 Task: Find connections with filter location Maych'ew with filter topic #house with filter profile language Potuguese with filter current company Hill+Knowlton Strategies with filter school Punjab Agricultural University, Ludhiana with filter industry Personal Care Services with filter service category Training with filter keywords title Economist
Action: Mouse moved to (251, 291)
Screenshot: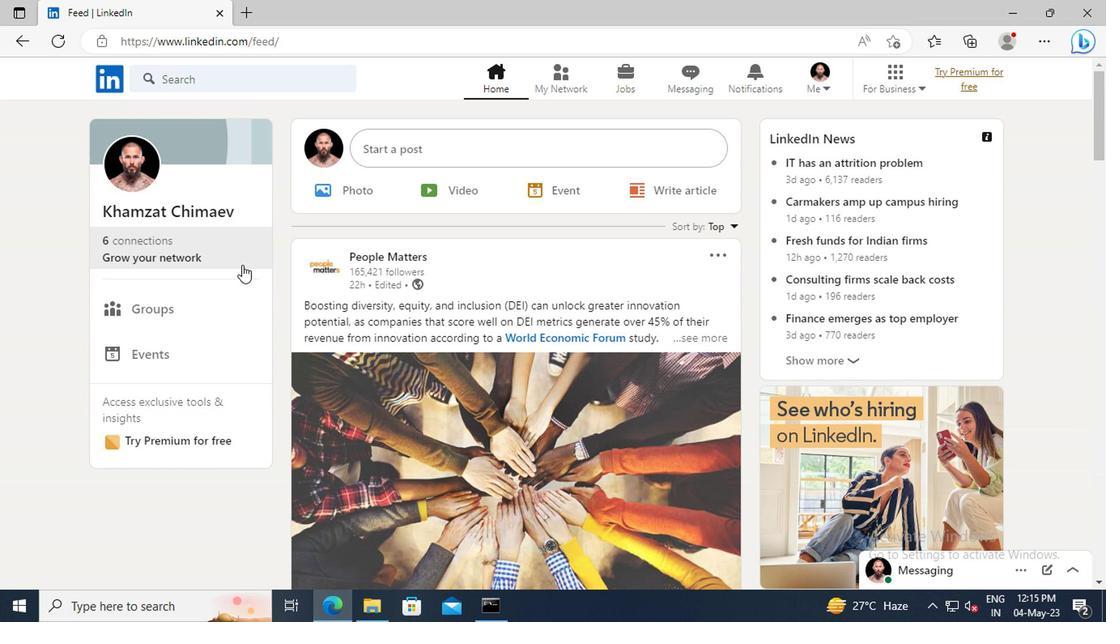 
Action: Mouse pressed left at (251, 291)
Screenshot: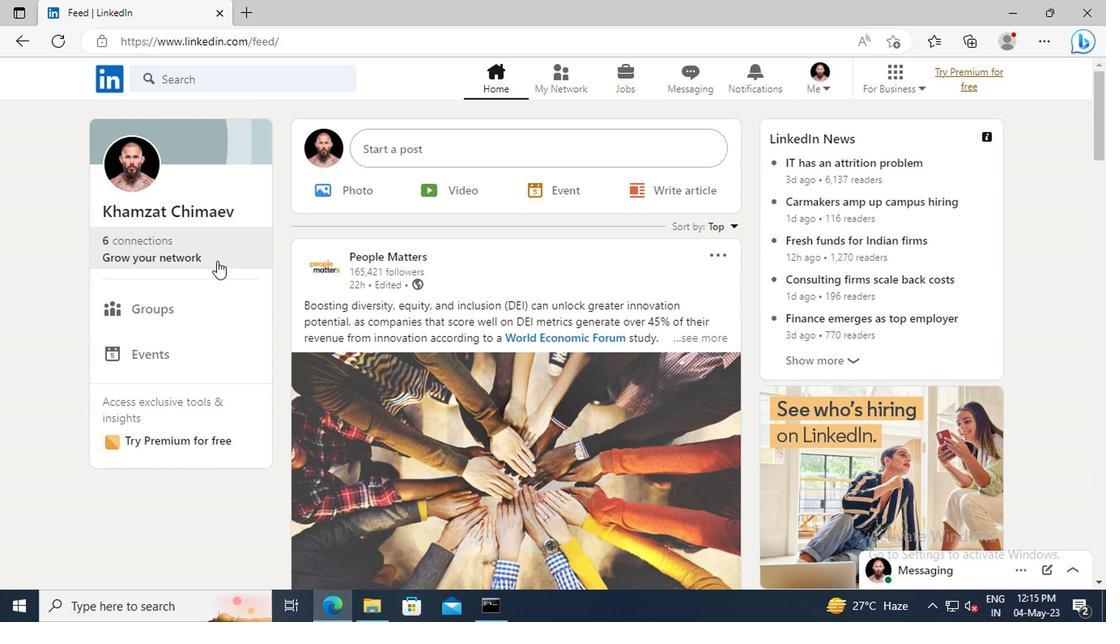 
Action: Mouse moved to (242, 232)
Screenshot: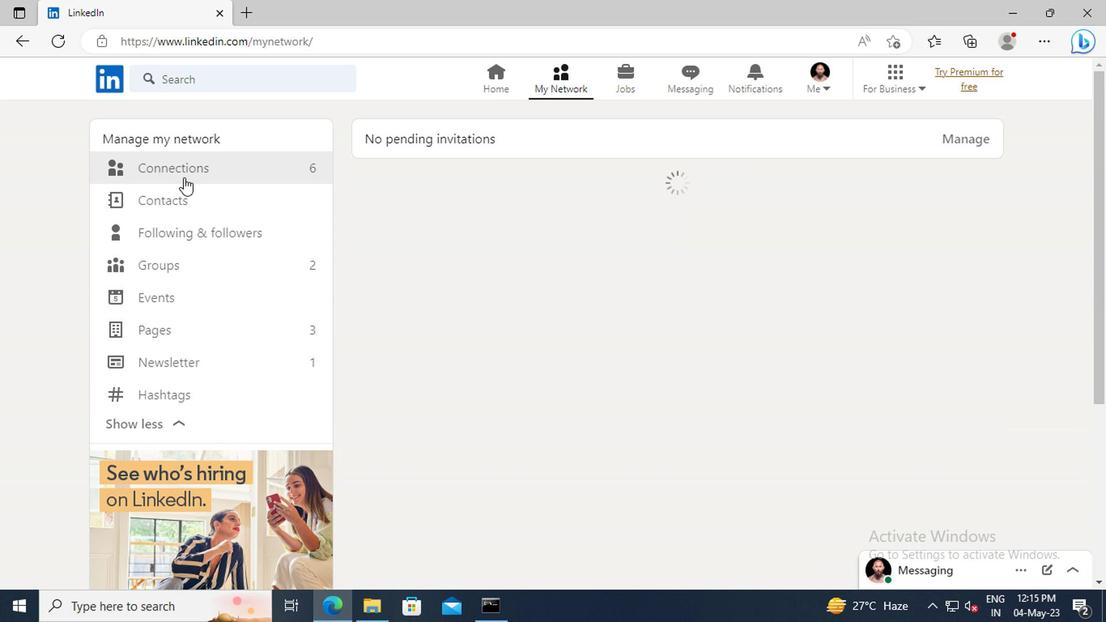 
Action: Mouse pressed left at (242, 232)
Screenshot: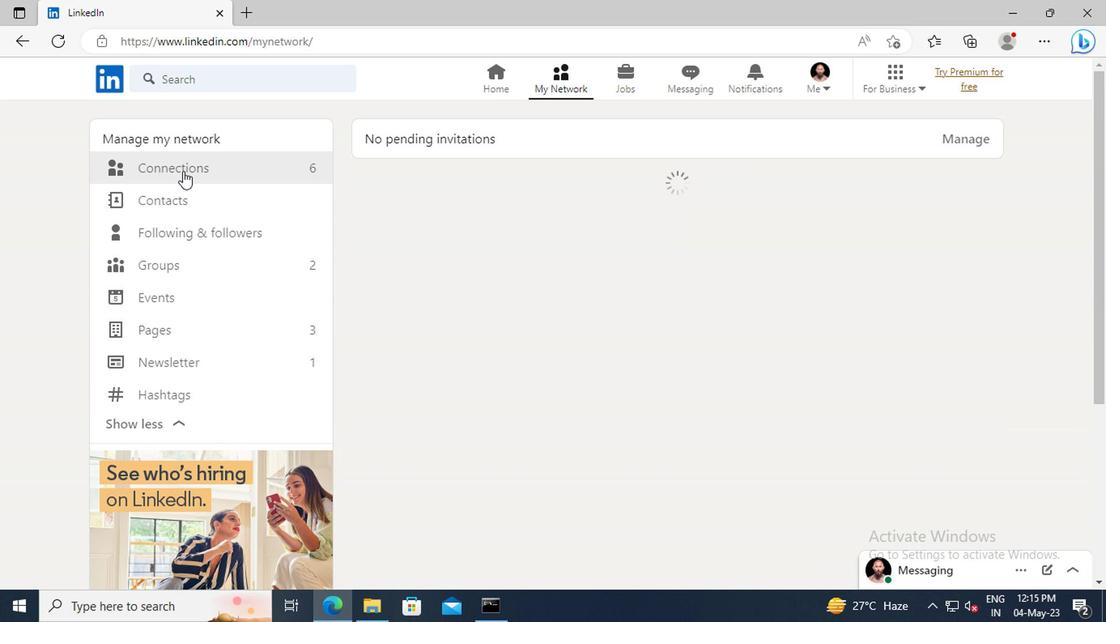 
Action: Mouse moved to (576, 233)
Screenshot: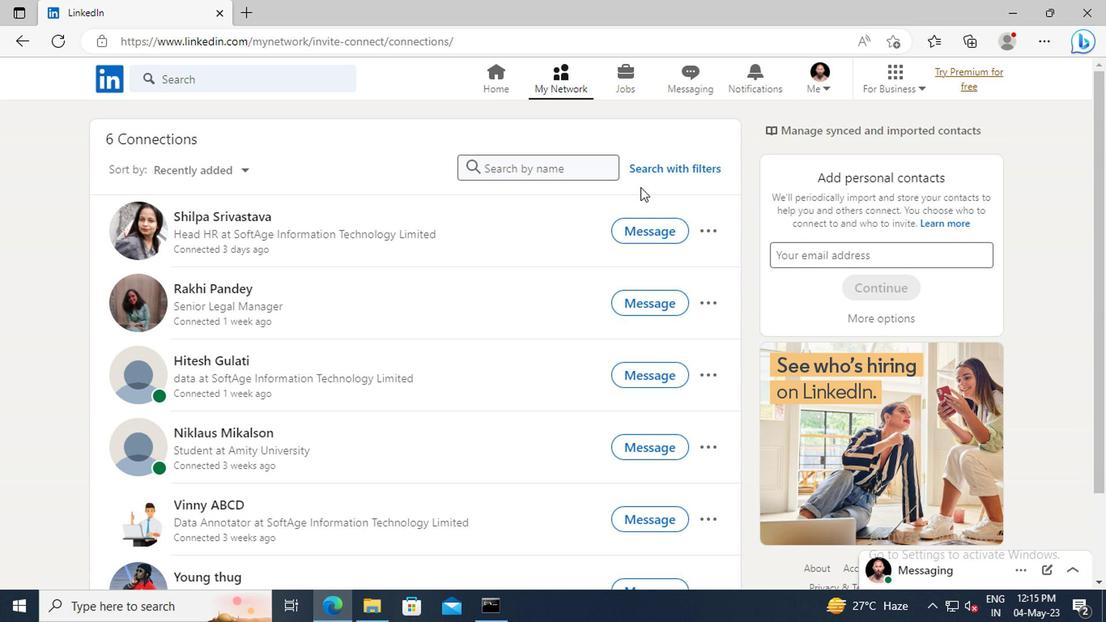 
Action: Mouse pressed left at (576, 233)
Screenshot: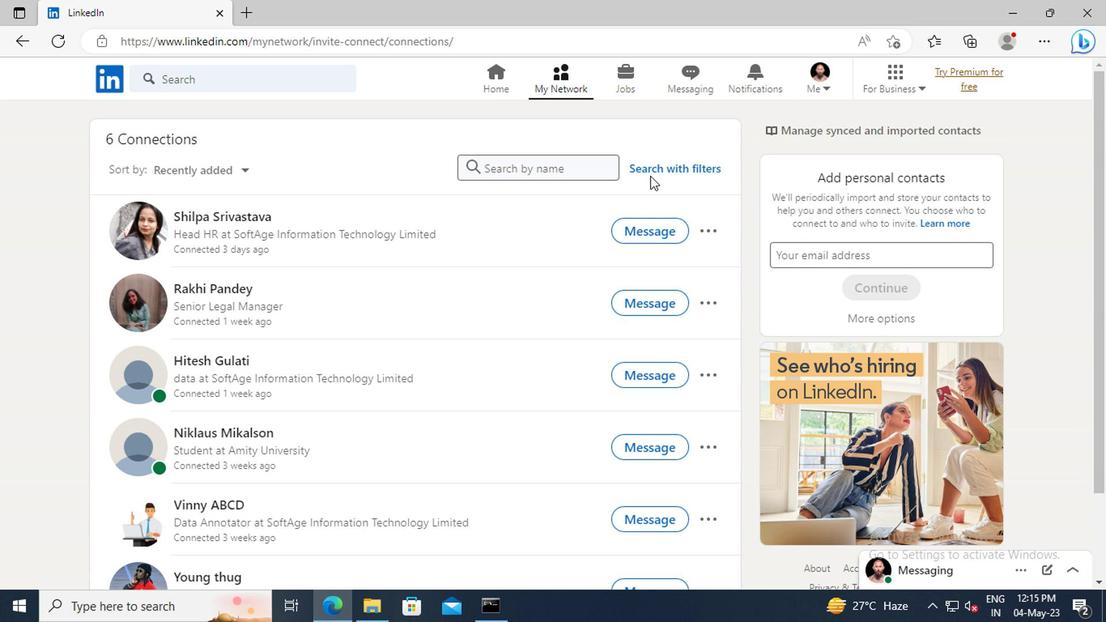 
Action: Mouse moved to (549, 202)
Screenshot: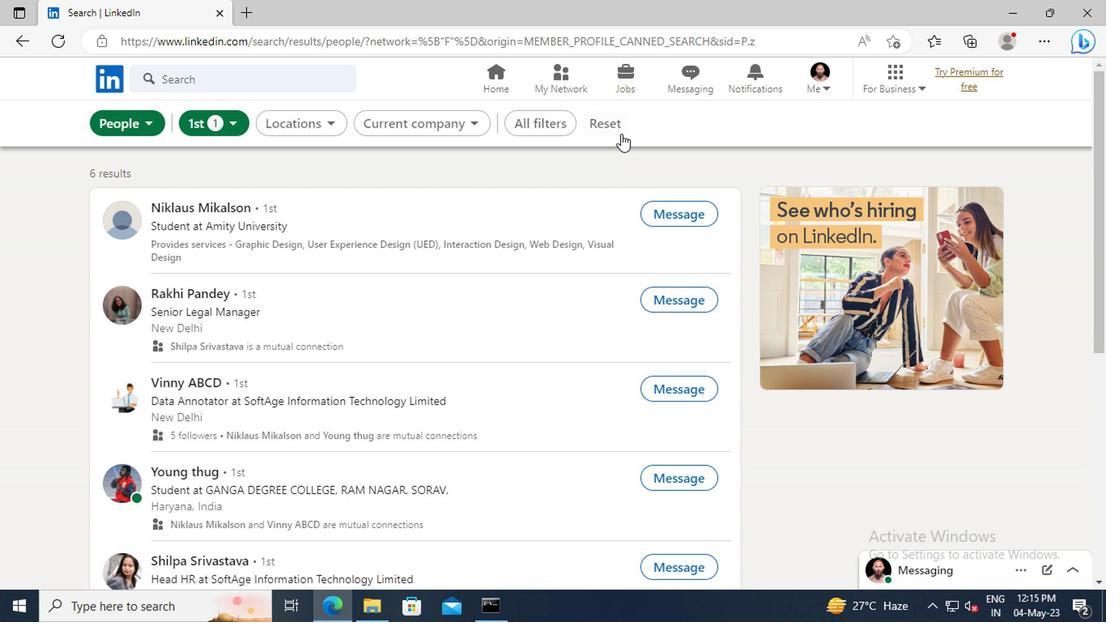 
Action: Mouse pressed left at (549, 202)
Screenshot: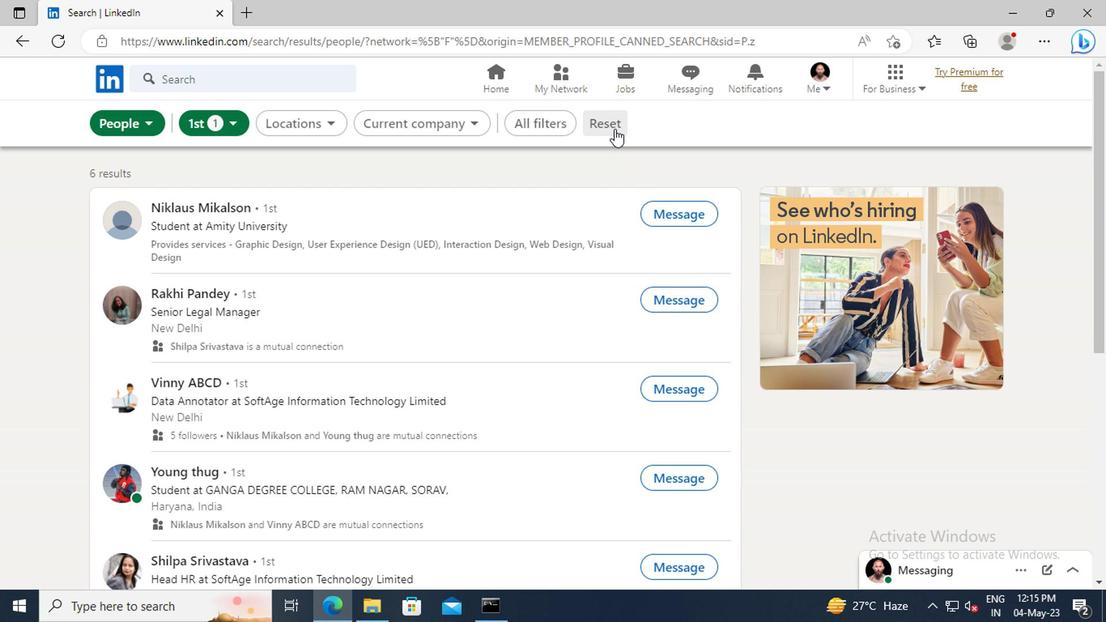 
Action: Mouse moved to (537, 202)
Screenshot: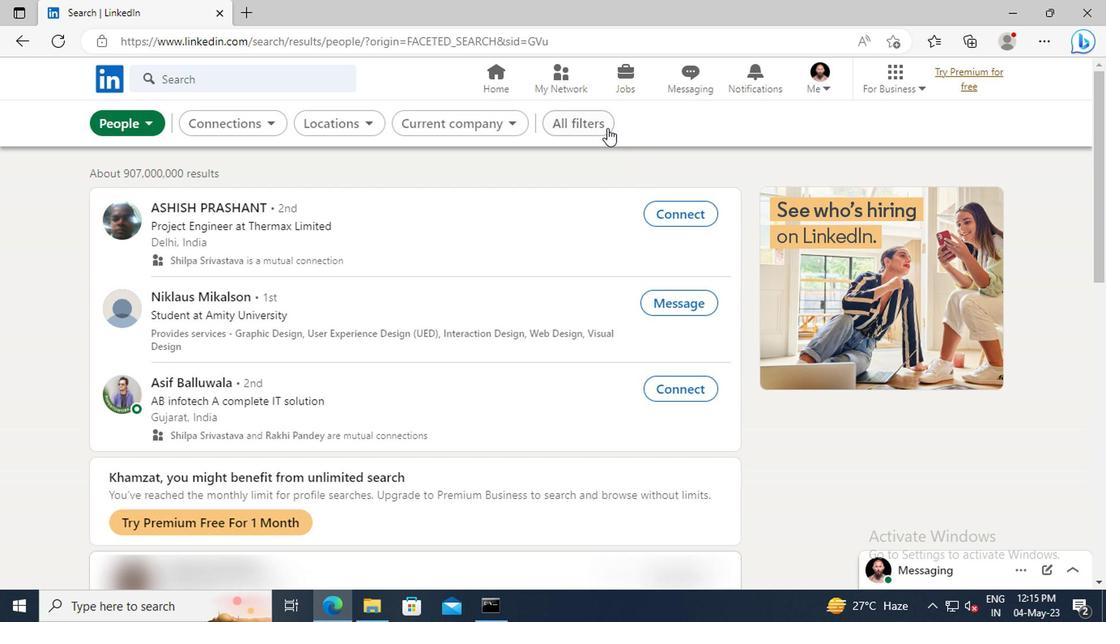 
Action: Mouse pressed left at (537, 202)
Screenshot: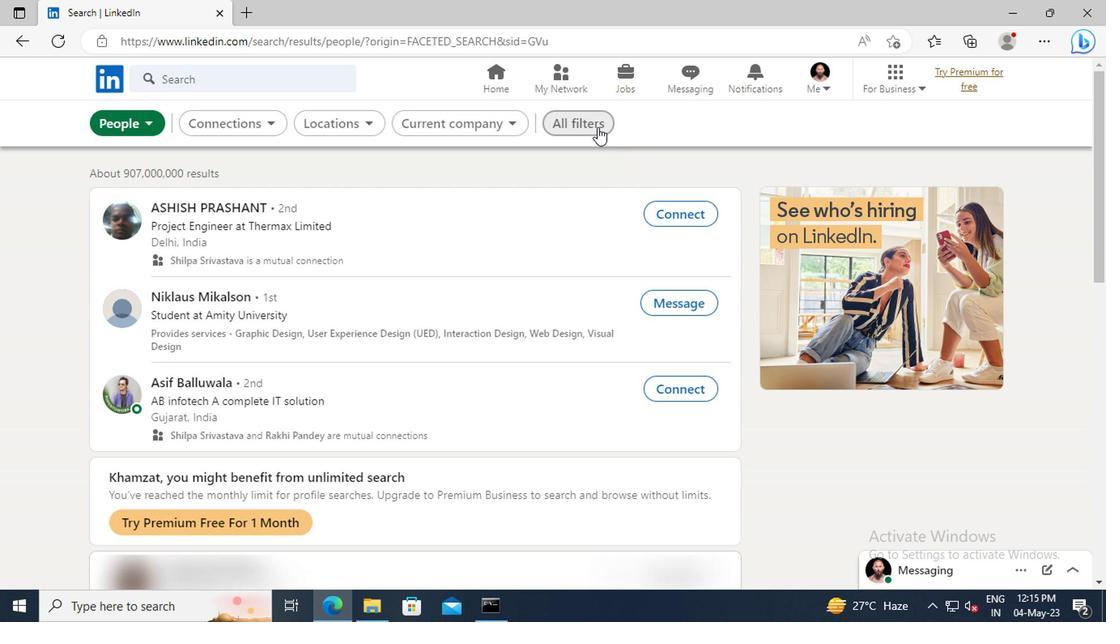 
Action: Mouse moved to (716, 300)
Screenshot: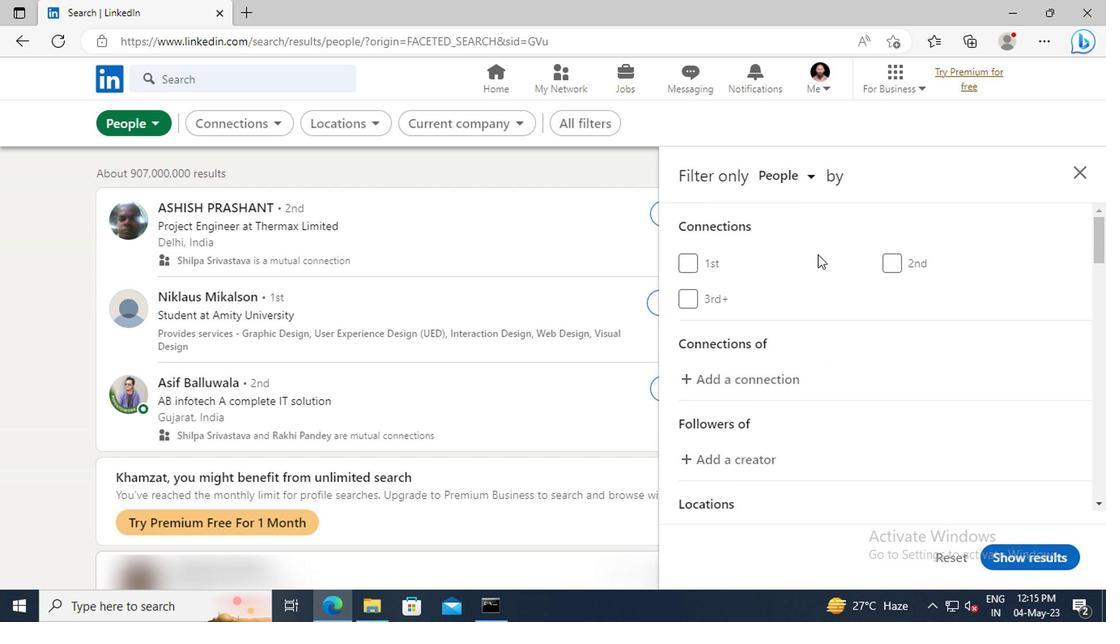 
Action: Mouse scrolled (716, 299) with delta (0, 0)
Screenshot: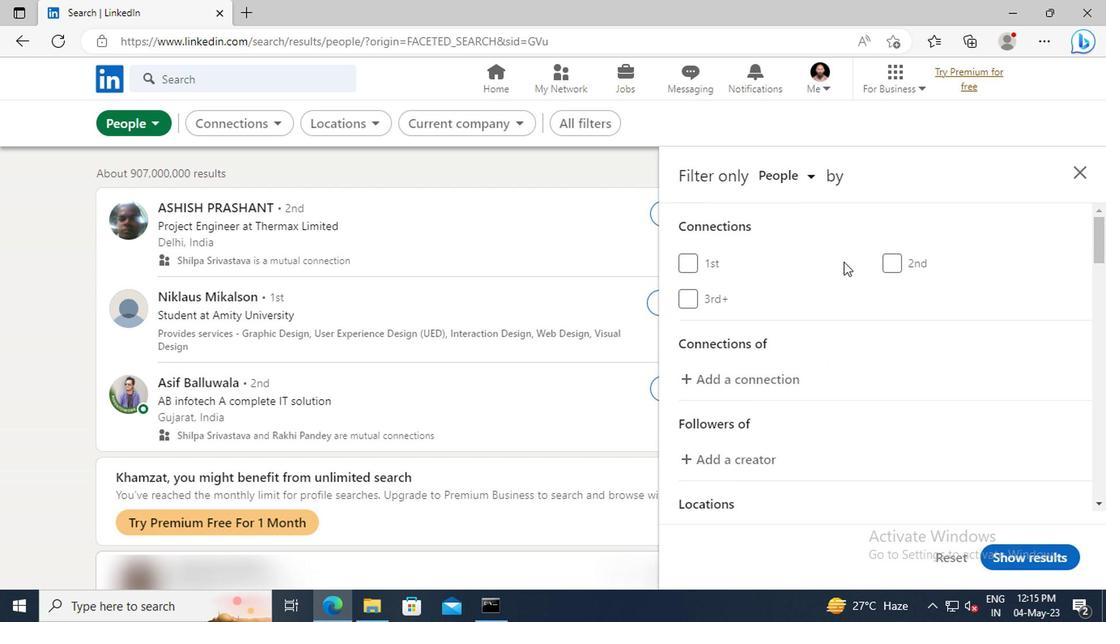 
Action: Mouse scrolled (716, 299) with delta (0, 0)
Screenshot: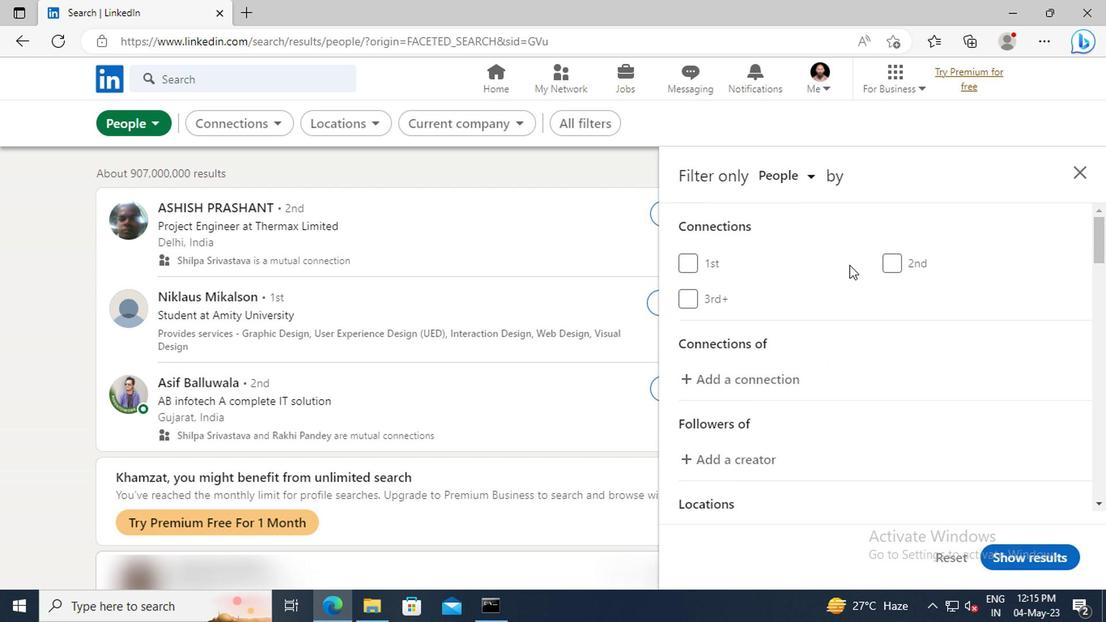 
Action: Mouse scrolled (716, 299) with delta (0, 0)
Screenshot: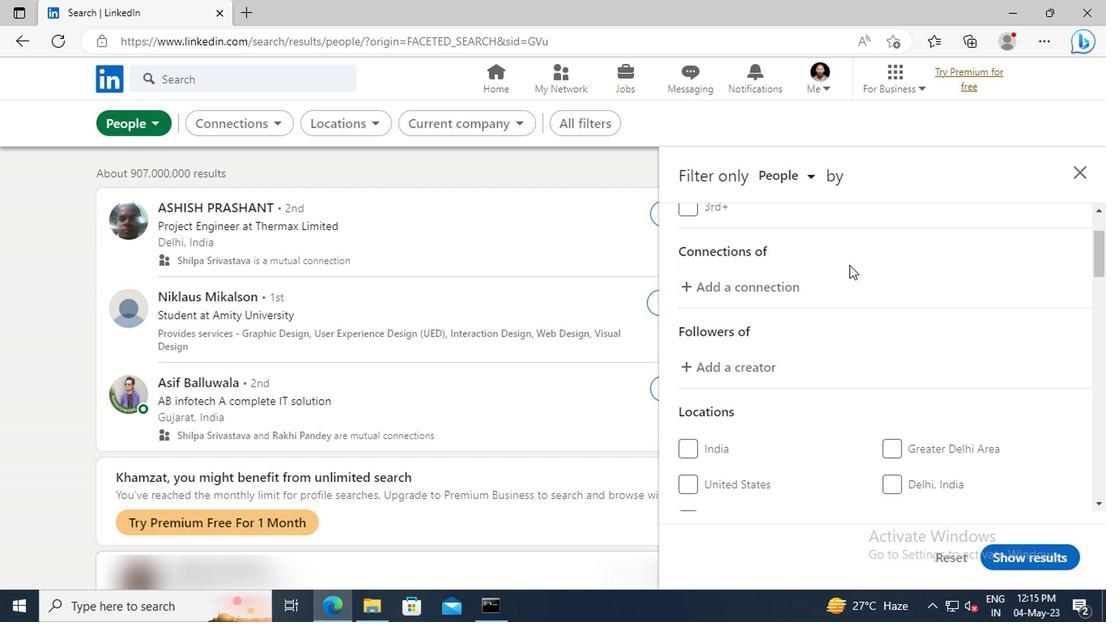 
Action: Mouse moved to (726, 316)
Screenshot: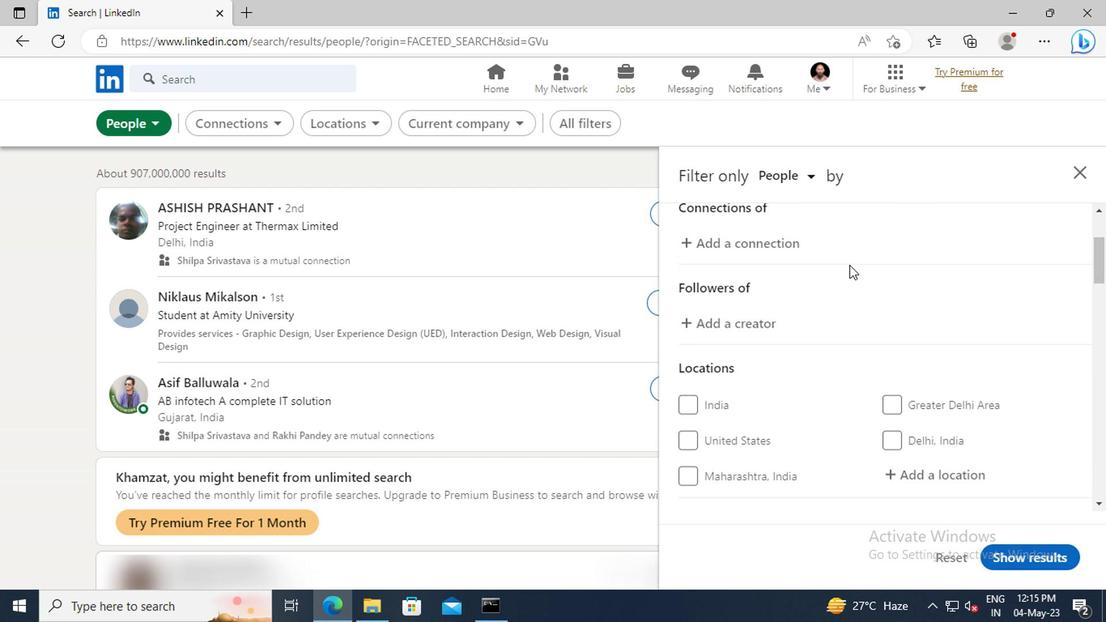 
Action: Mouse scrolled (726, 315) with delta (0, 0)
Screenshot: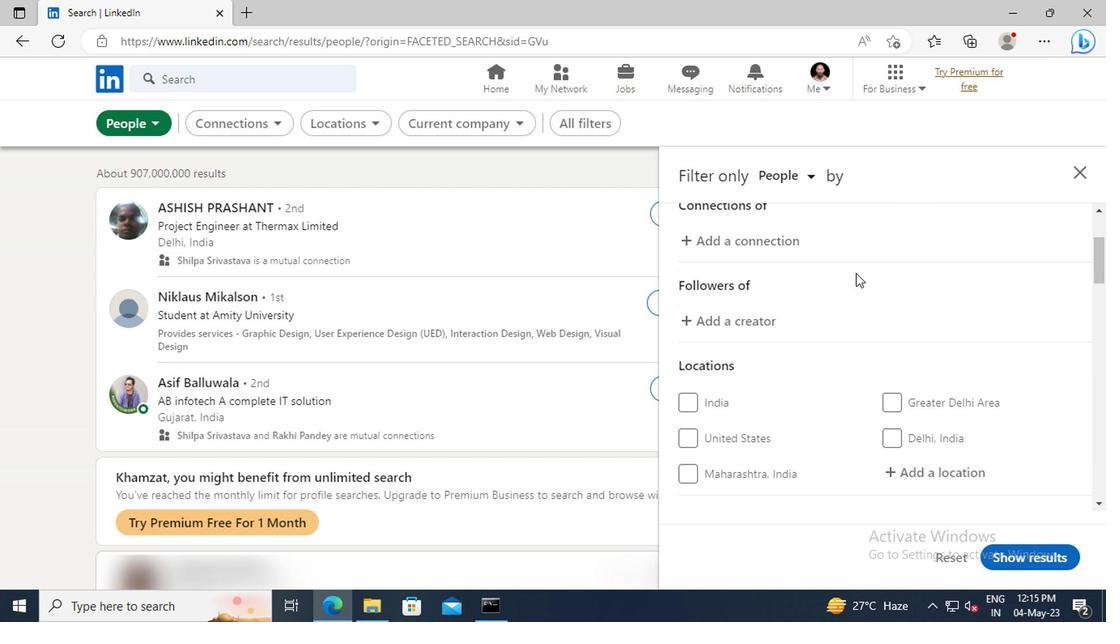 
Action: Mouse scrolled (726, 315) with delta (0, 0)
Screenshot: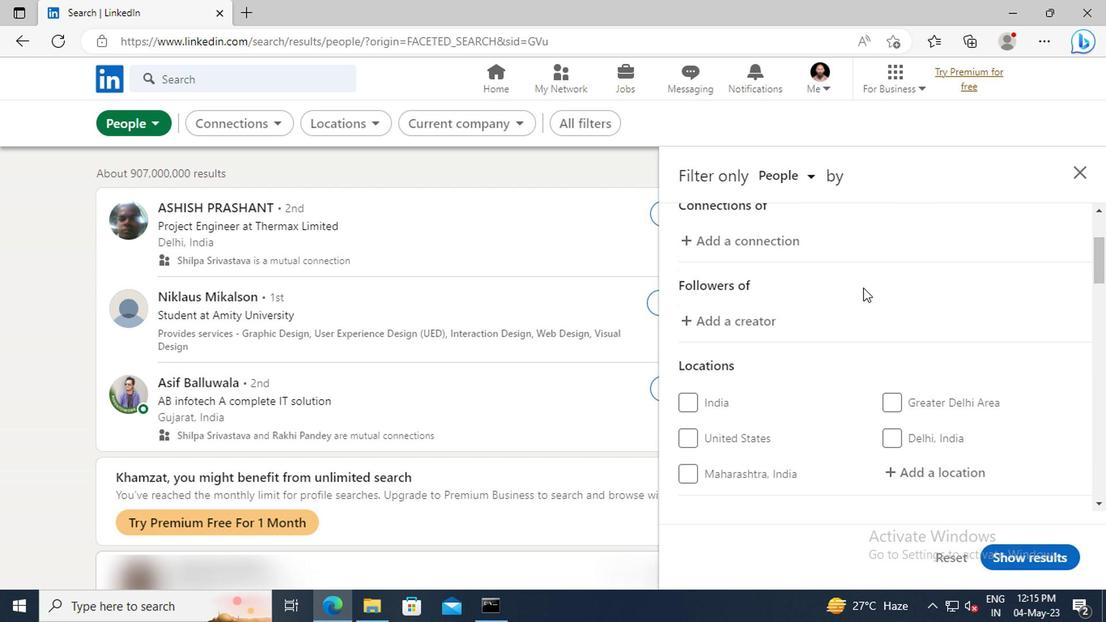 
Action: Mouse scrolled (726, 315) with delta (0, 0)
Screenshot: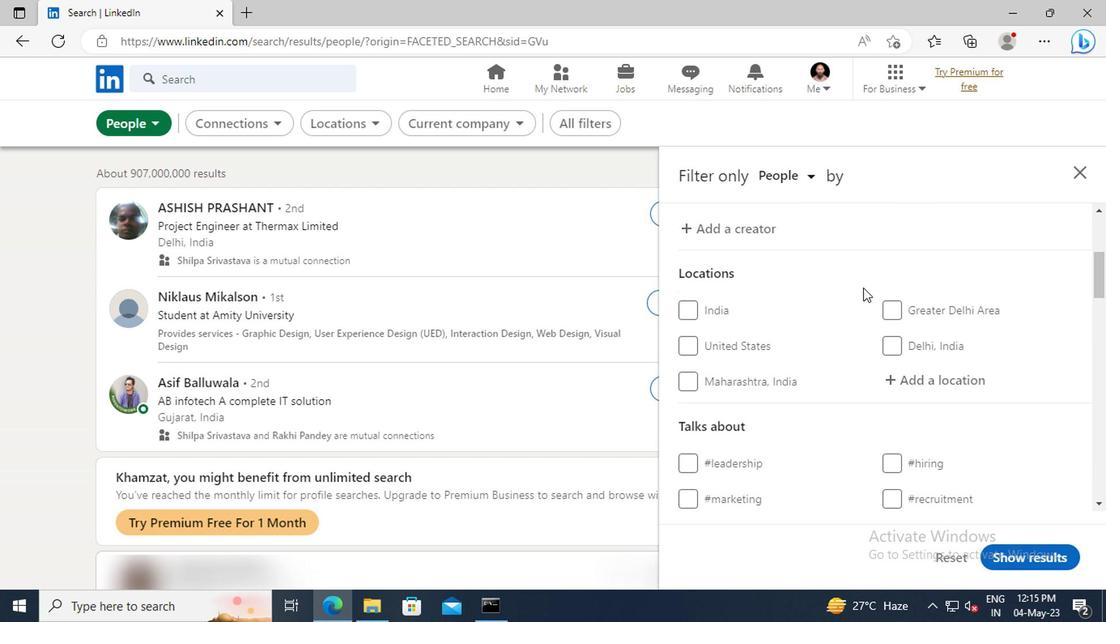 
Action: Mouse moved to (753, 348)
Screenshot: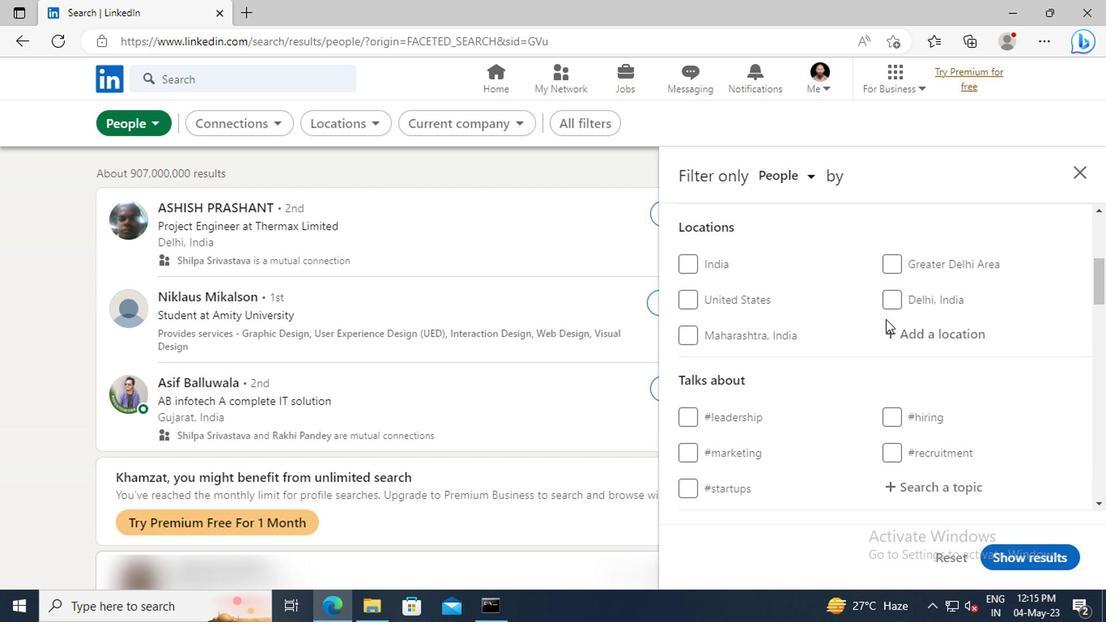 
Action: Mouse pressed left at (753, 348)
Screenshot: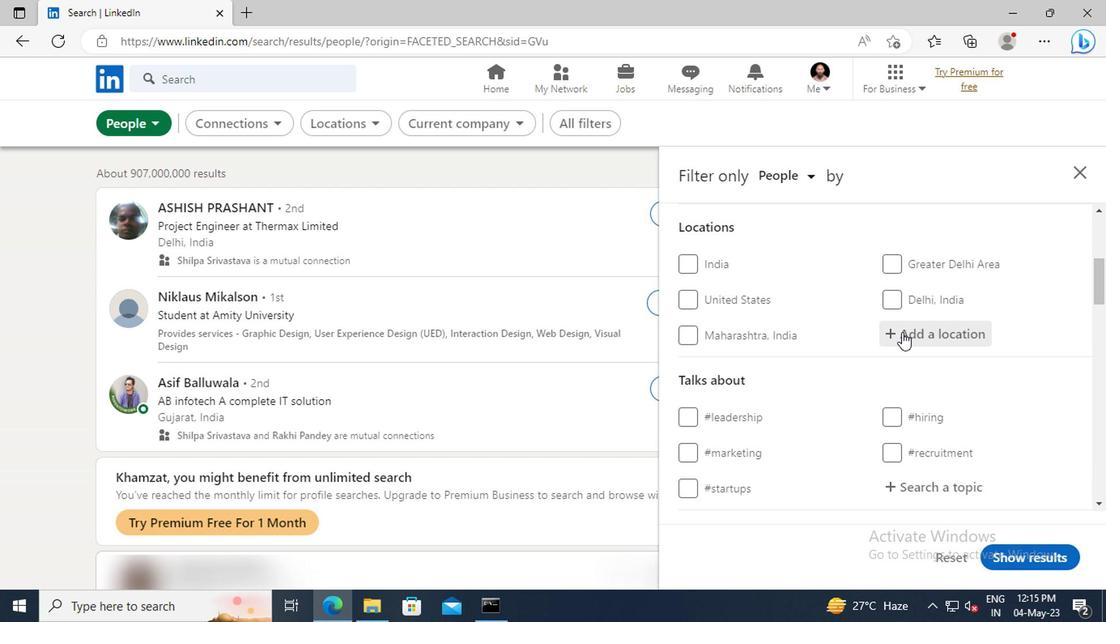 
Action: Key pressed <Key.shift>MAYCH'EW<Key.enter>
Screenshot: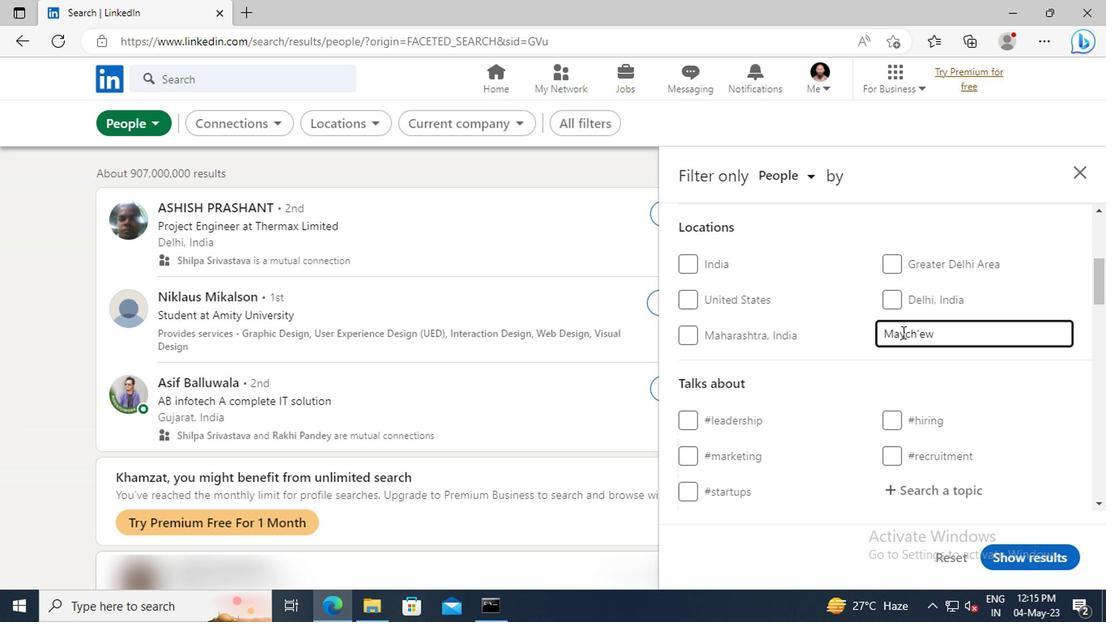 
Action: Mouse scrolled (753, 347) with delta (0, 0)
Screenshot: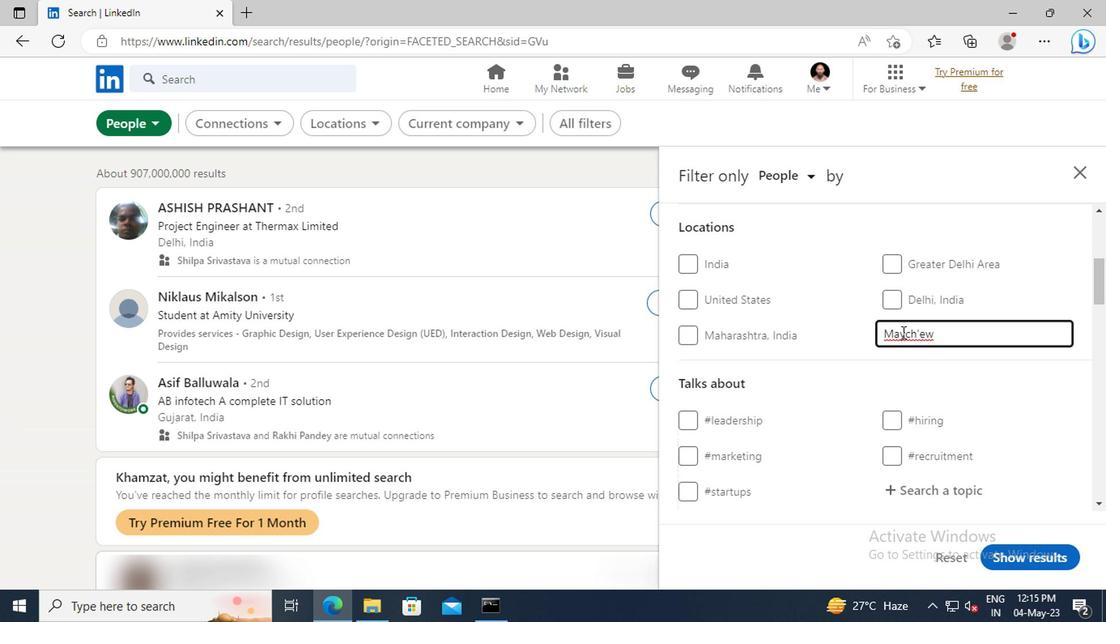 
Action: Mouse scrolled (753, 347) with delta (0, 0)
Screenshot: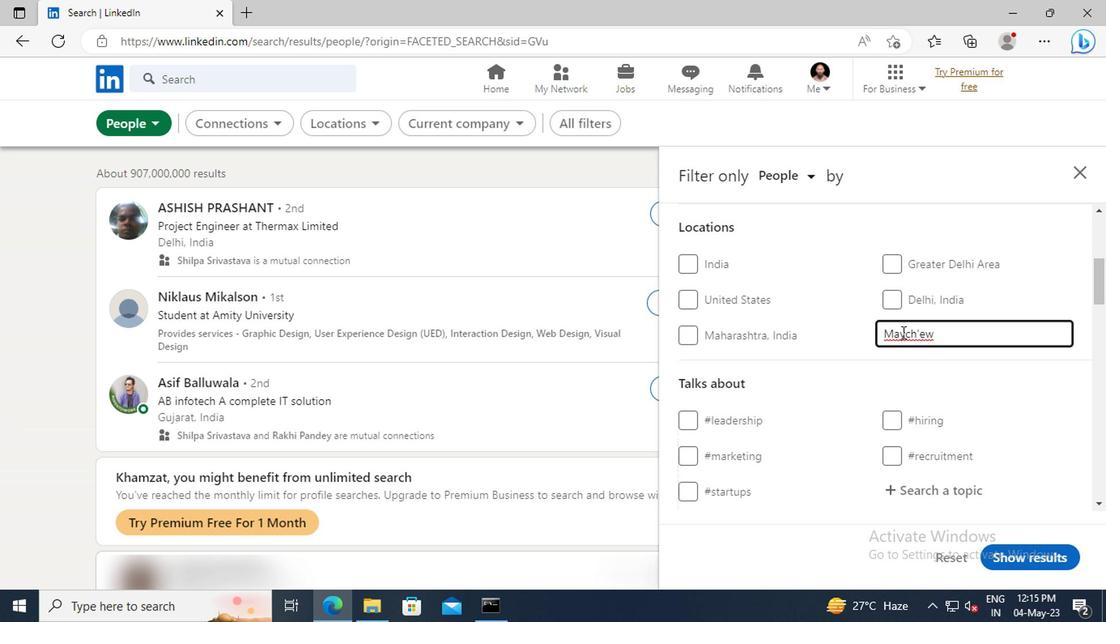 
Action: Mouse scrolled (753, 347) with delta (0, 0)
Screenshot: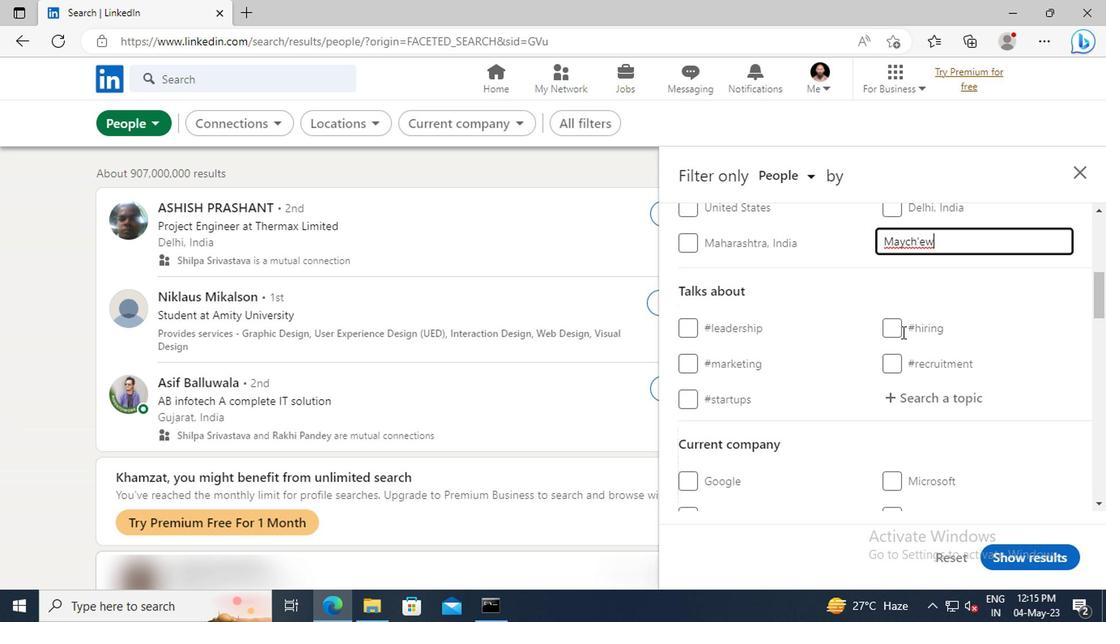 
Action: Mouse moved to (757, 361)
Screenshot: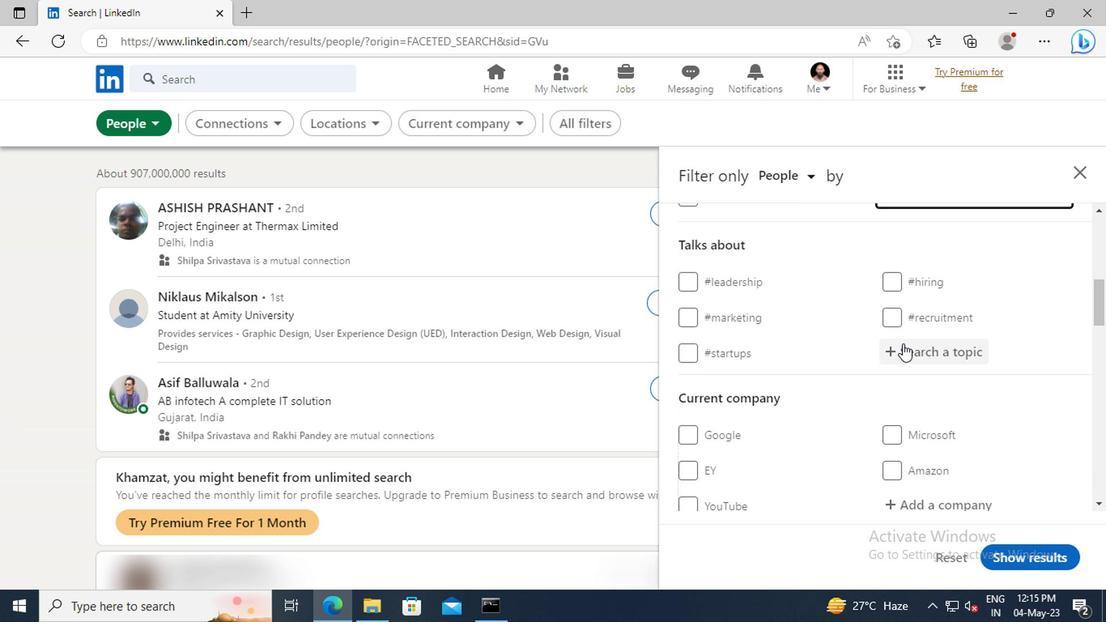 
Action: Mouse pressed left at (757, 361)
Screenshot: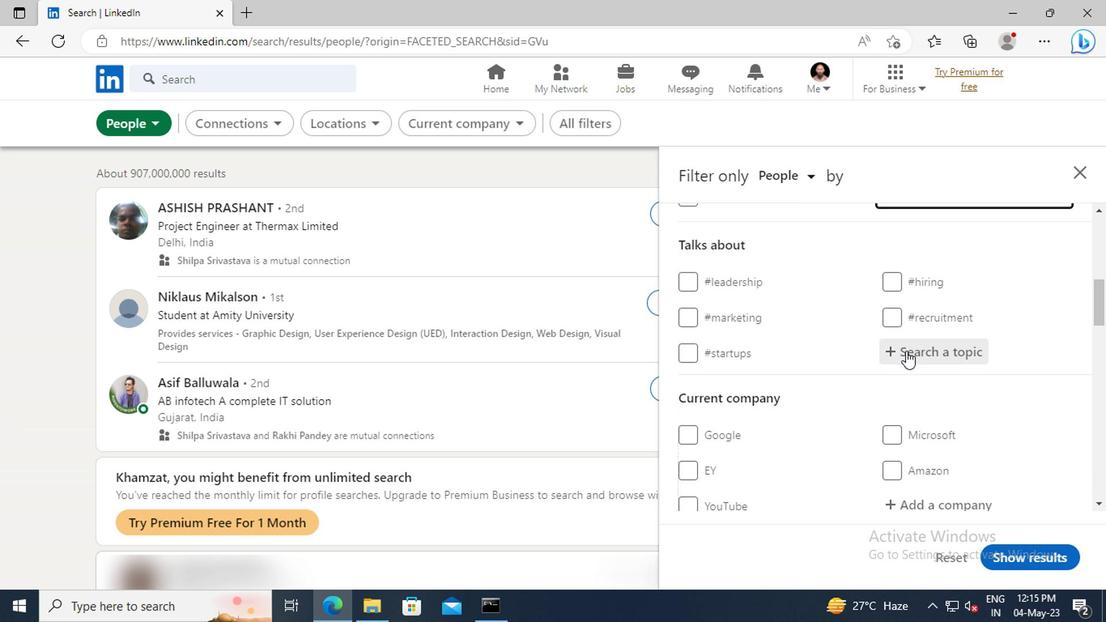 
Action: Key pressed HOUSE
Screenshot: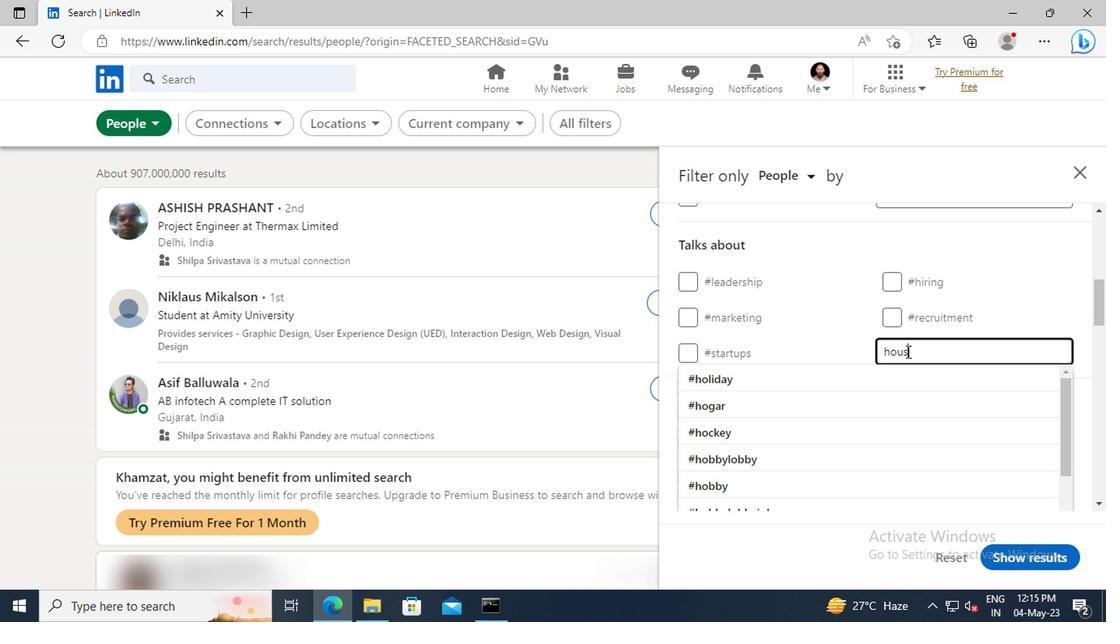 
Action: Mouse moved to (757, 396)
Screenshot: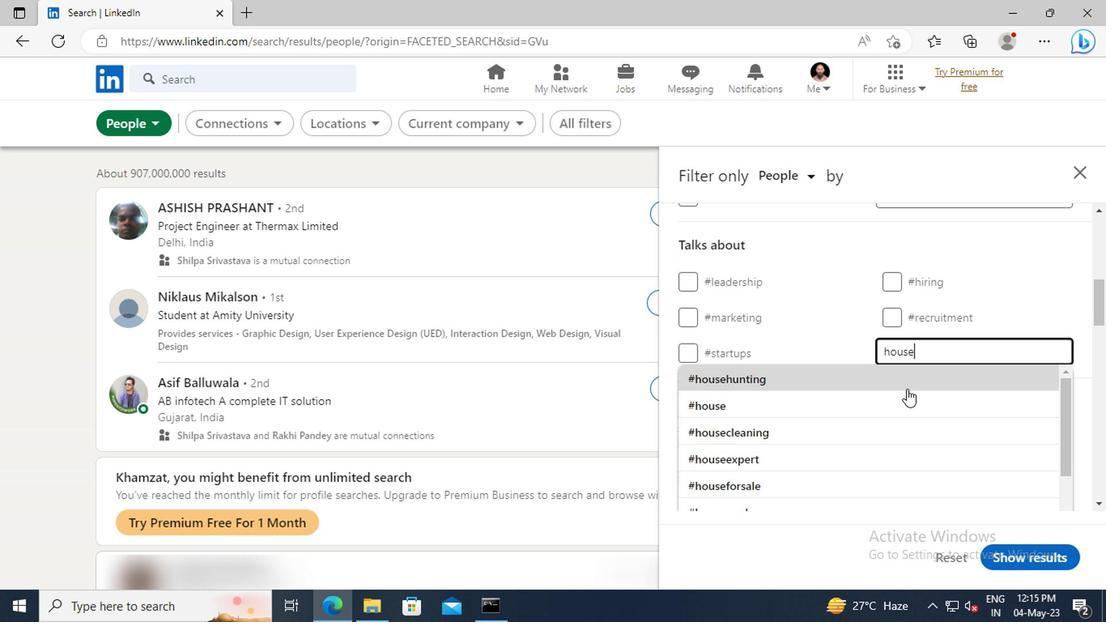 
Action: Mouse pressed left at (757, 396)
Screenshot: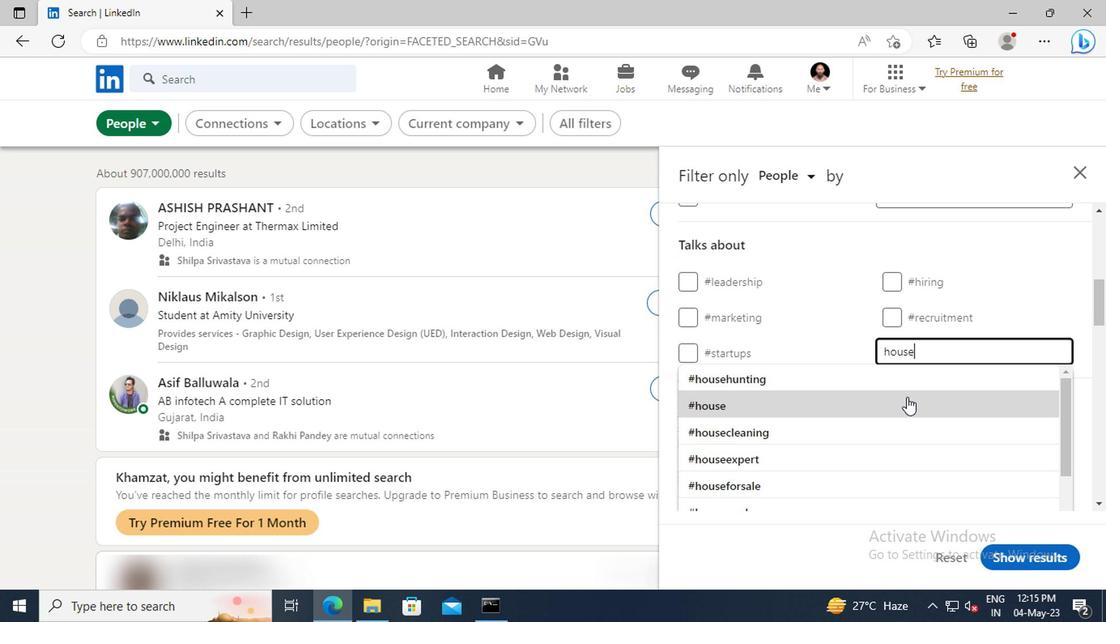 
Action: Mouse scrolled (757, 395) with delta (0, 0)
Screenshot: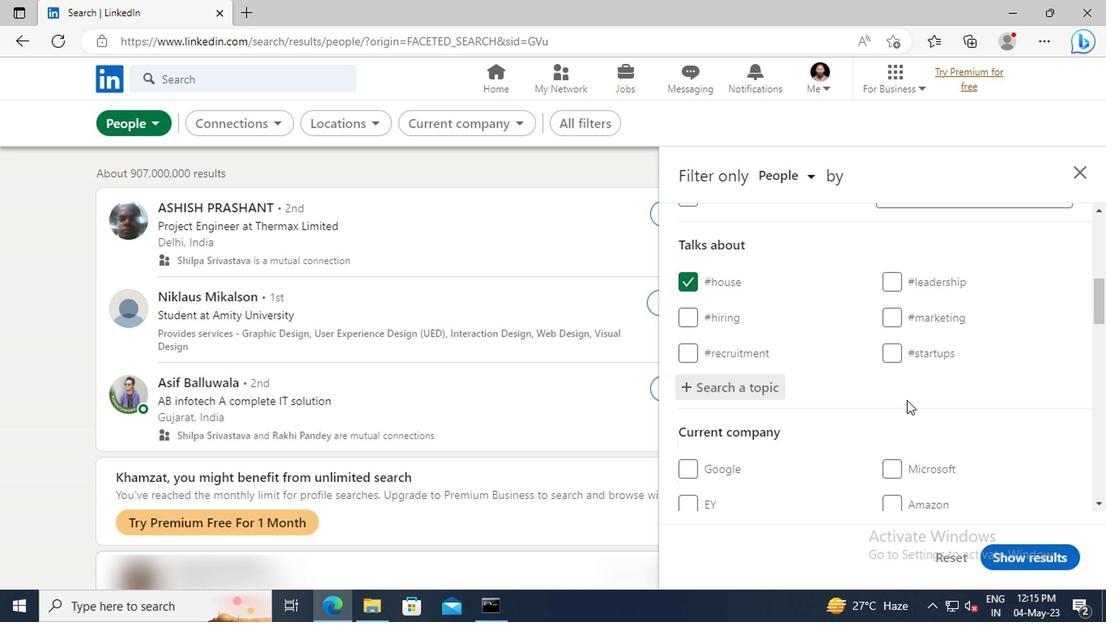 
Action: Mouse scrolled (757, 395) with delta (0, 0)
Screenshot: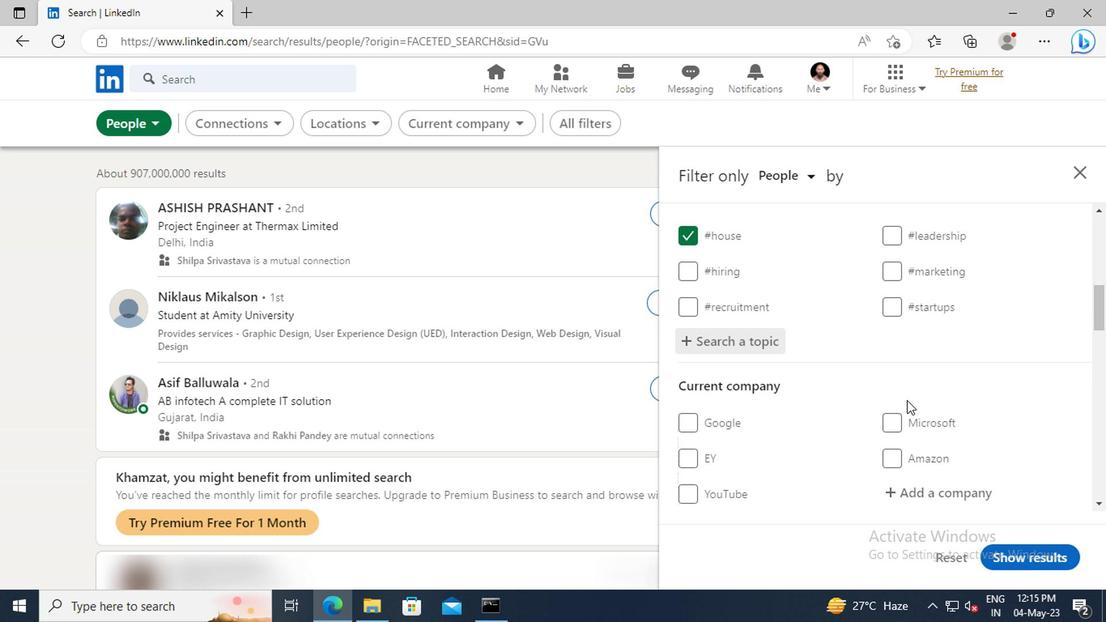 
Action: Mouse scrolled (757, 395) with delta (0, 0)
Screenshot: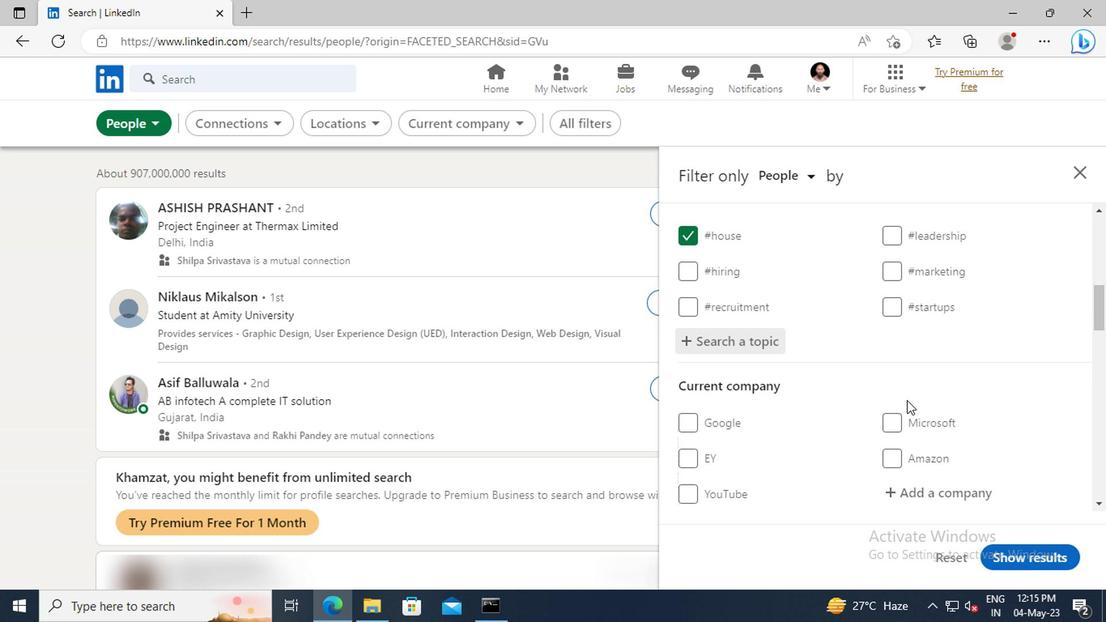 
Action: Mouse scrolled (757, 395) with delta (0, 0)
Screenshot: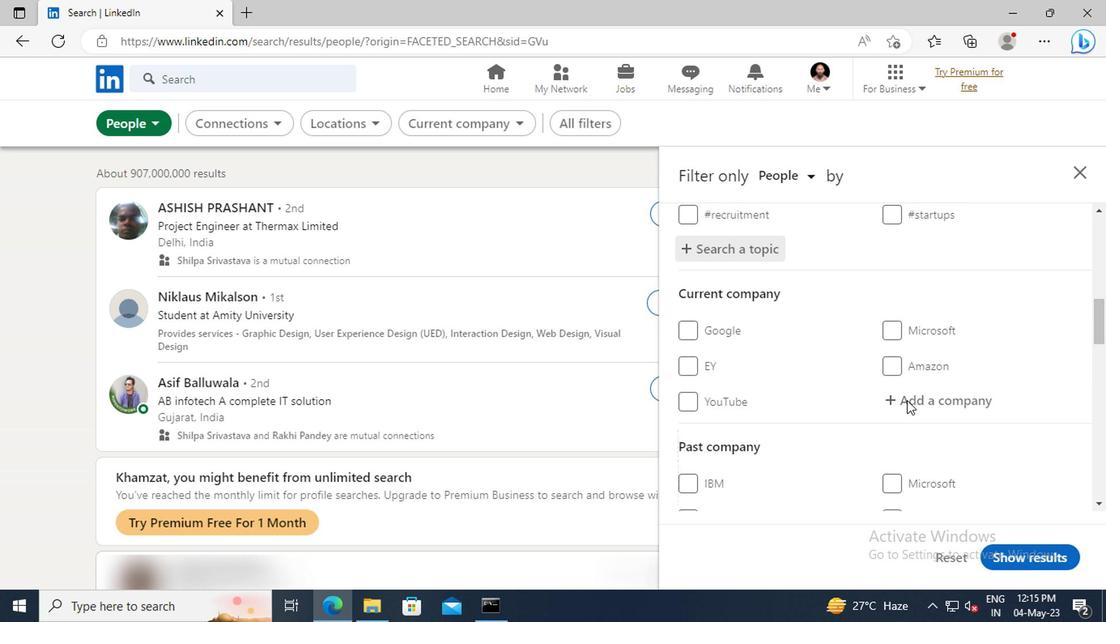 
Action: Mouse scrolled (757, 395) with delta (0, 0)
Screenshot: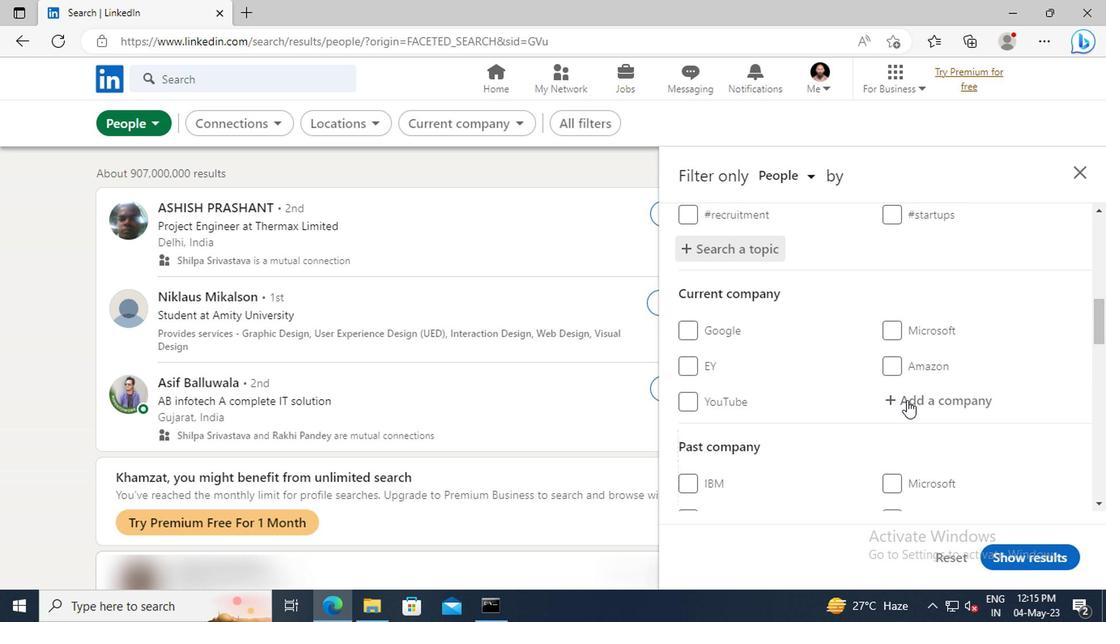 
Action: Mouse scrolled (757, 395) with delta (0, 0)
Screenshot: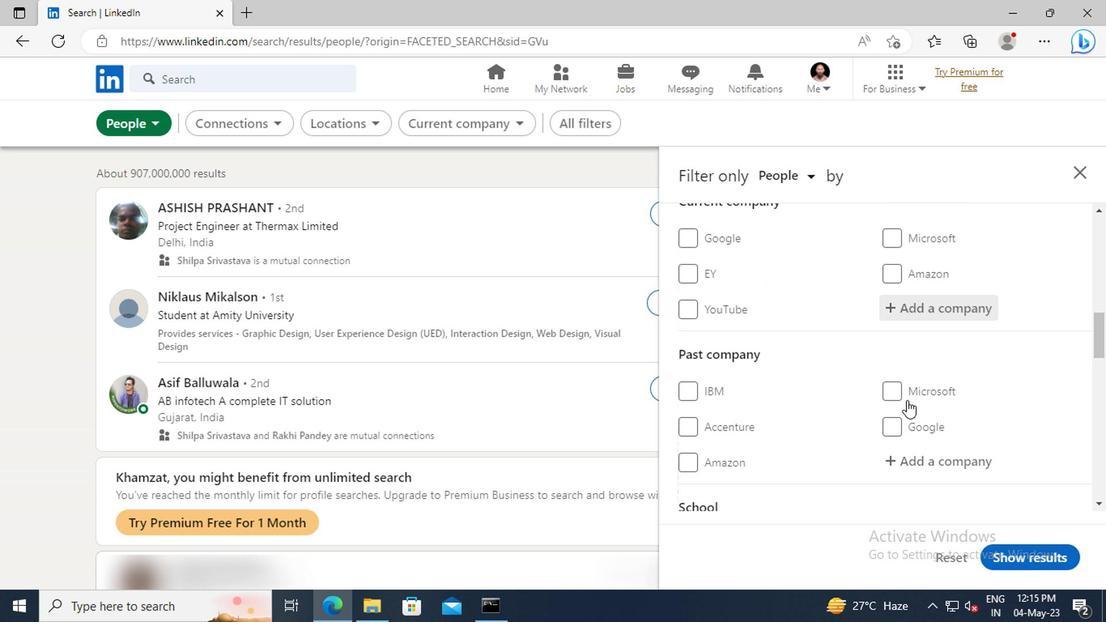 
Action: Mouse scrolled (757, 395) with delta (0, 0)
Screenshot: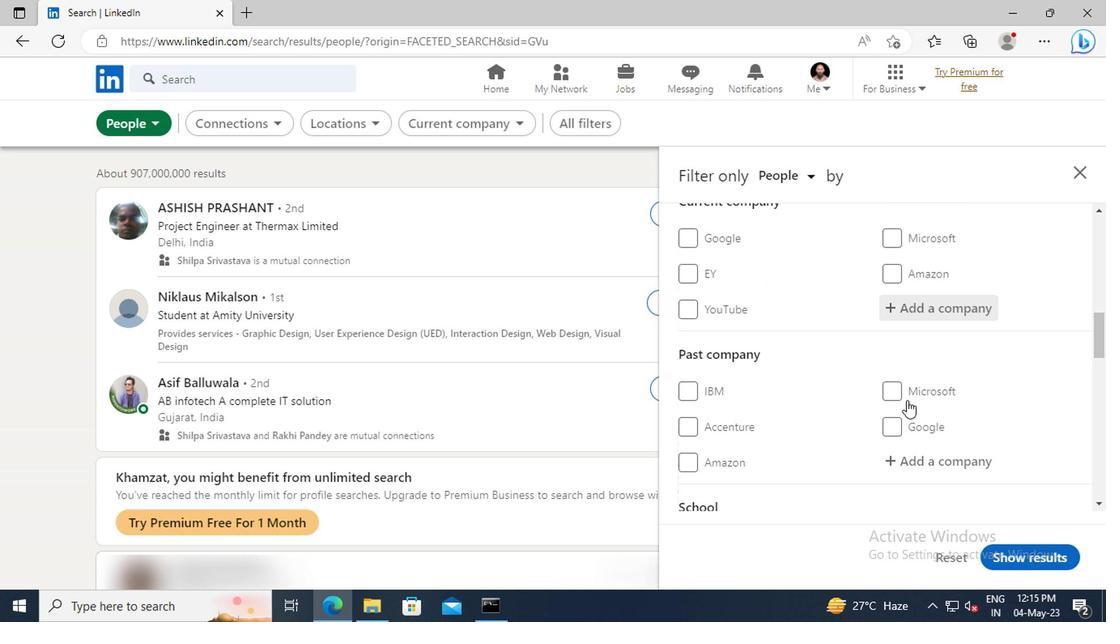 
Action: Mouse scrolled (757, 395) with delta (0, 0)
Screenshot: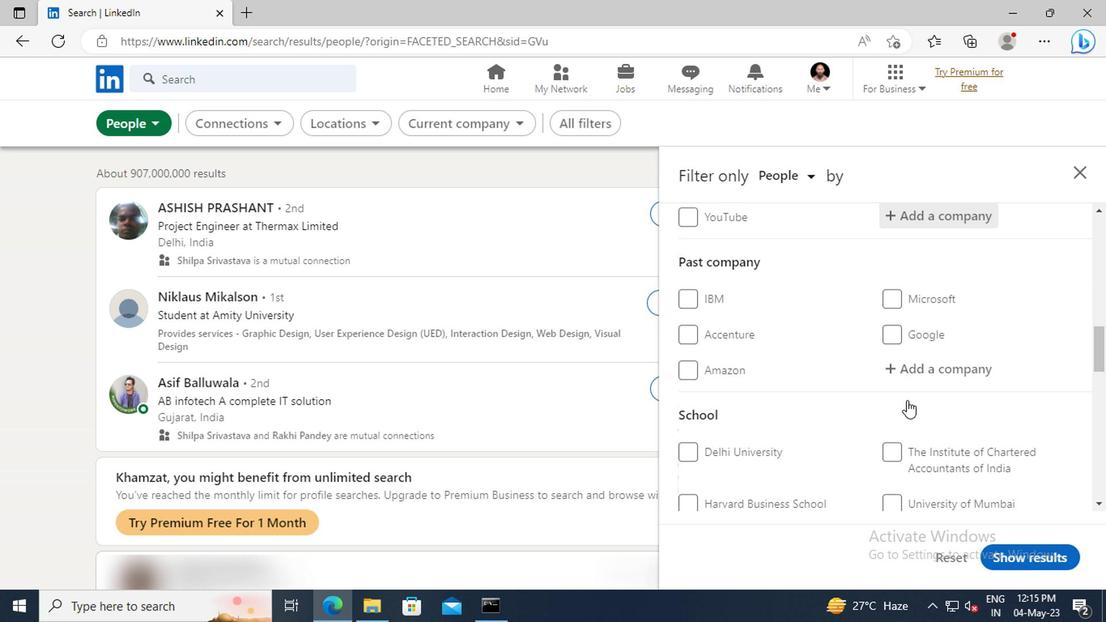 
Action: Mouse scrolled (757, 395) with delta (0, 0)
Screenshot: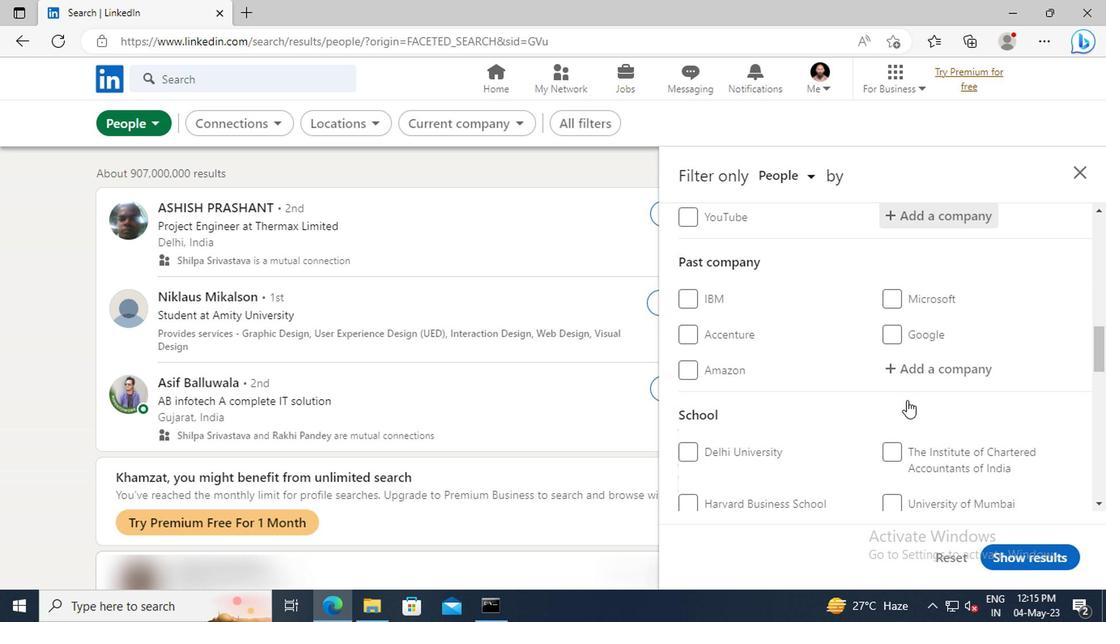 
Action: Mouse scrolled (757, 395) with delta (0, 0)
Screenshot: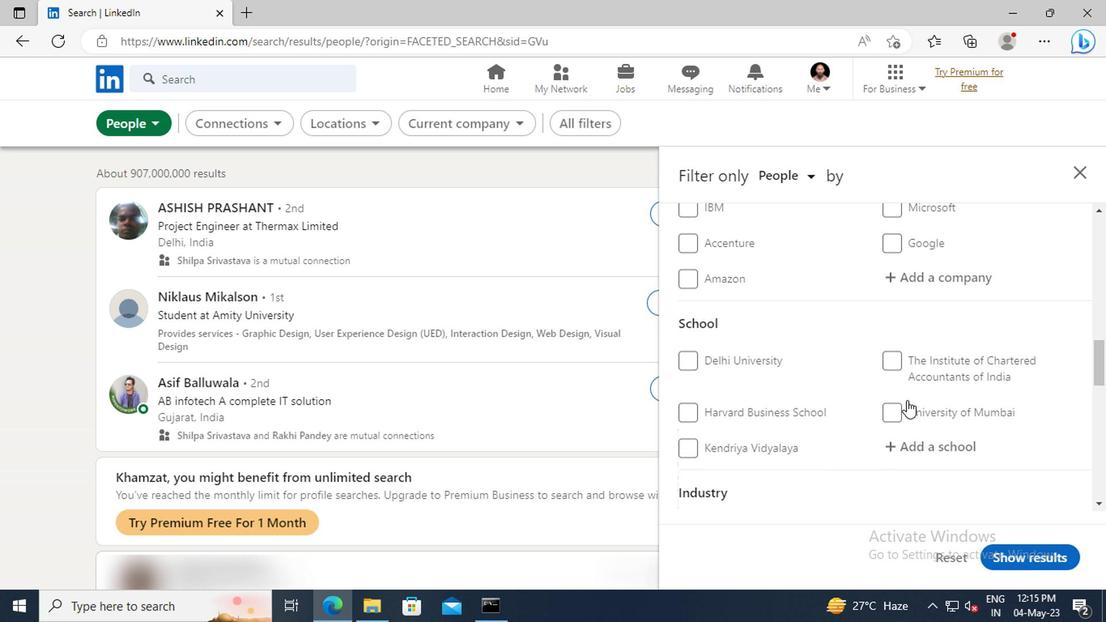 
Action: Mouse scrolled (757, 395) with delta (0, 0)
Screenshot: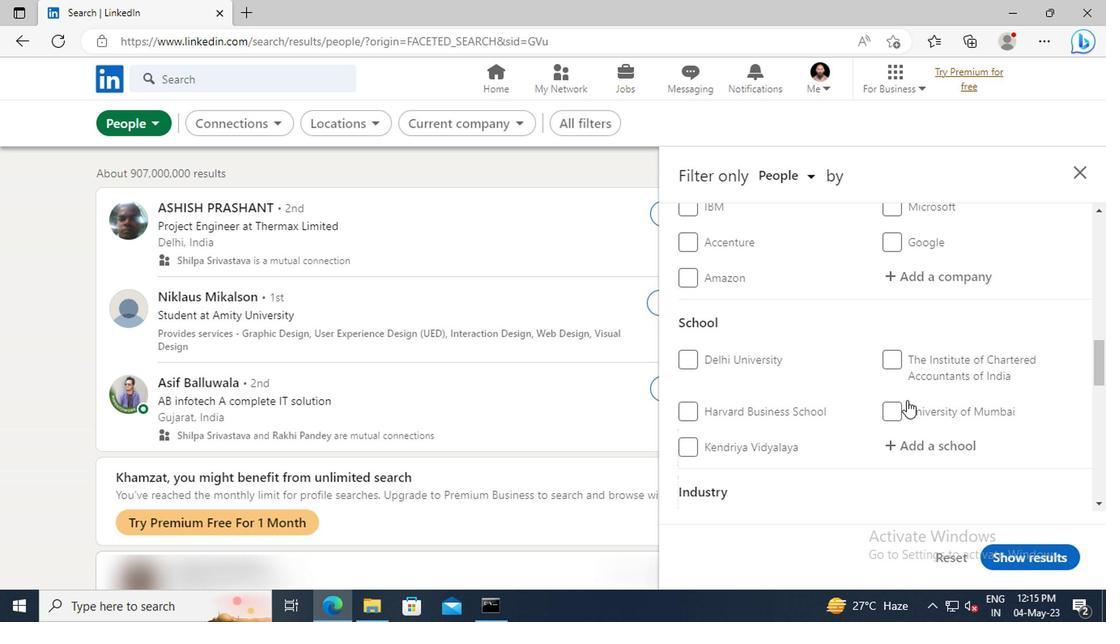 
Action: Mouse scrolled (757, 395) with delta (0, 0)
Screenshot: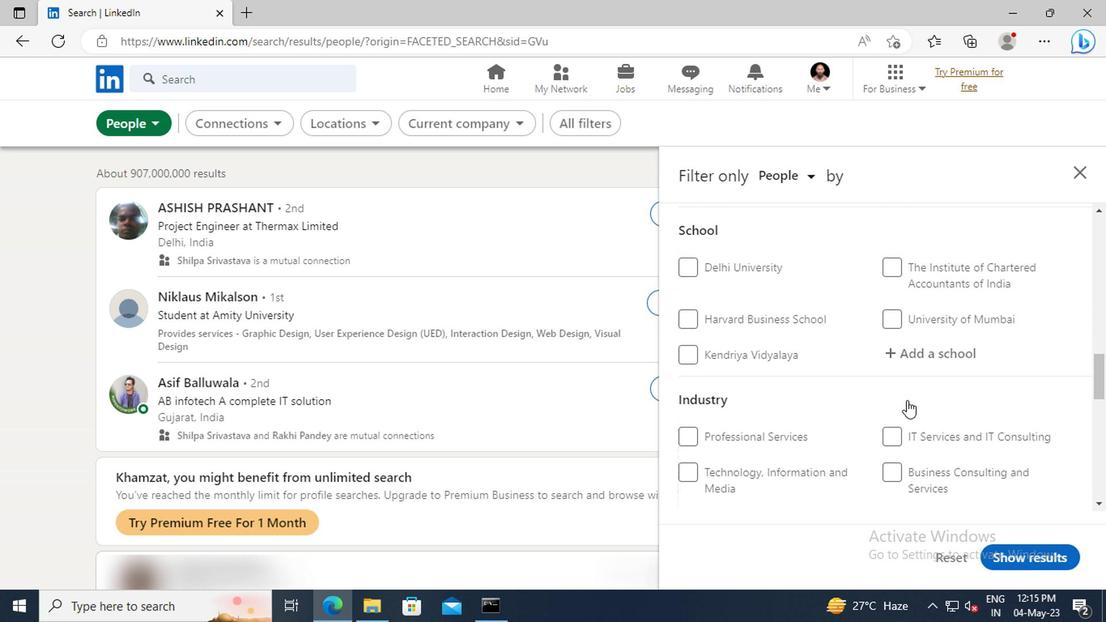 
Action: Mouse scrolled (757, 395) with delta (0, 0)
Screenshot: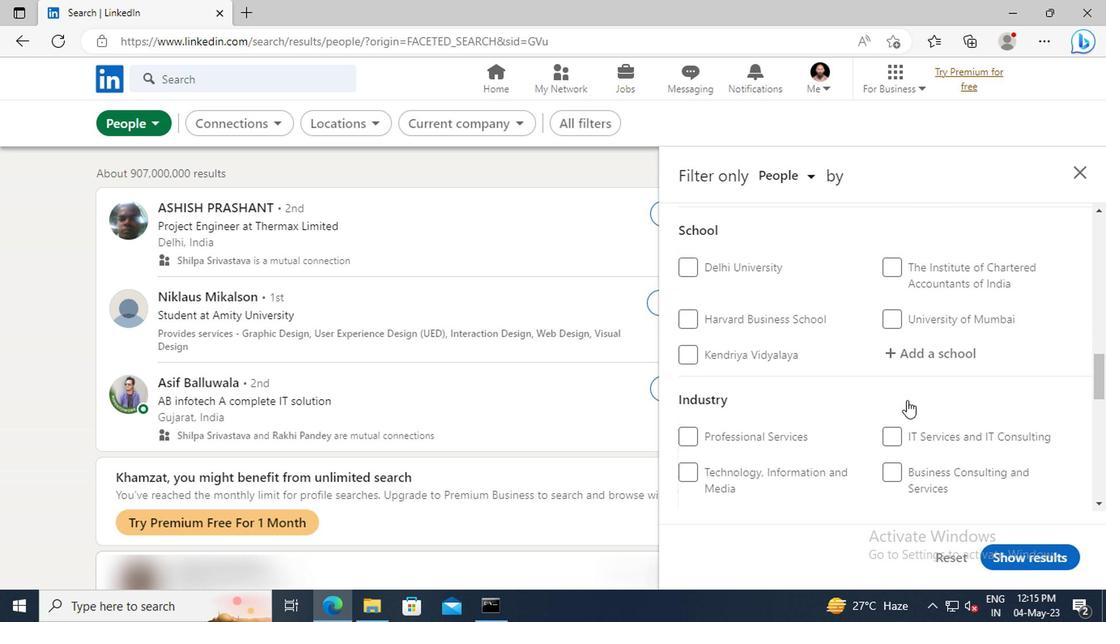 
Action: Mouse scrolled (757, 395) with delta (0, 0)
Screenshot: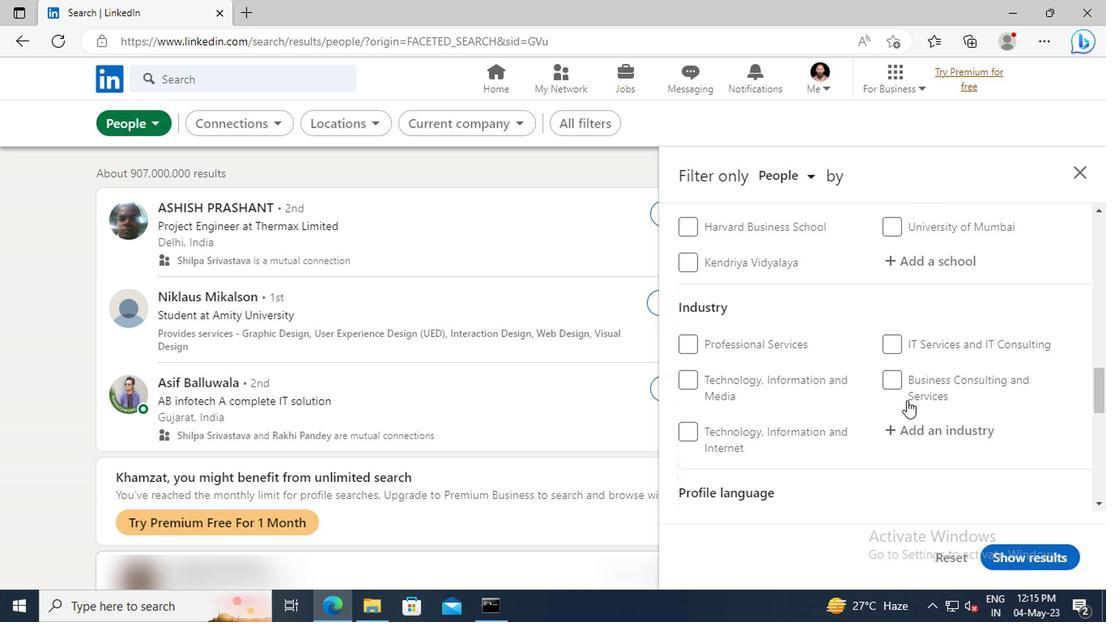 
Action: Mouse scrolled (757, 395) with delta (0, 0)
Screenshot: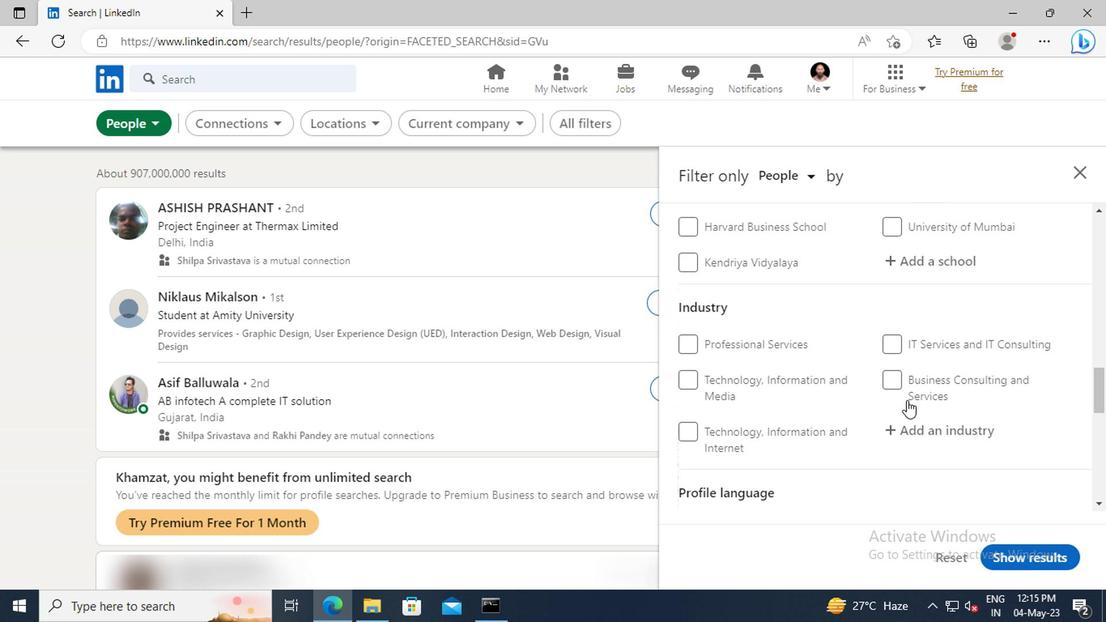 
Action: Mouse scrolled (757, 395) with delta (0, 0)
Screenshot: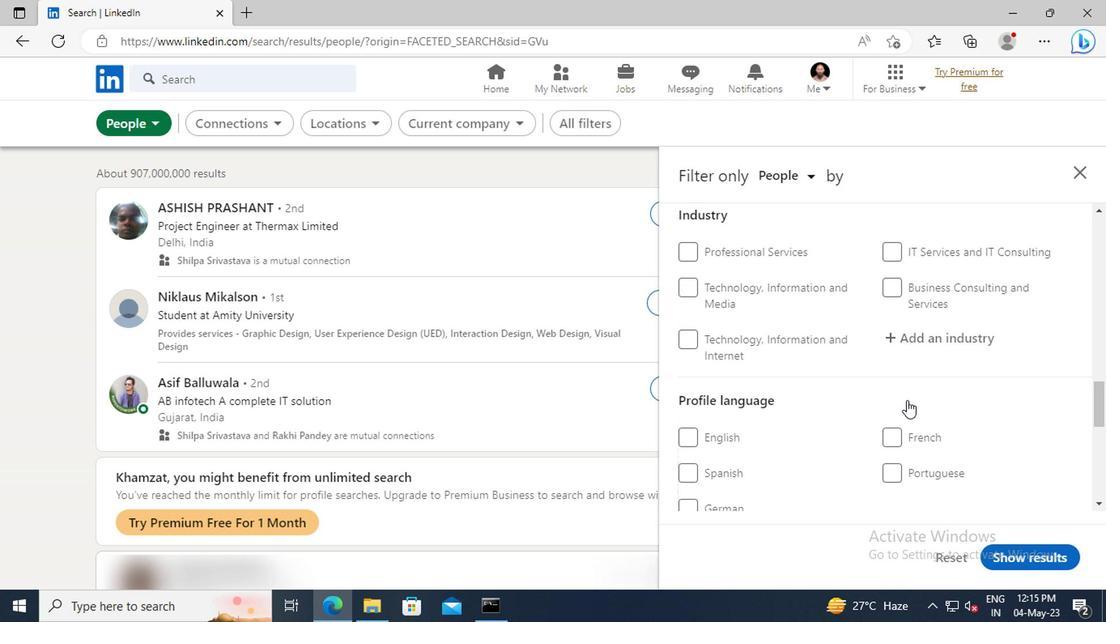 
Action: Mouse moved to (749, 413)
Screenshot: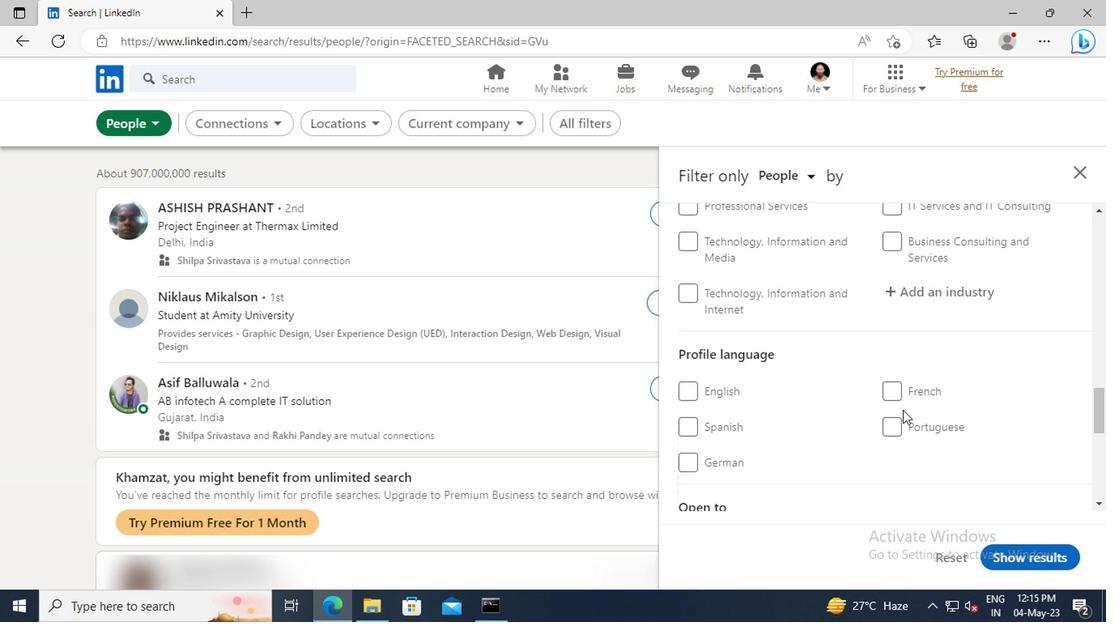 
Action: Mouse pressed left at (749, 413)
Screenshot: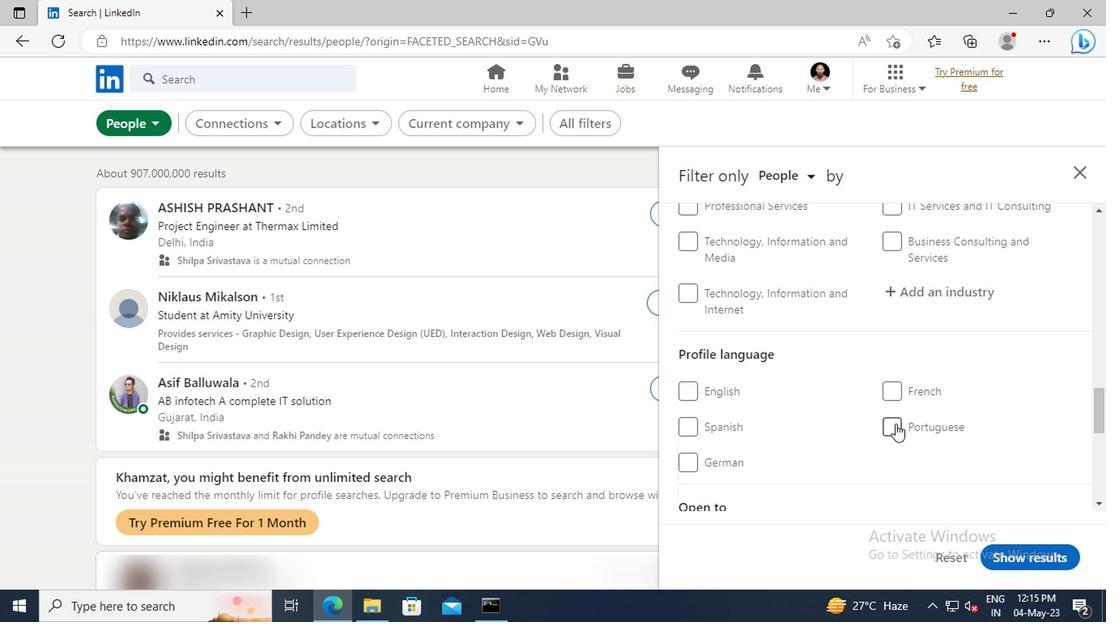 
Action: Mouse moved to (760, 380)
Screenshot: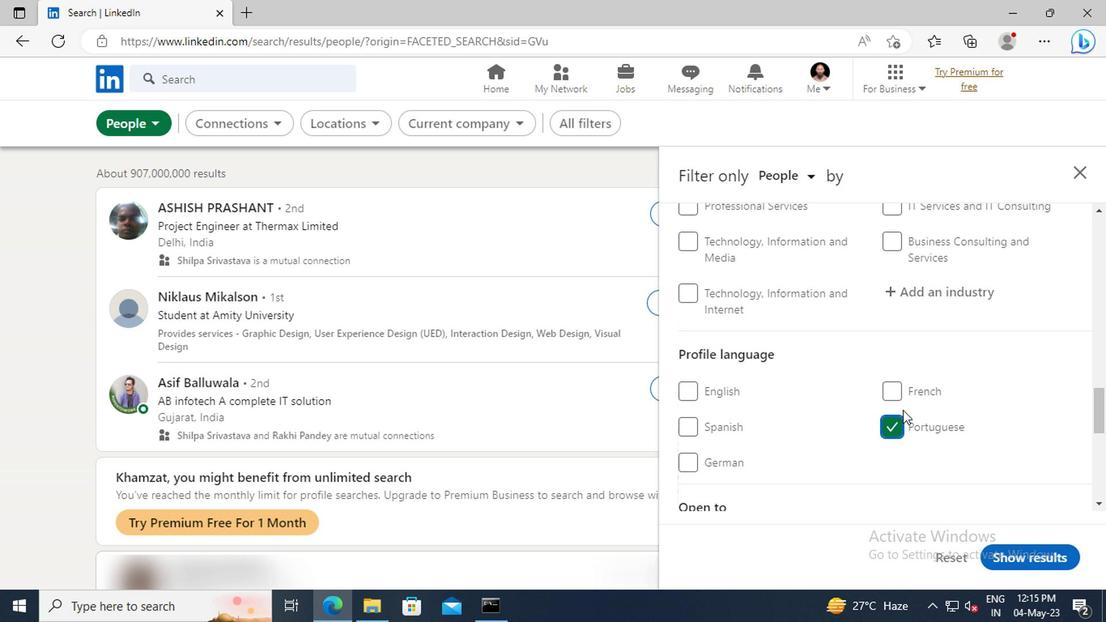 
Action: Mouse scrolled (760, 380) with delta (0, 0)
Screenshot: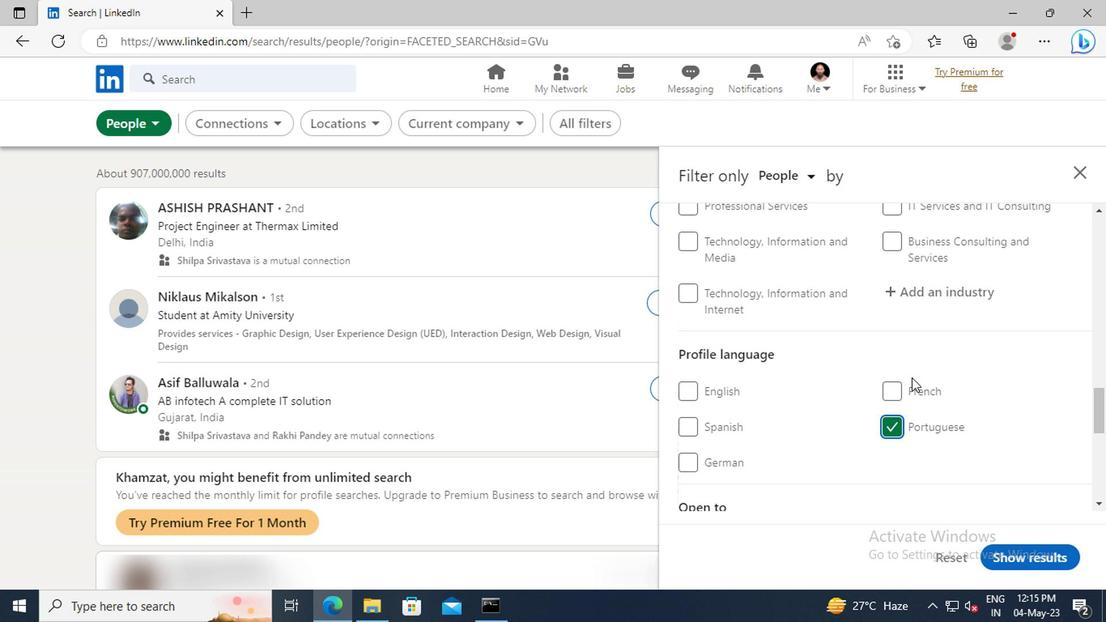 
Action: Mouse scrolled (760, 380) with delta (0, 0)
Screenshot: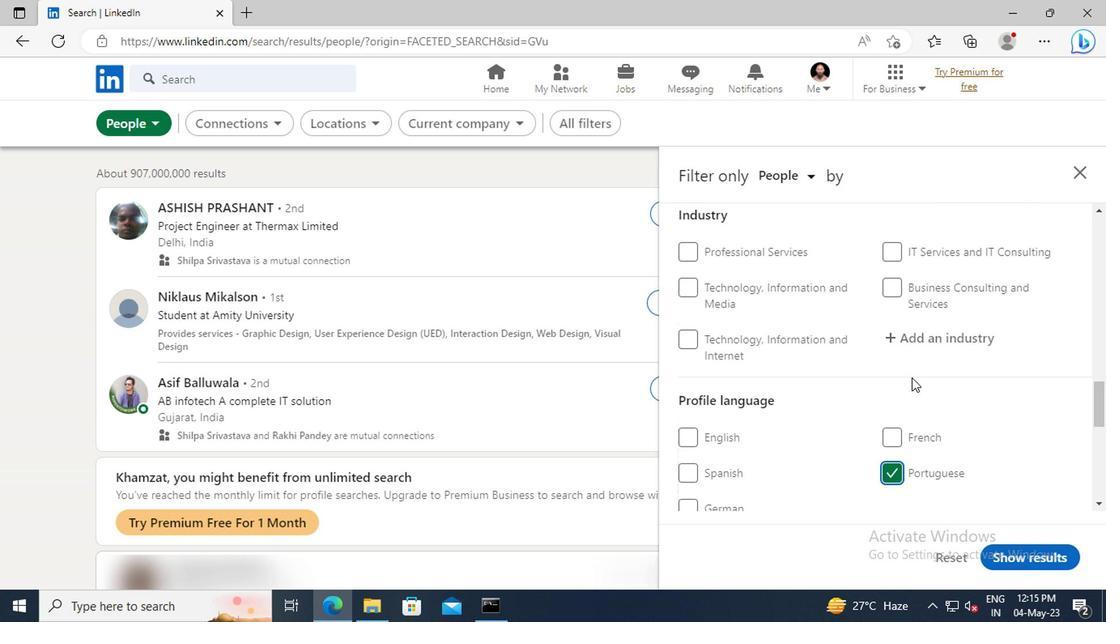 
Action: Mouse scrolled (760, 380) with delta (0, 0)
Screenshot: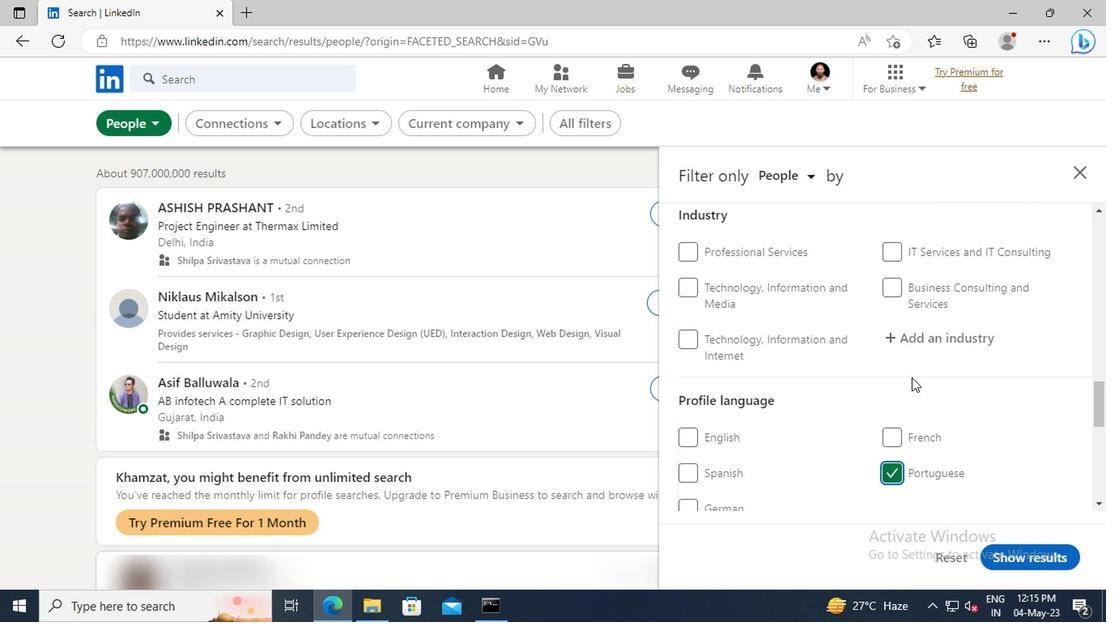 
Action: Mouse scrolled (760, 380) with delta (0, 0)
Screenshot: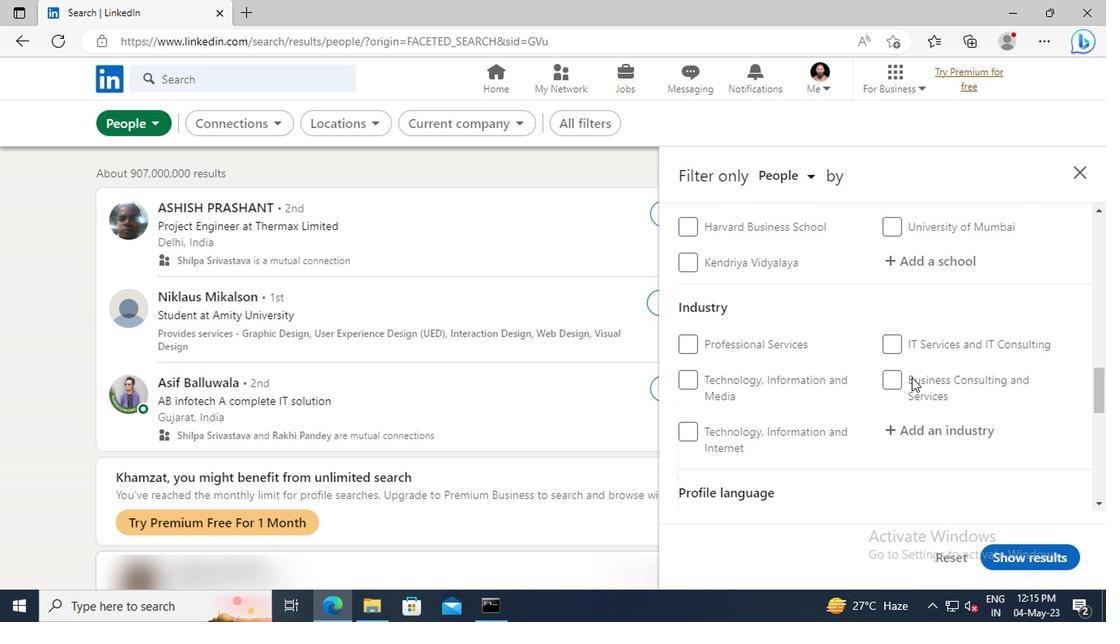 
Action: Mouse scrolled (760, 380) with delta (0, 0)
Screenshot: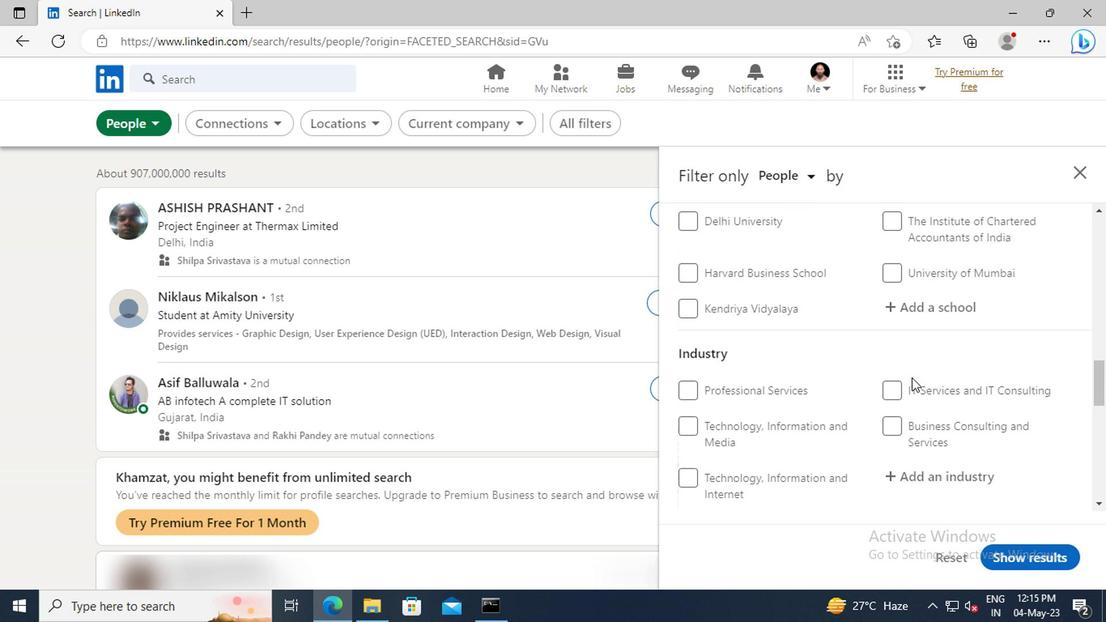 
Action: Mouse scrolled (760, 380) with delta (0, 0)
Screenshot: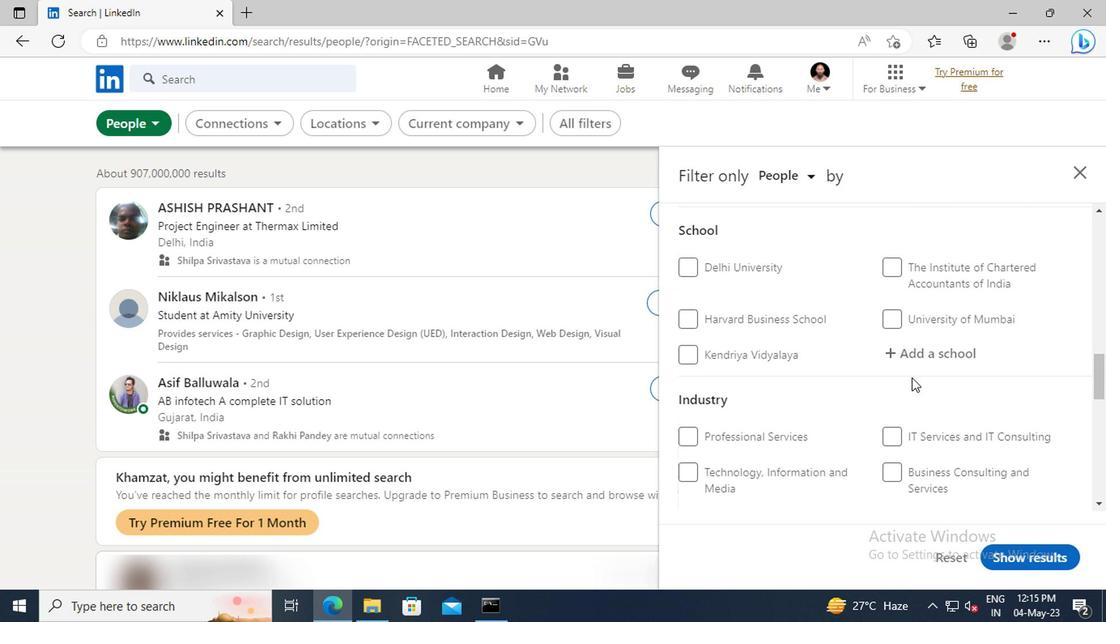 
Action: Mouse scrolled (760, 380) with delta (0, 0)
Screenshot: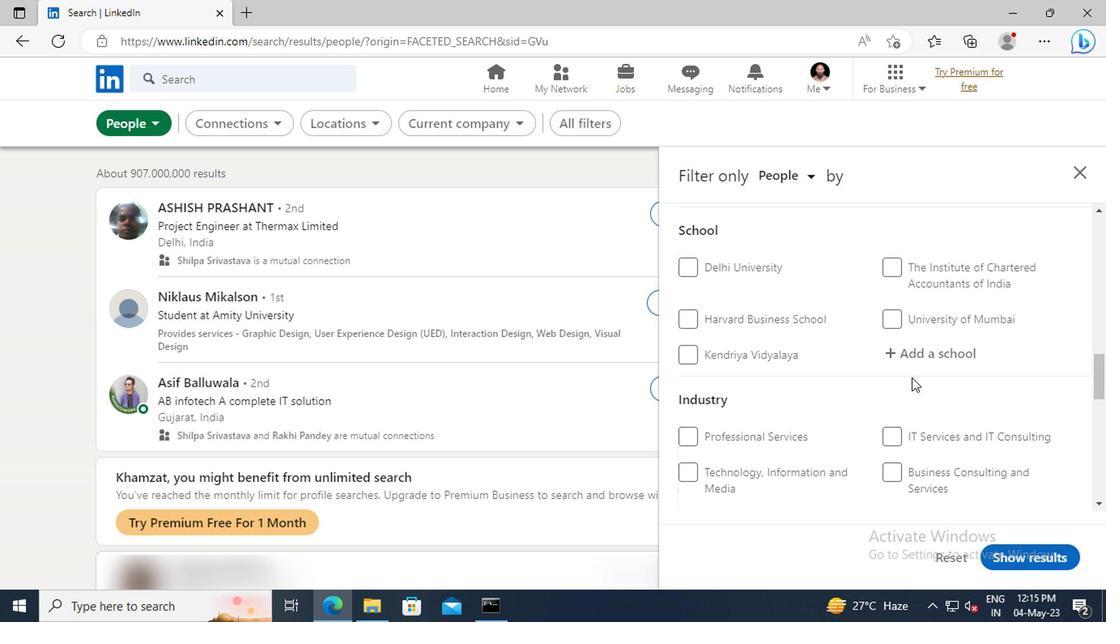 
Action: Mouse scrolled (760, 380) with delta (0, 0)
Screenshot: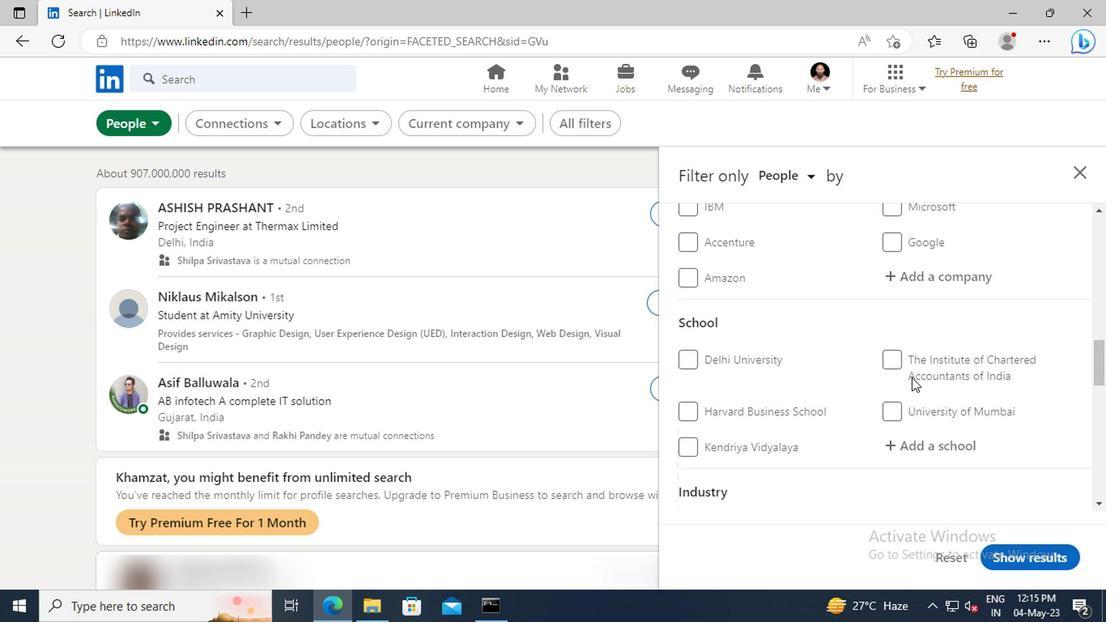 
Action: Mouse scrolled (760, 380) with delta (0, 0)
Screenshot: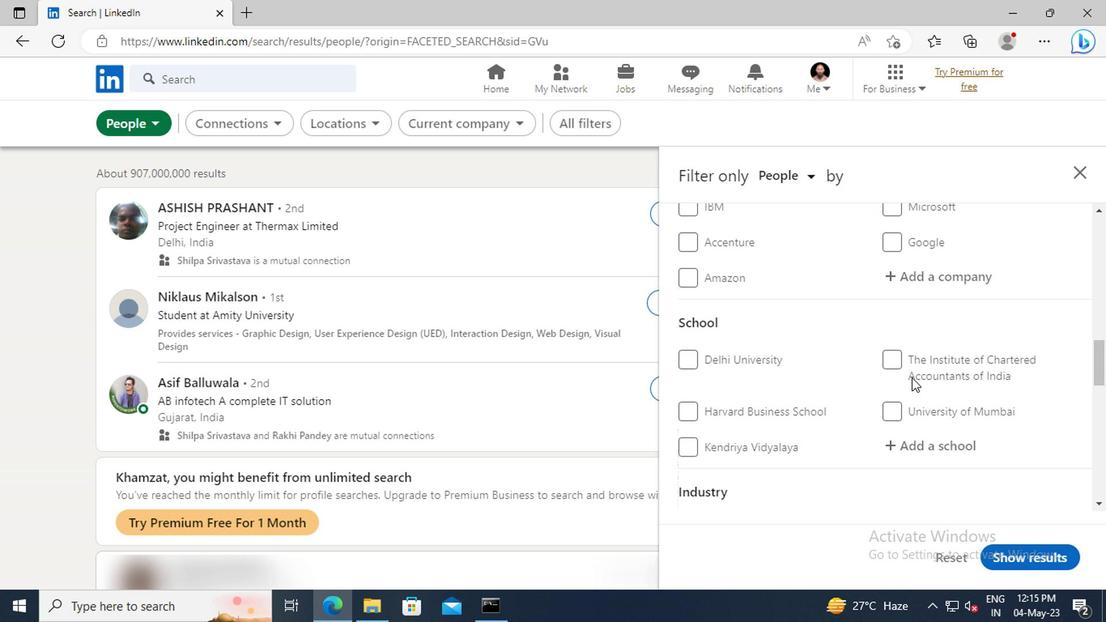 
Action: Mouse scrolled (760, 380) with delta (0, 0)
Screenshot: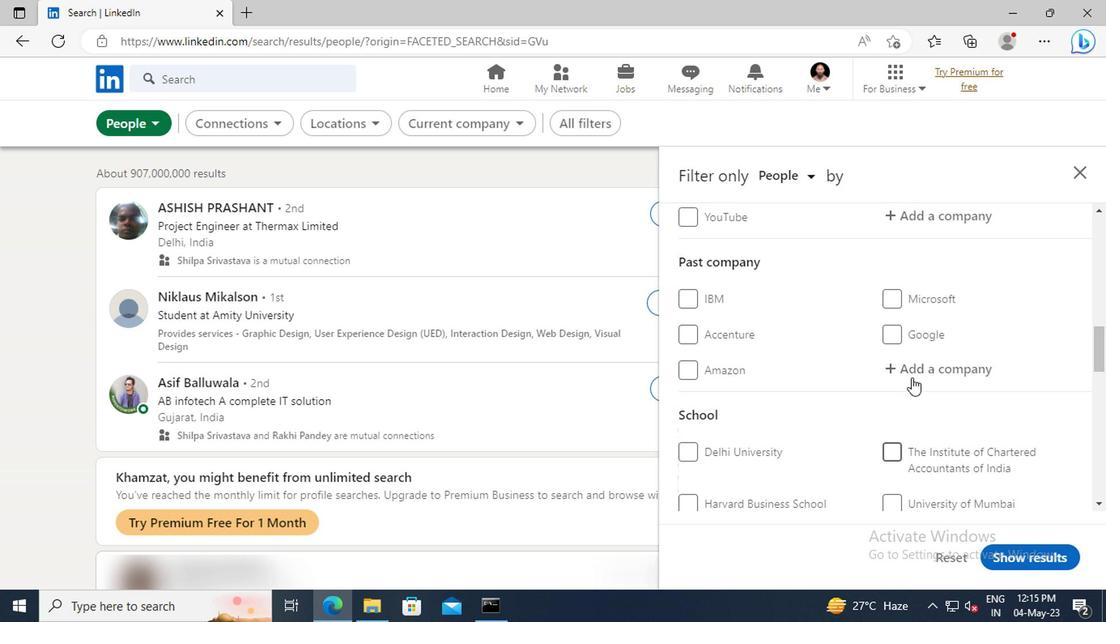 
Action: Mouse scrolled (760, 380) with delta (0, 0)
Screenshot: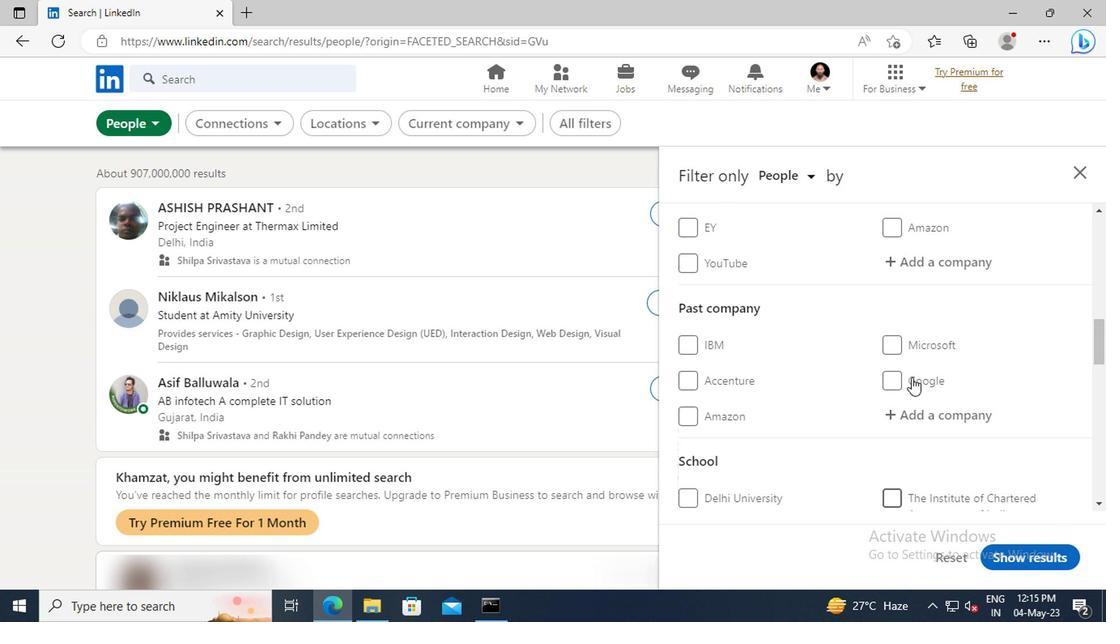 
Action: Mouse scrolled (760, 380) with delta (0, 0)
Screenshot: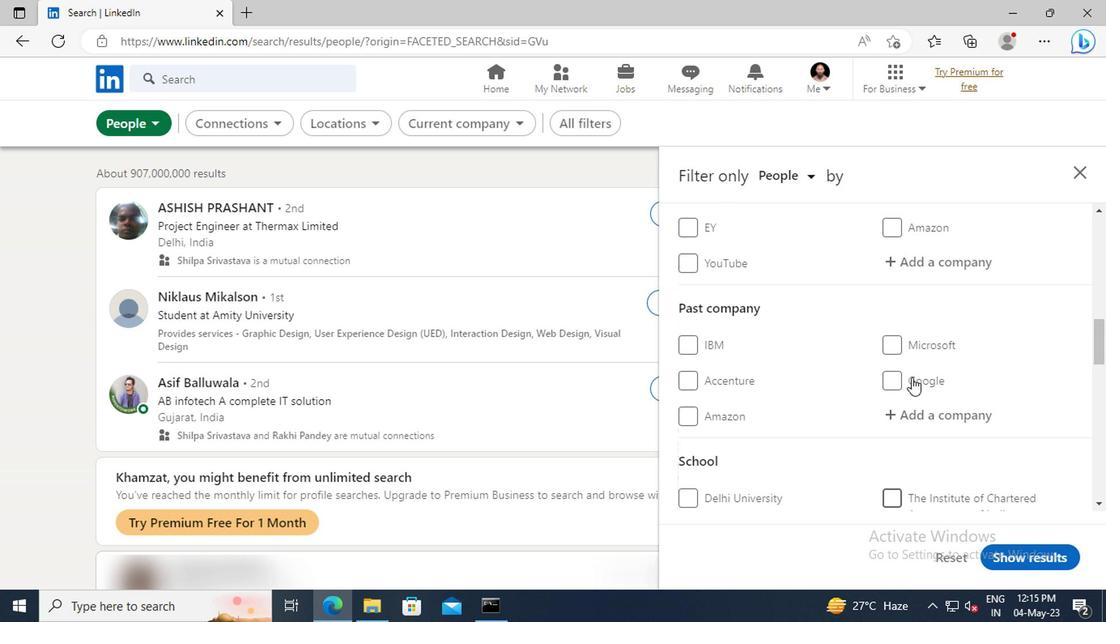 
Action: Mouse moved to (758, 365)
Screenshot: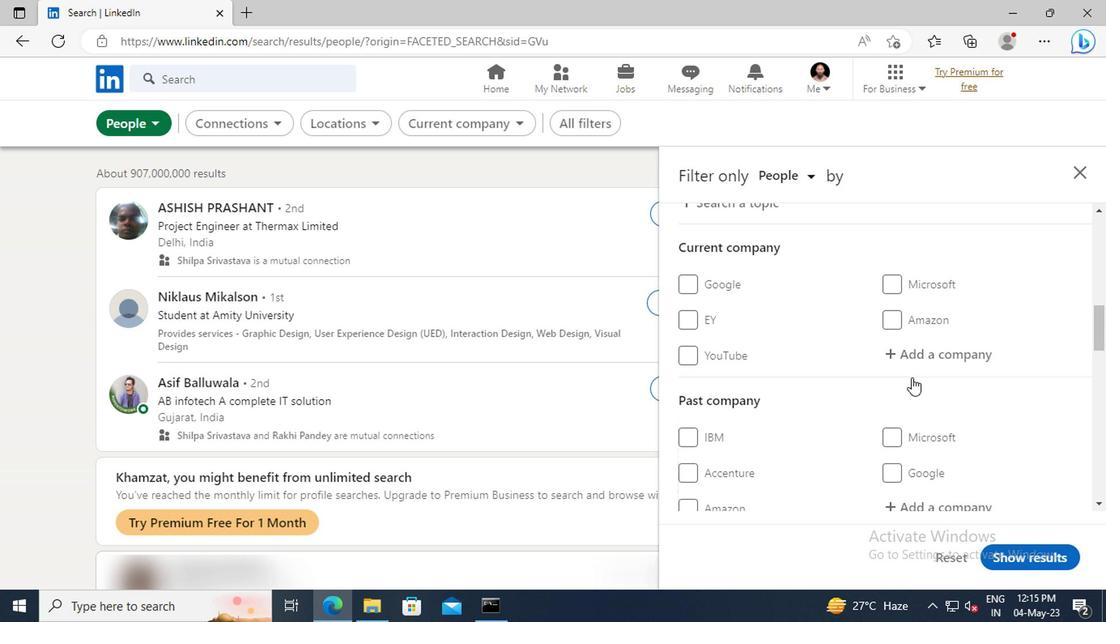 
Action: Mouse pressed left at (758, 365)
Screenshot: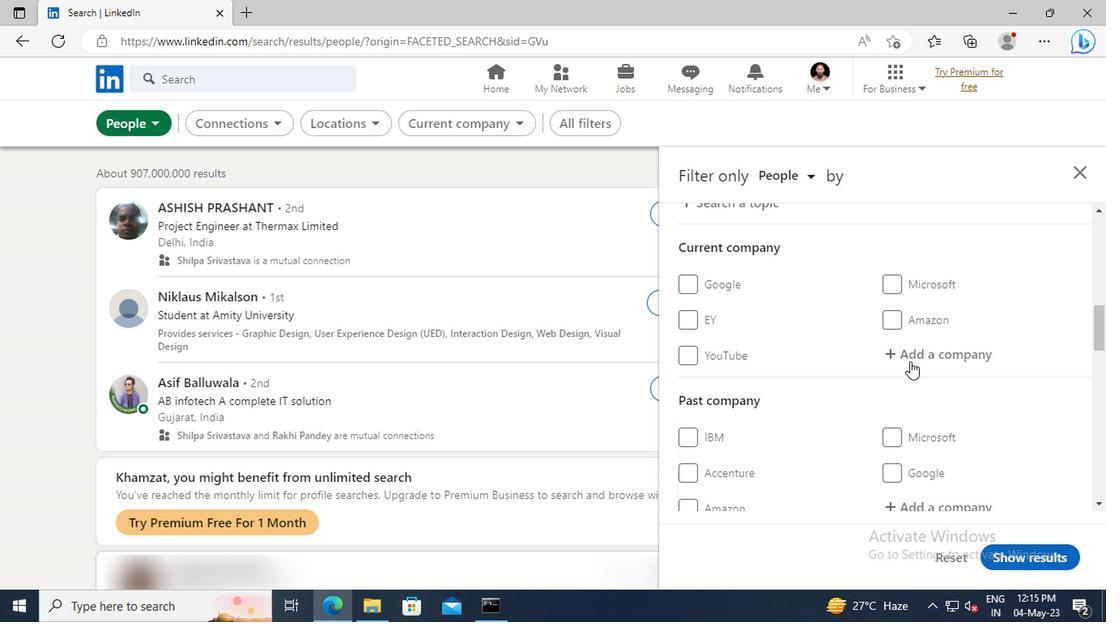 
Action: Key pressed <Key.shift>HILL<Key.shift>+<Key.shift>K
Screenshot: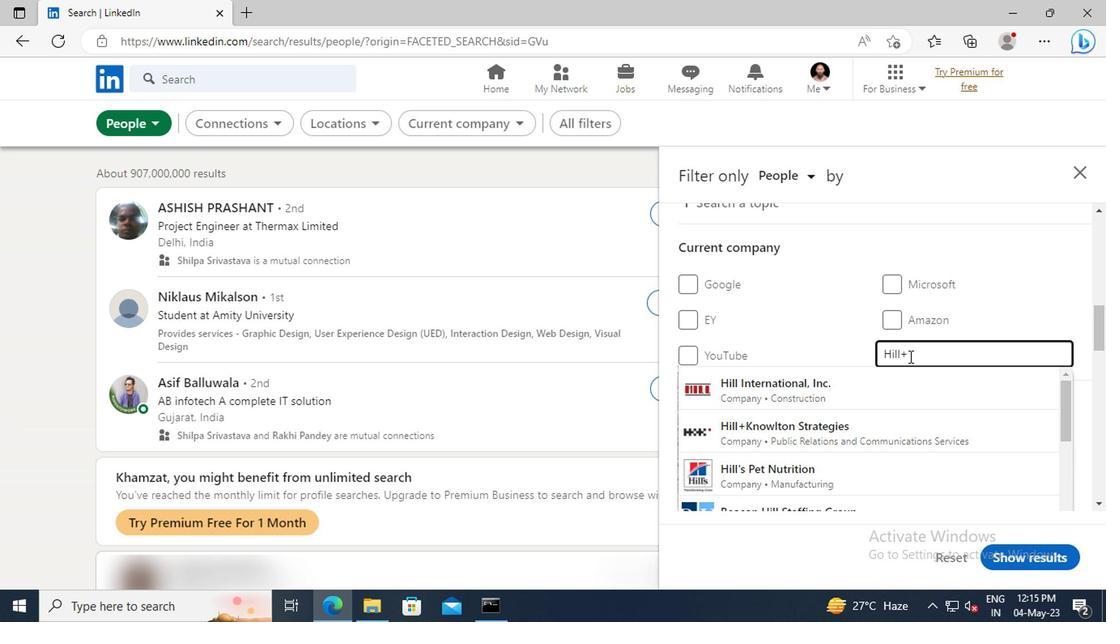 
Action: Mouse moved to (758, 383)
Screenshot: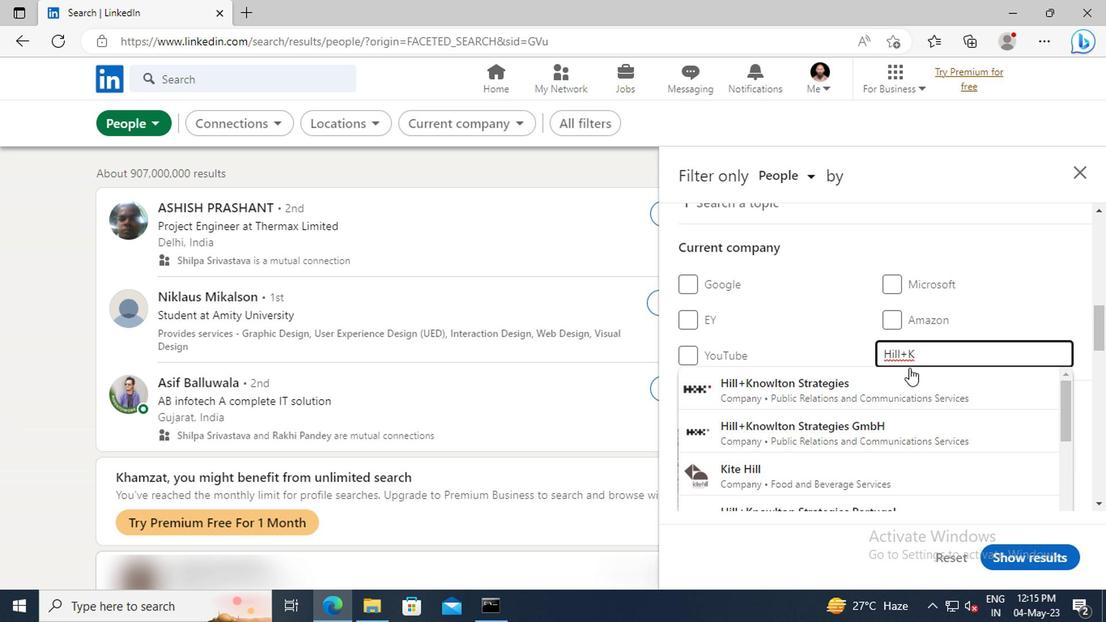 
Action: Mouse pressed left at (758, 383)
Screenshot: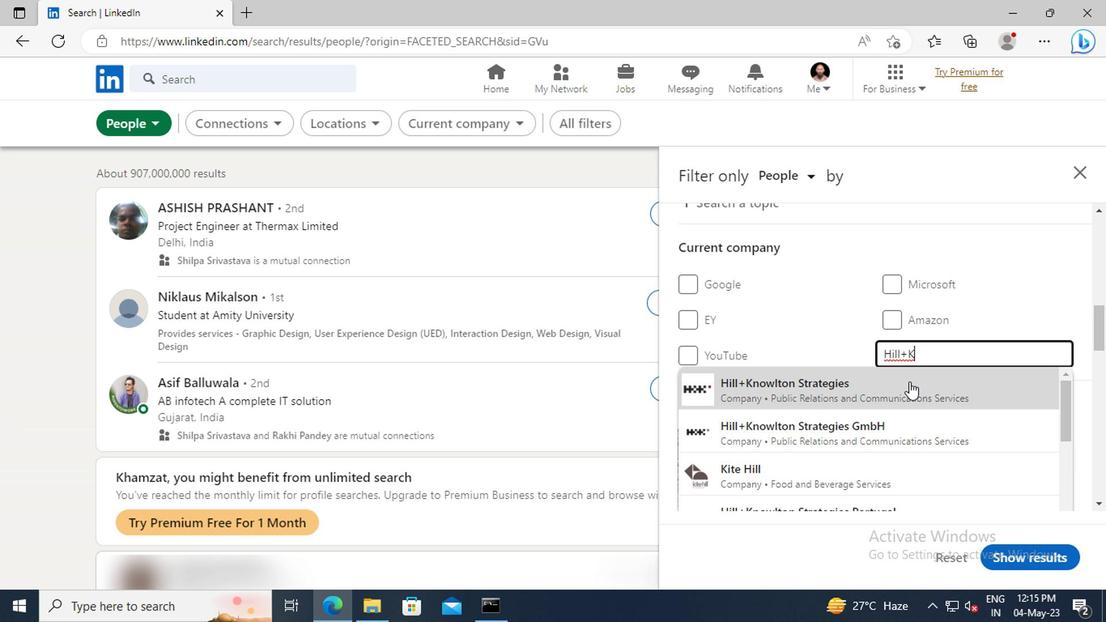 
Action: Mouse scrolled (758, 382) with delta (0, 0)
Screenshot: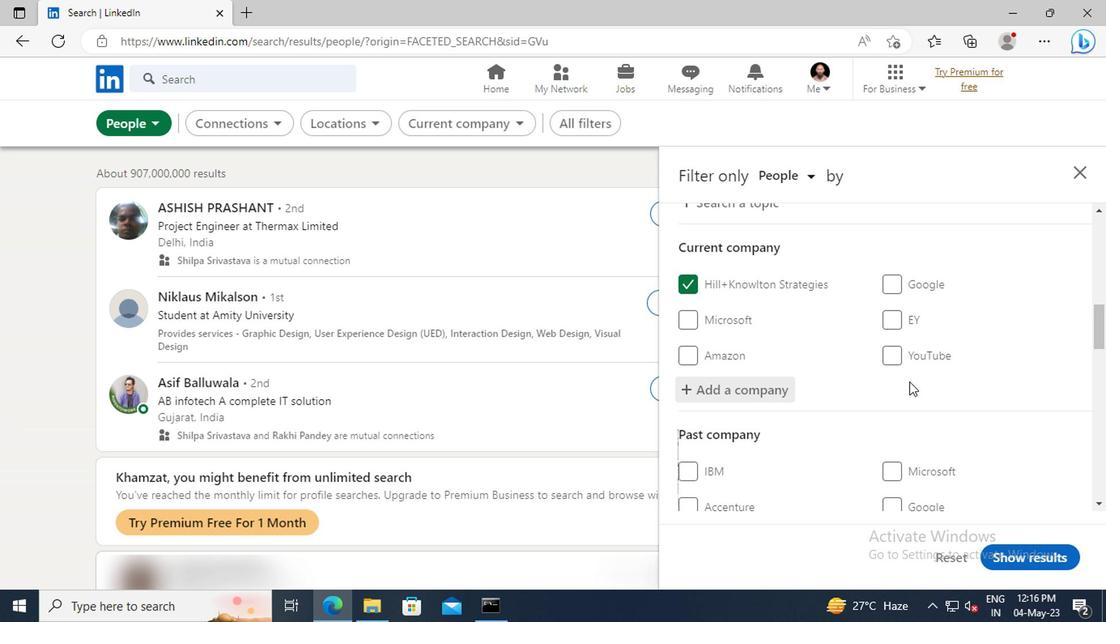 
Action: Mouse scrolled (758, 382) with delta (0, 0)
Screenshot: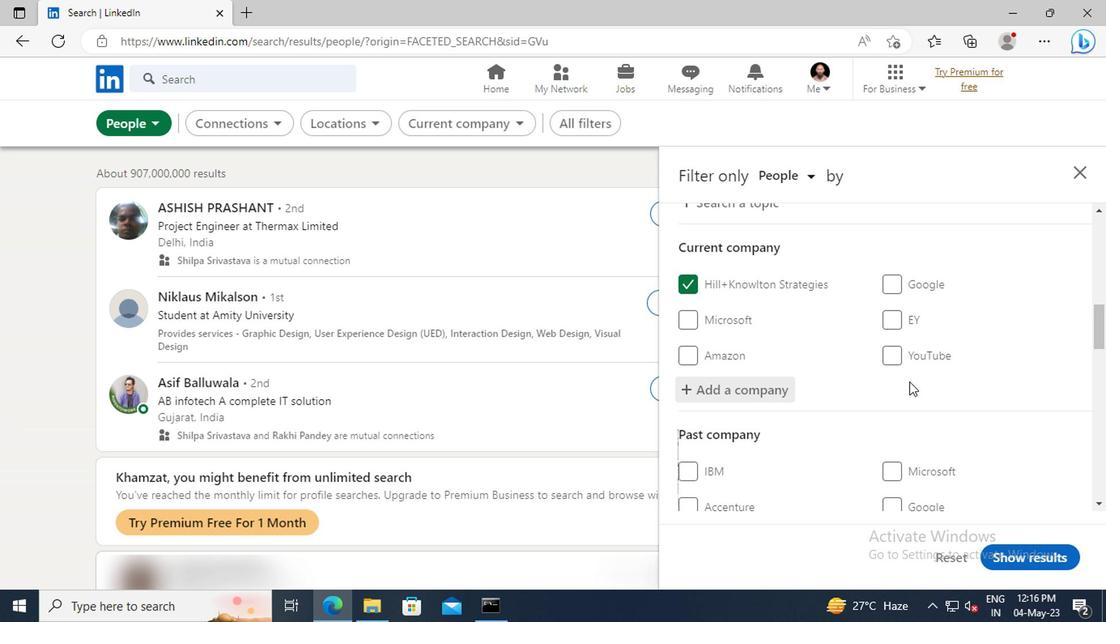 
Action: Mouse scrolled (758, 382) with delta (0, 0)
Screenshot: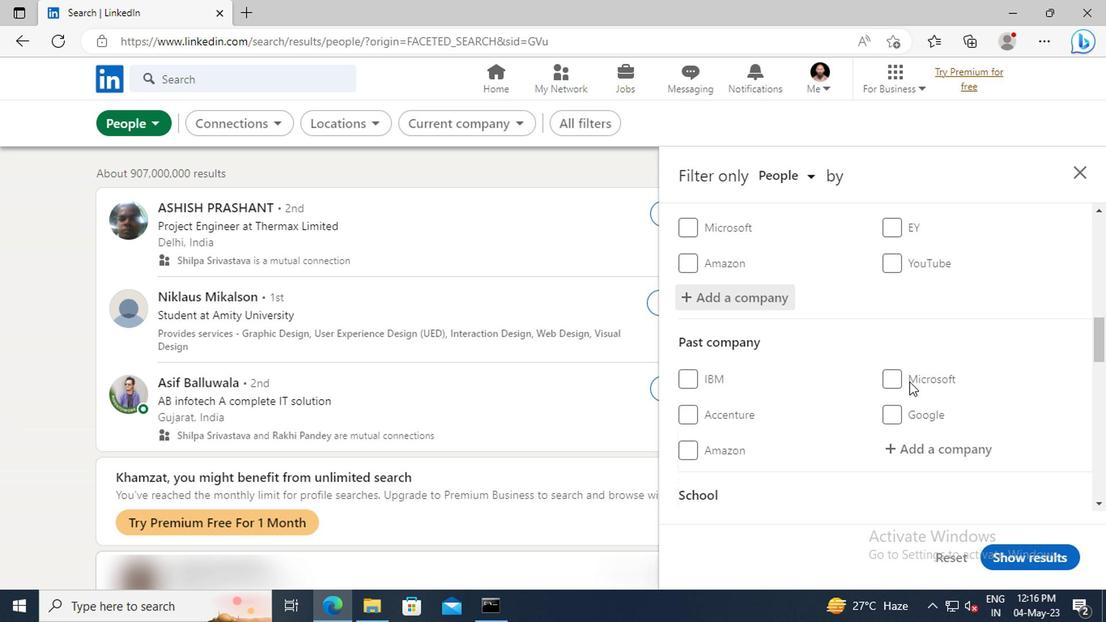 
Action: Mouse scrolled (758, 382) with delta (0, 0)
Screenshot: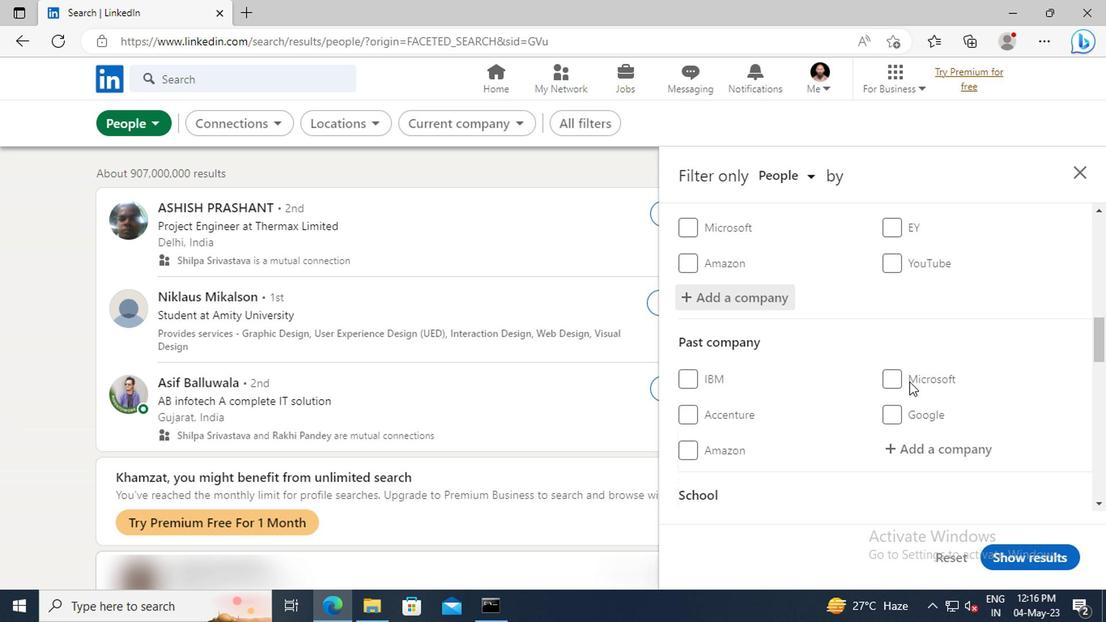 
Action: Mouse moved to (758, 380)
Screenshot: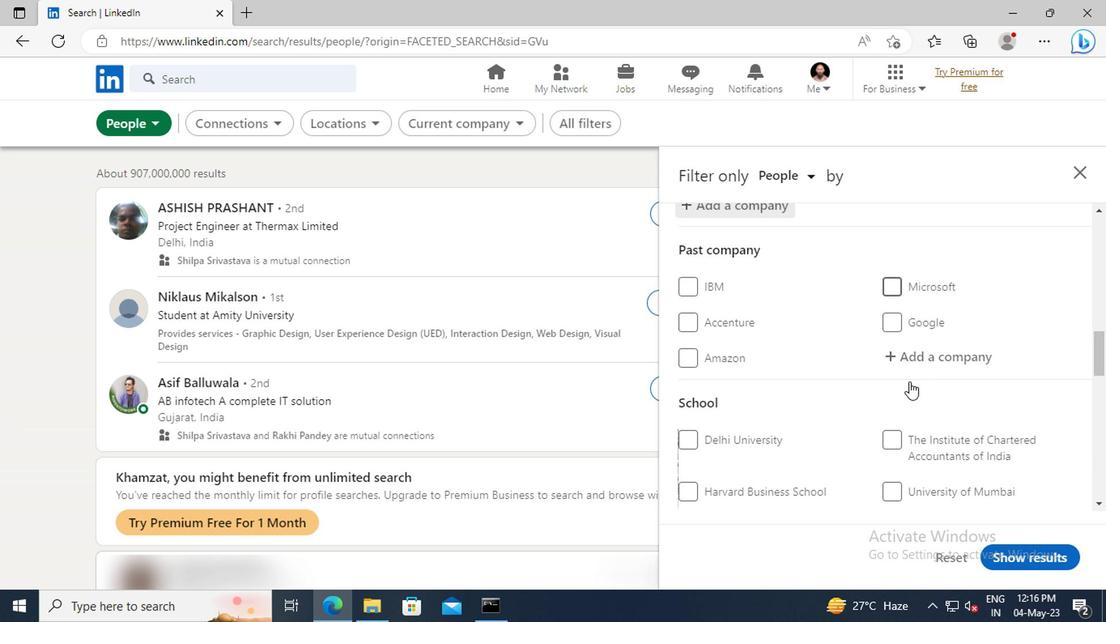 
Action: Mouse scrolled (758, 380) with delta (0, 0)
Screenshot: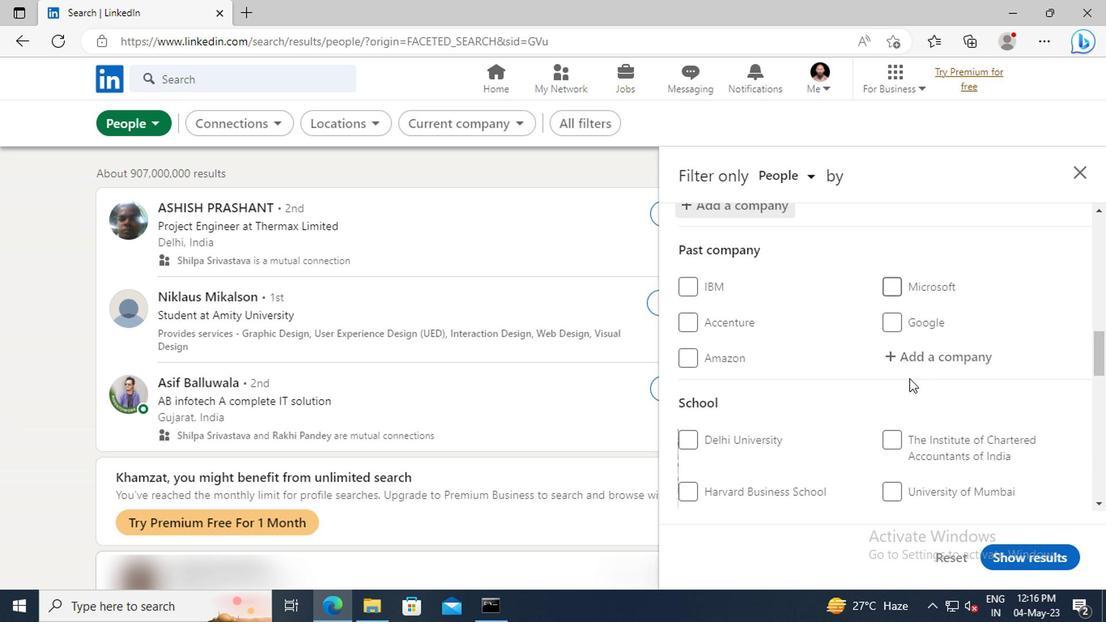 
Action: Mouse scrolled (758, 380) with delta (0, 0)
Screenshot: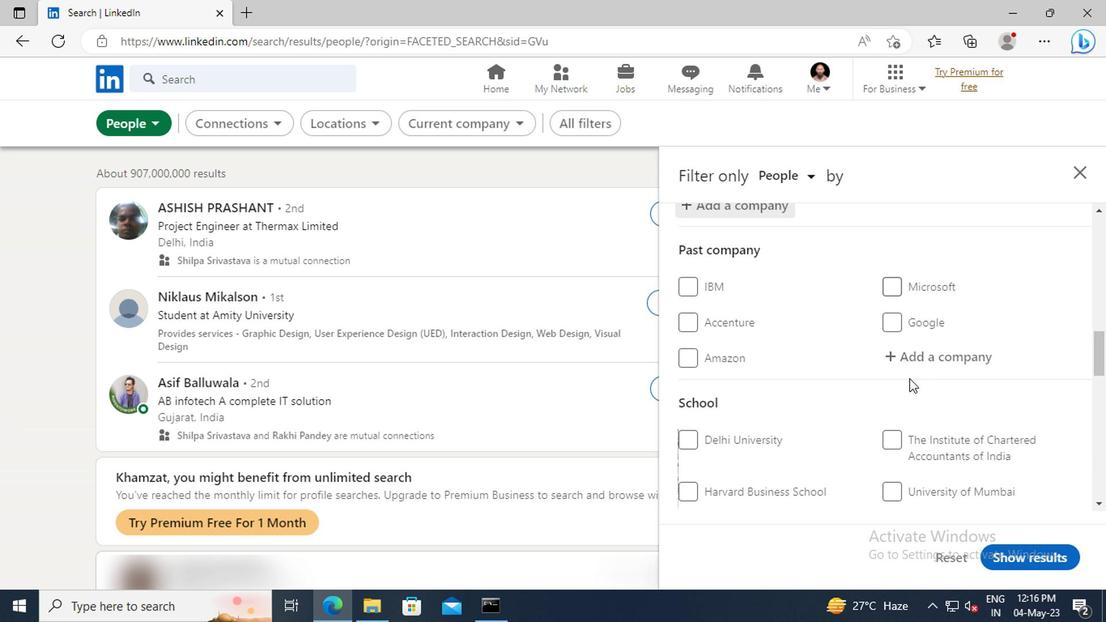 
Action: Mouse moved to (757, 376)
Screenshot: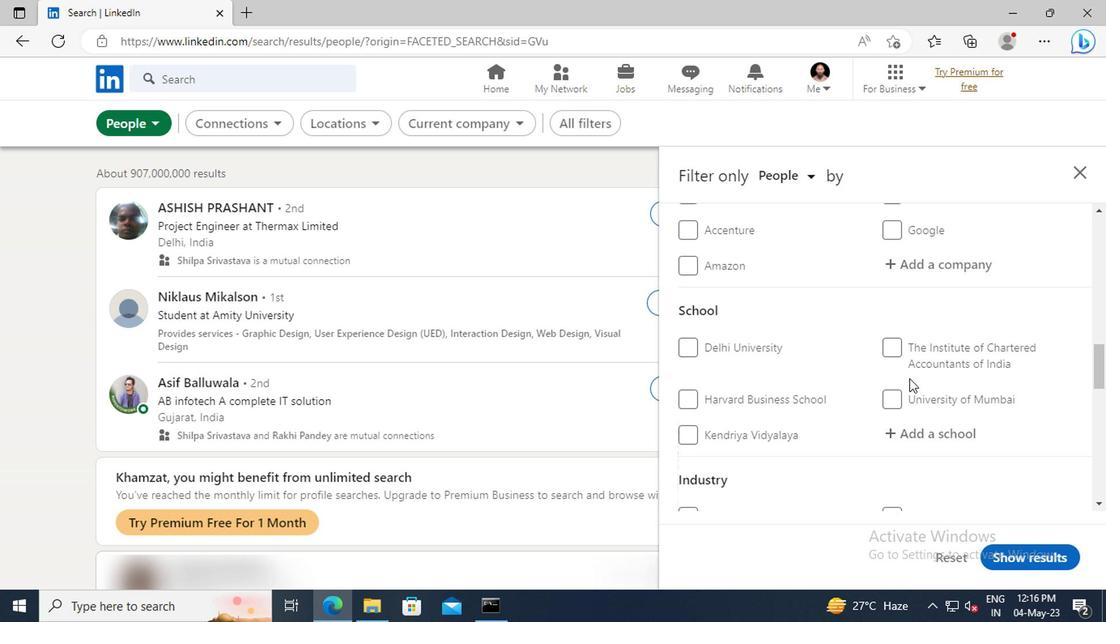 
Action: Mouse scrolled (757, 375) with delta (0, 0)
Screenshot: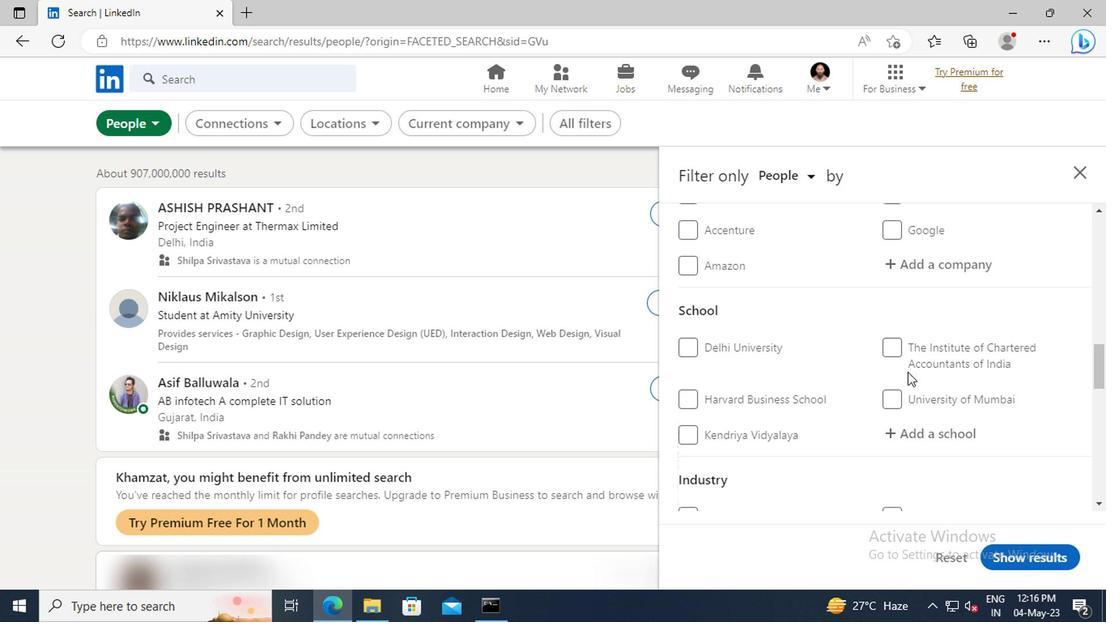 
Action: Mouse moved to (760, 387)
Screenshot: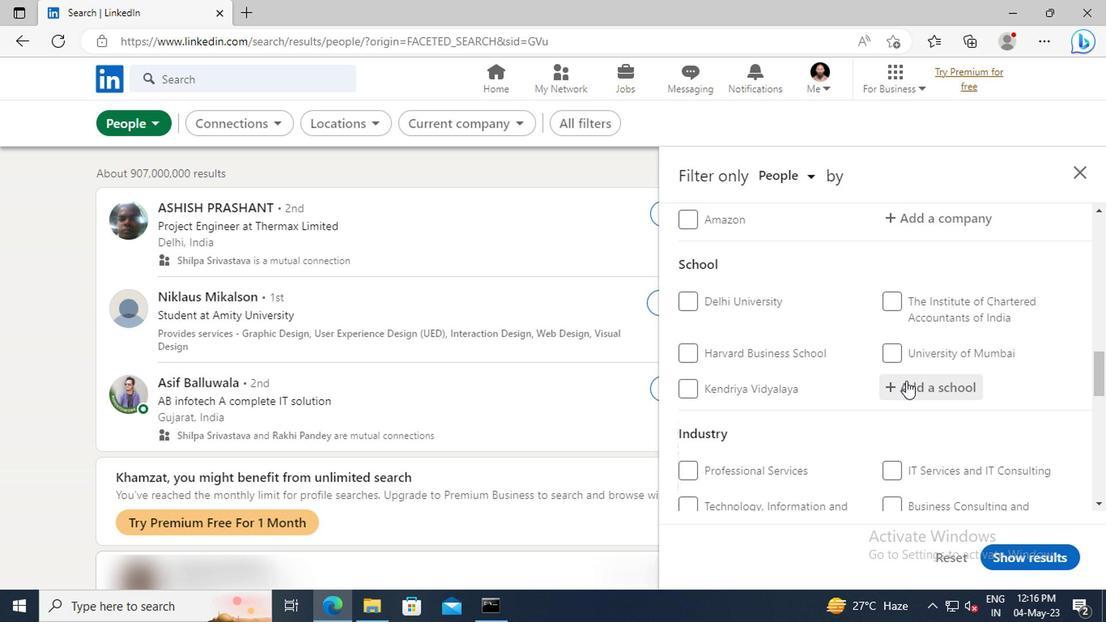 
Action: Mouse pressed left at (760, 387)
Screenshot: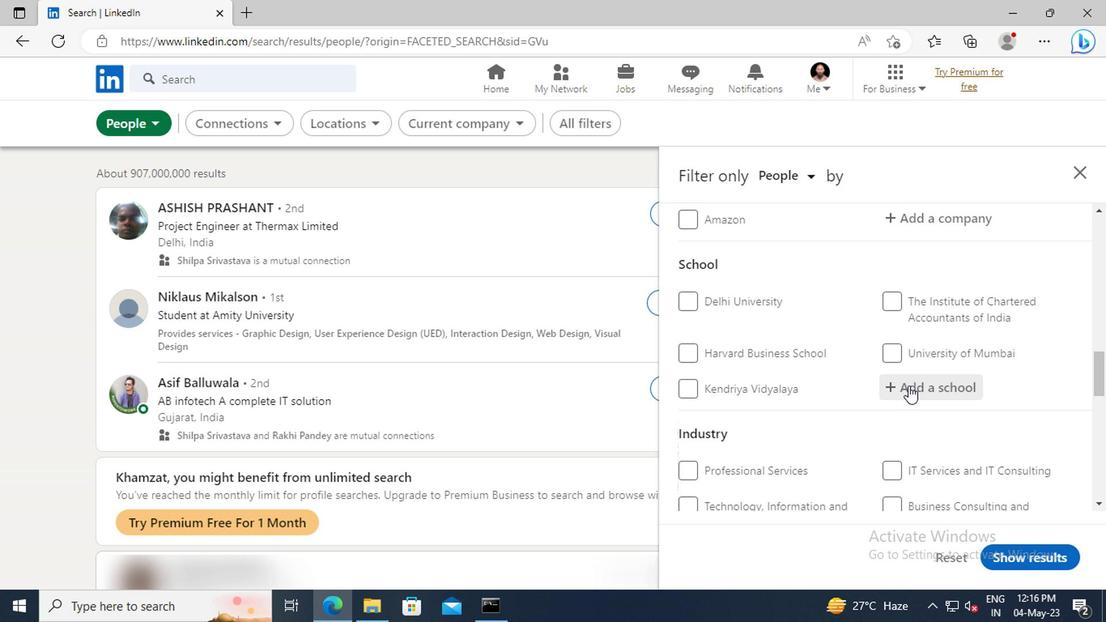 
Action: Key pressed <Key.shift>PUNJAB<Key.space><Key.shift>AGR
Screenshot: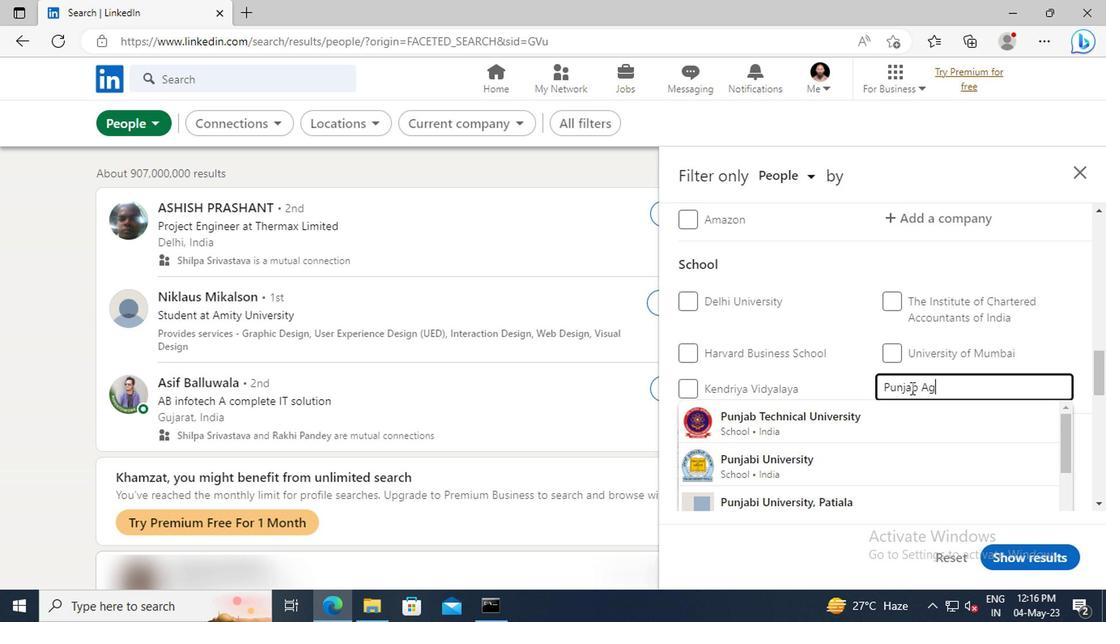 
Action: Mouse moved to (761, 429)
Screenshot: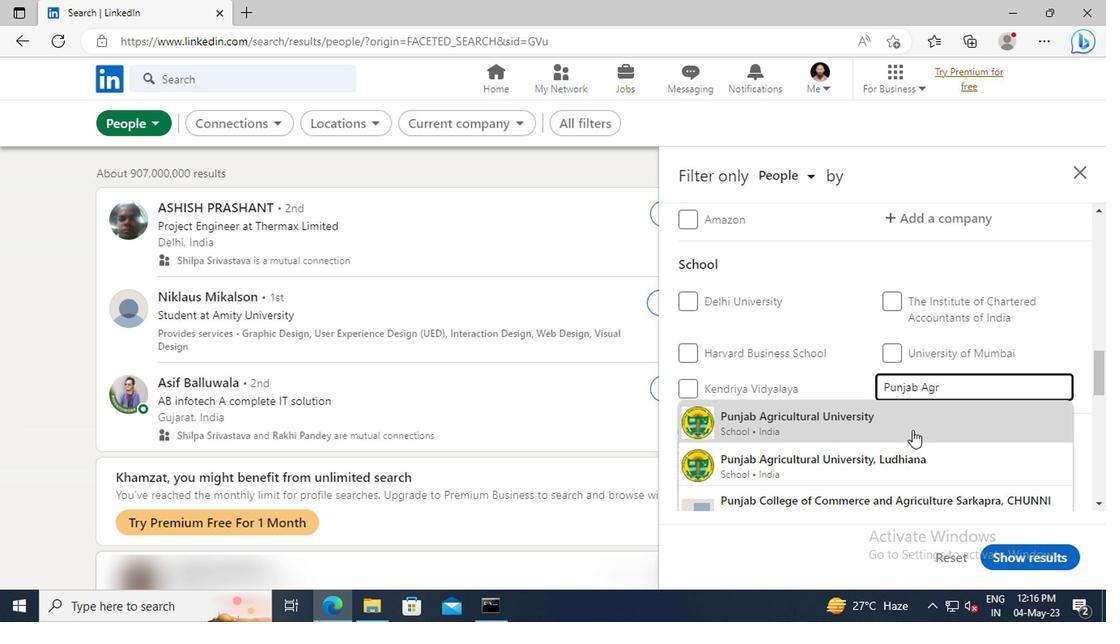 
Action: Mouse pressed left at (761, 429)
Screenshot: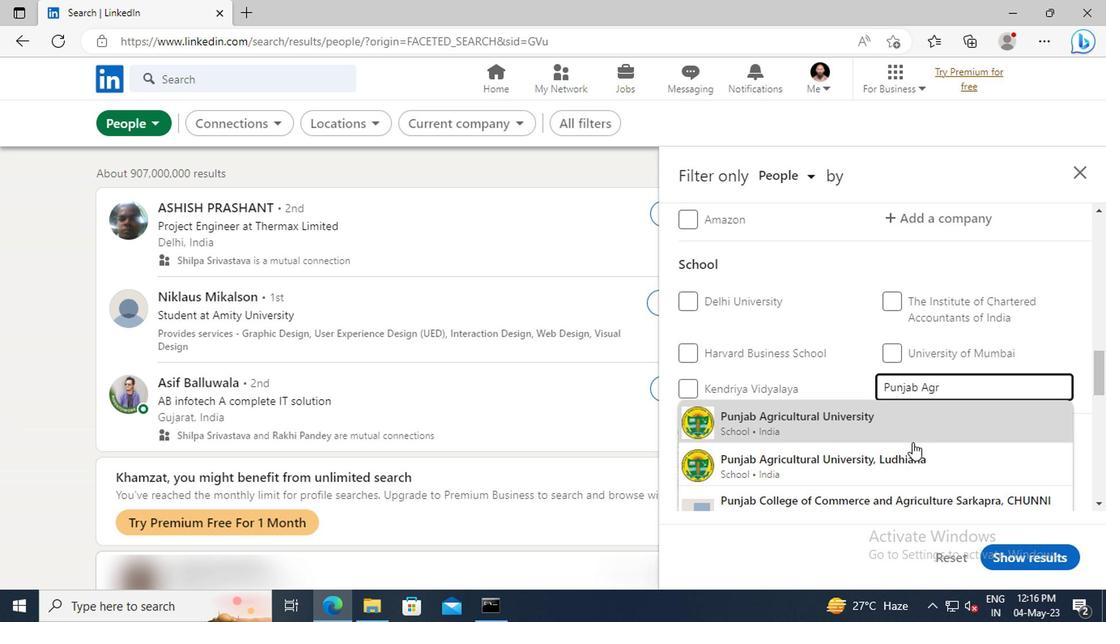 
Action: Mouse scrolled (761, 429) with delta (0, 0)
Screenshot: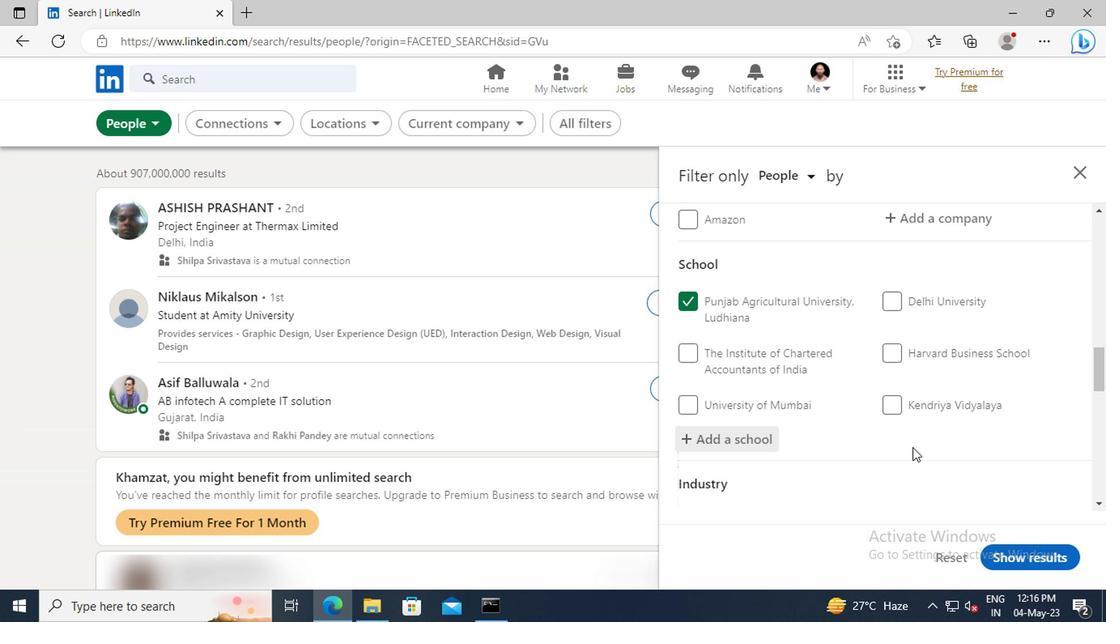 
Action: Mouse scrolled (761, 429) with delta (0, 0)
Screenshot: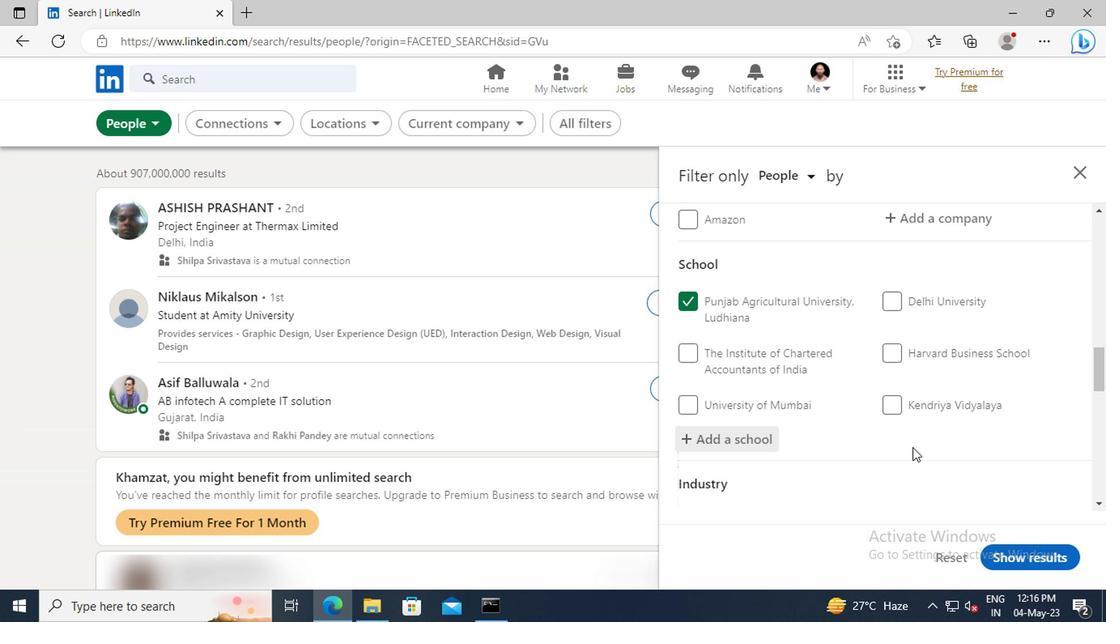 
Action: Mouse moved to (761, 410)
Screenshot: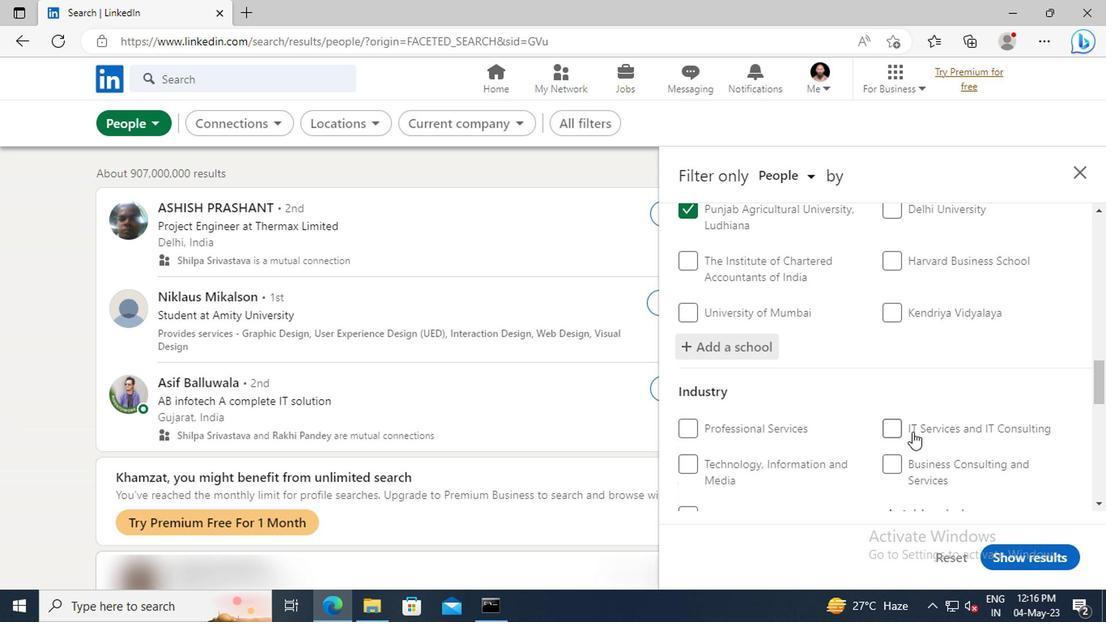 
Action: Mouse scrolled (761, 410) with delta (0, 0)
Screenshot: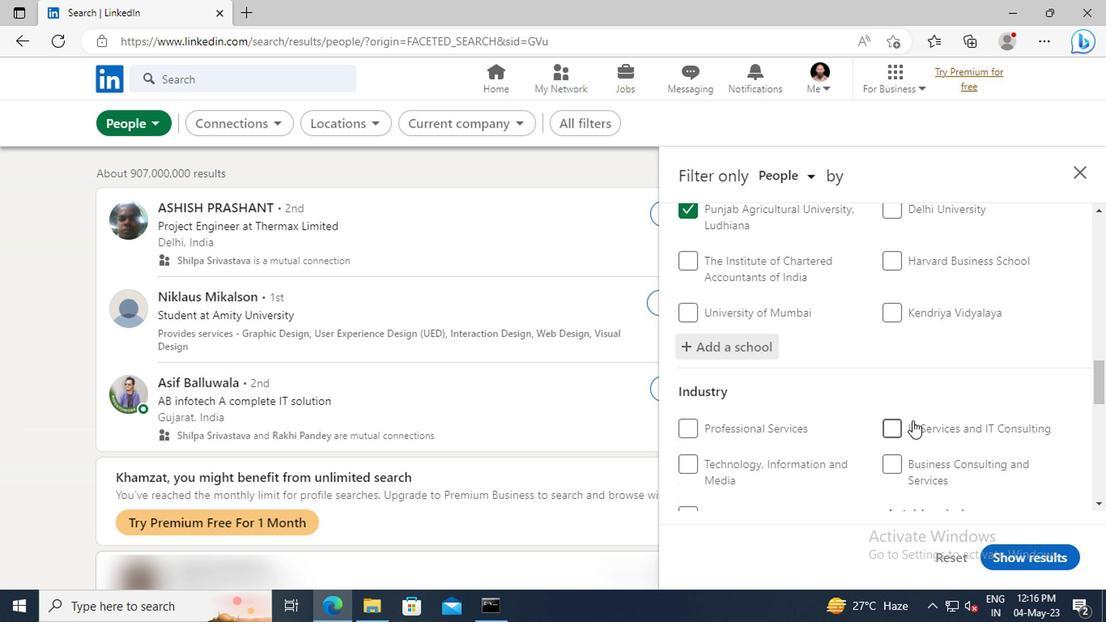 
Action: Mouse scrolled (761, 410) with delta (0, 0)
Screenshot: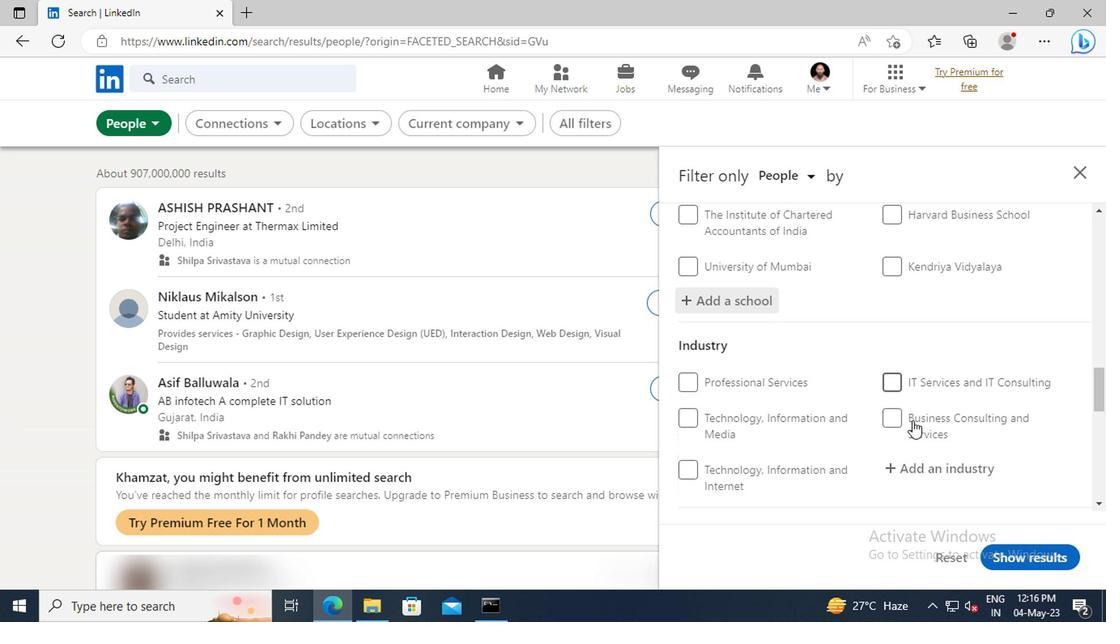 
Action: Mouse scrolled (761, 410) with delta (0, 0)
Screenshot: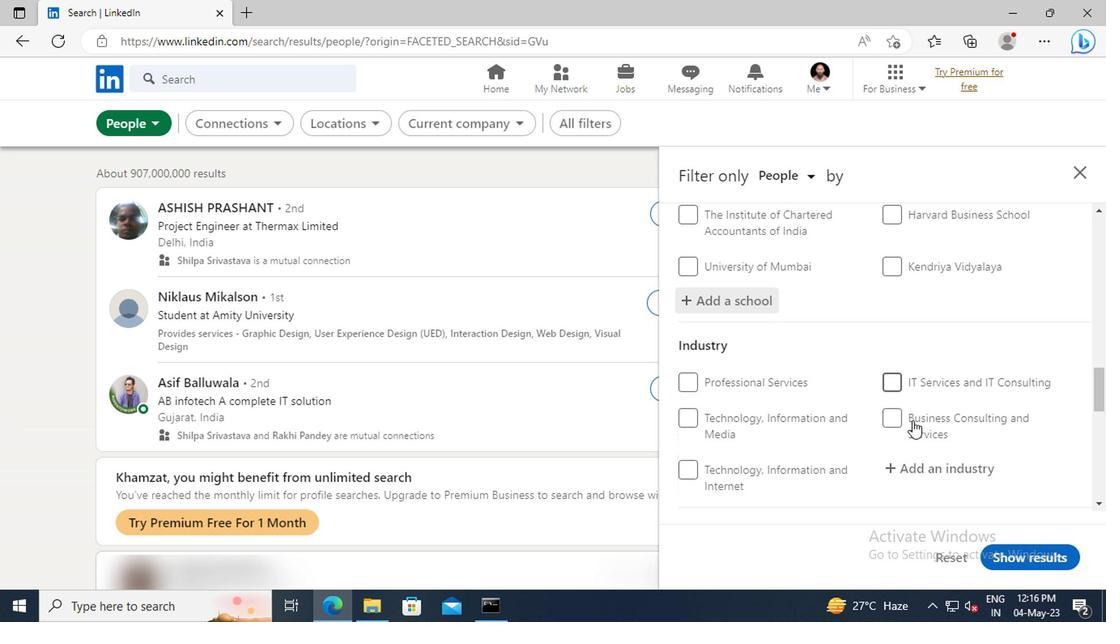 
Action: Mouse moved to (761, 384)
Screenshot: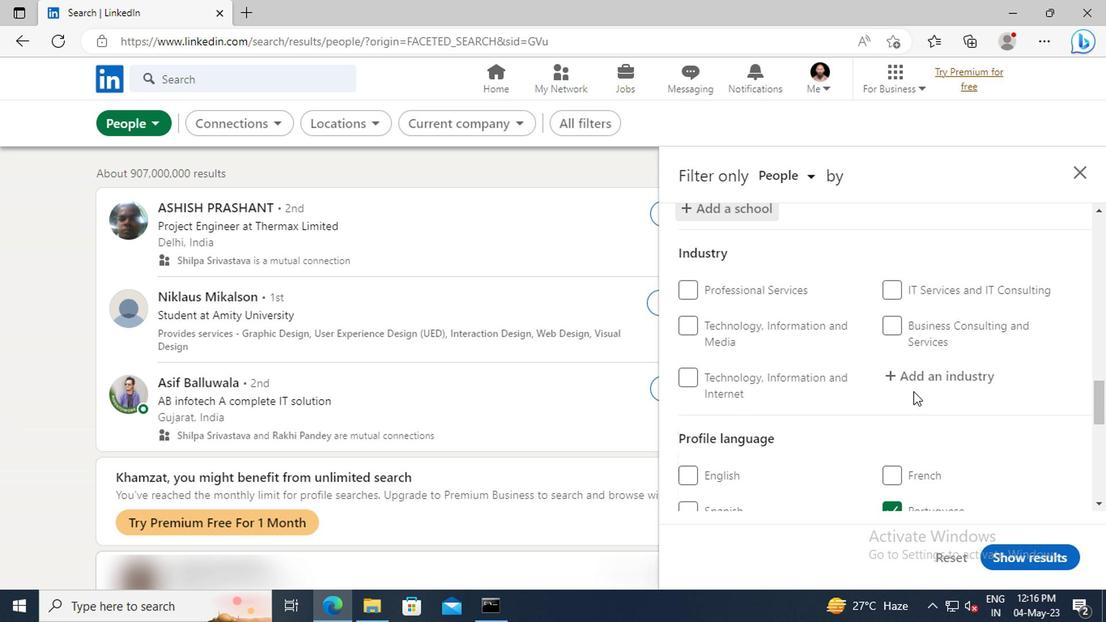 
Action: Mouse pressed left at (761, 384)
Screenshot: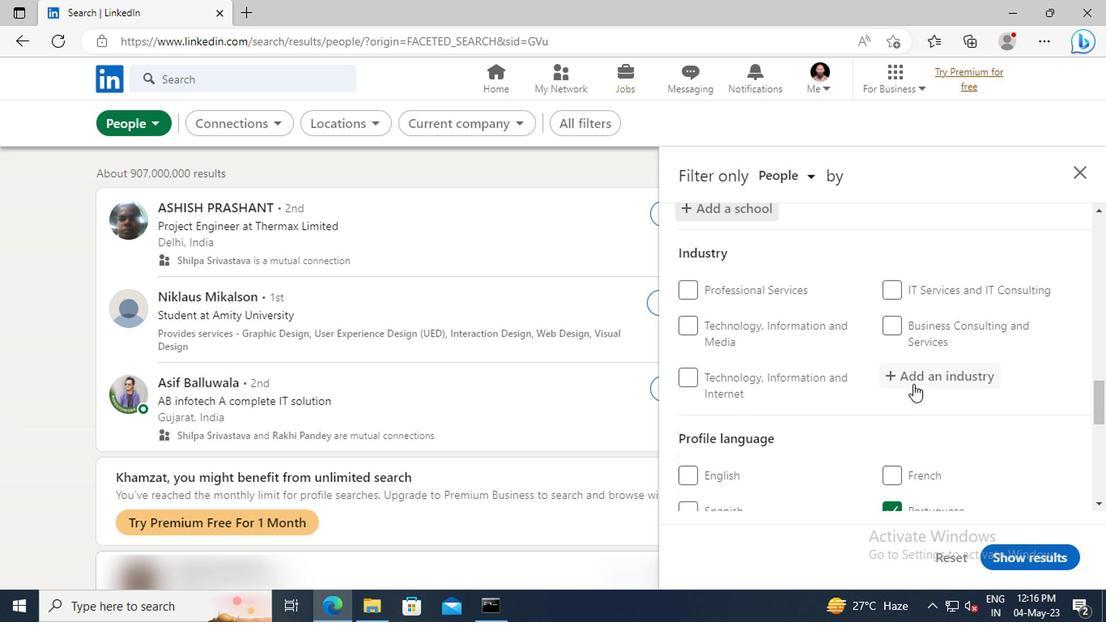 
Action: Key pressed <Key.shift>PERSONAL<Key.space><Key.shift>
Screenshot: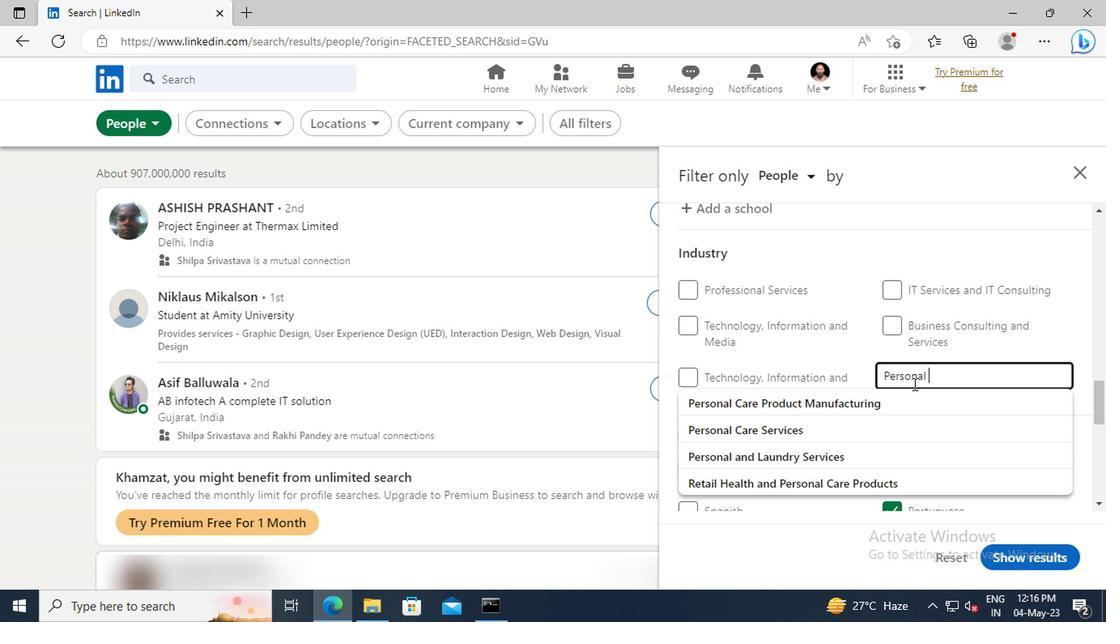 
Action: Mouse moved to (765, 412)
Screenshot: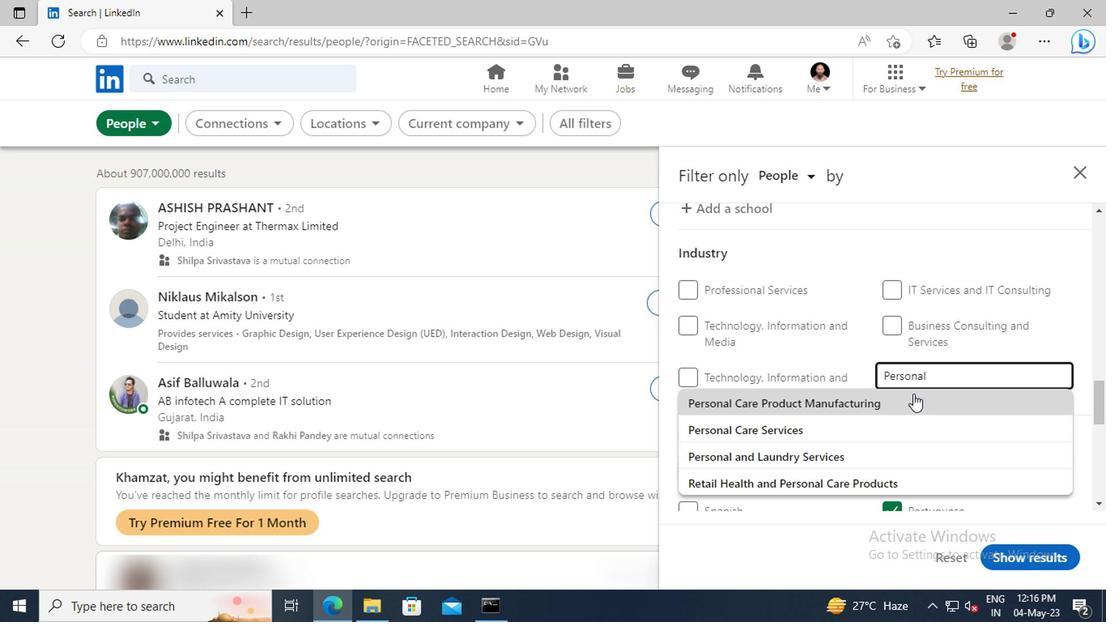 
Action: Mouse pressed left at (765, 412)
Screenshot: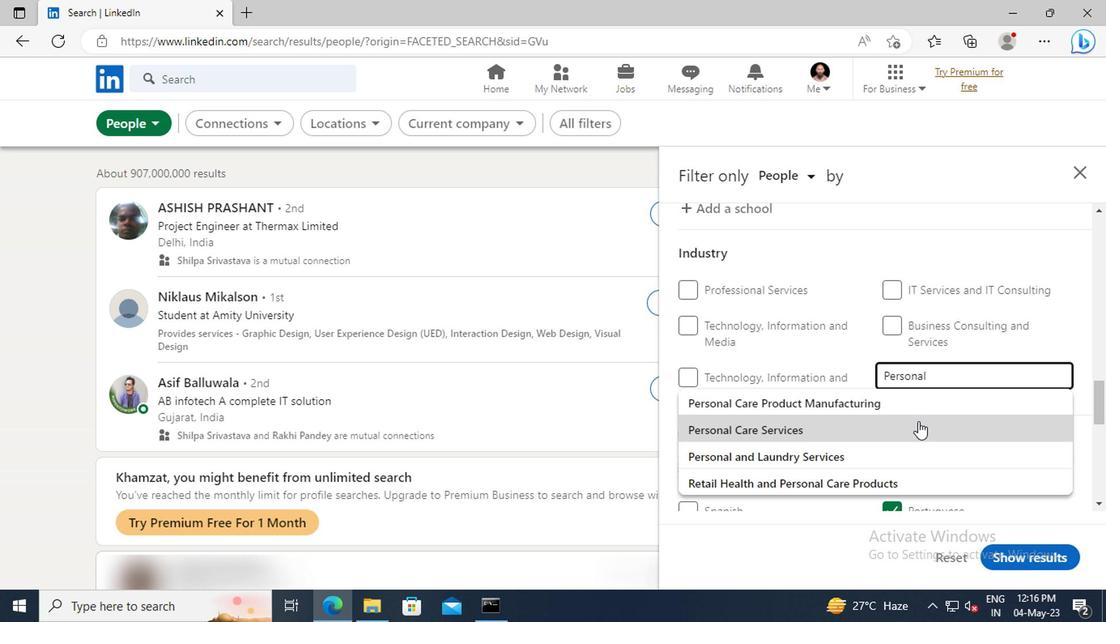 
Action: Mouse scrolled (765, 411) with delta (0, 0)
Screenshot: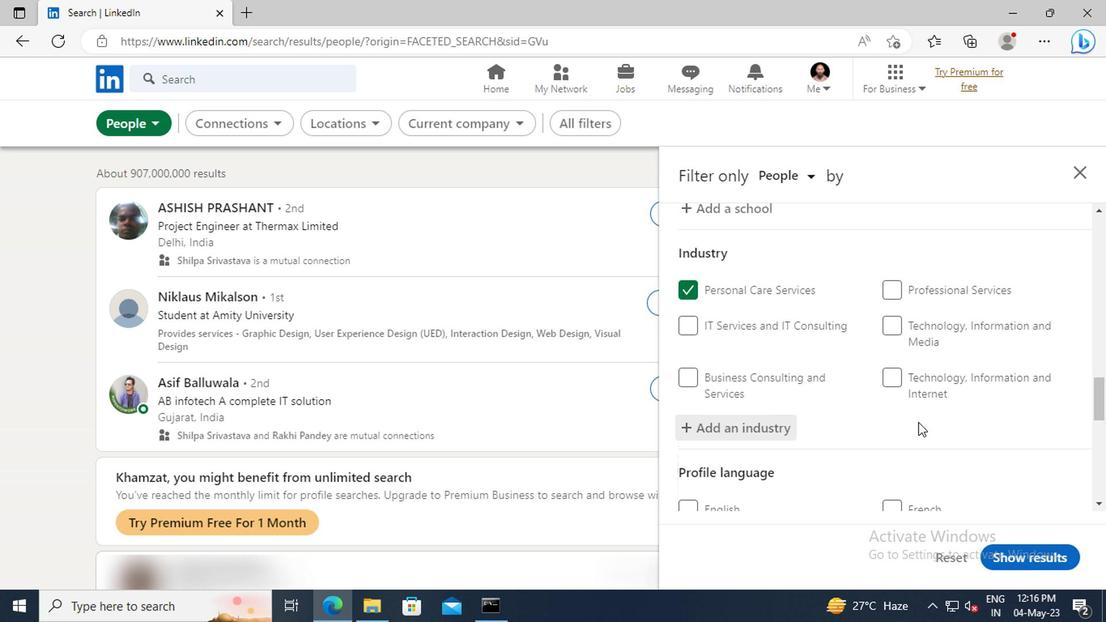 
Action: Mouse moved to (765, 412)
Screenshot: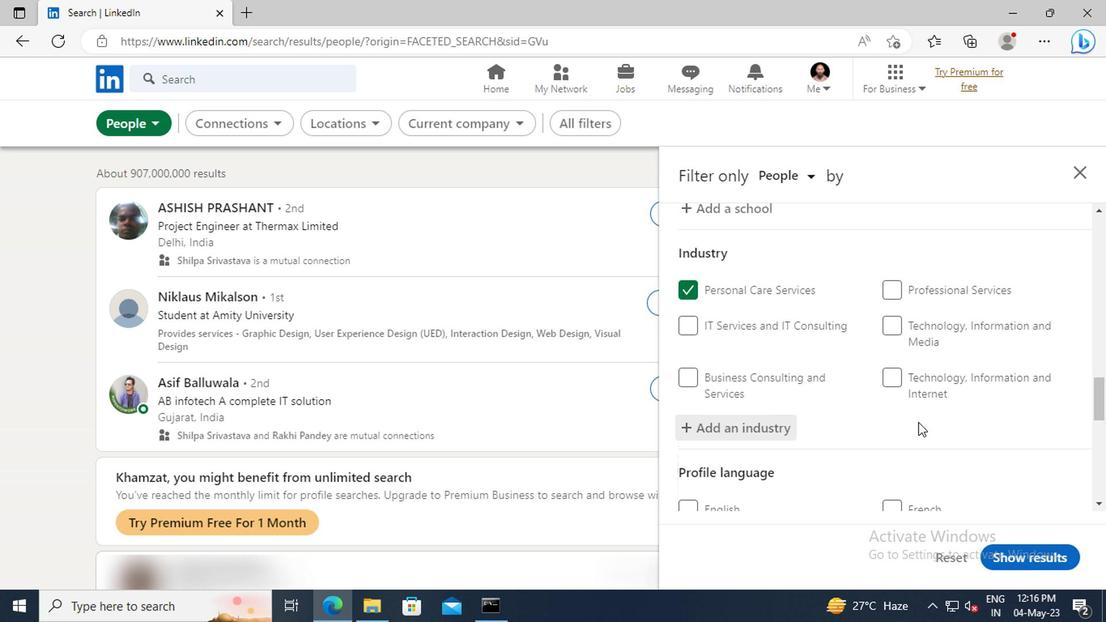 
Action: Mouse scrolled (765, 412) with delta (0, 0)
Screenshot: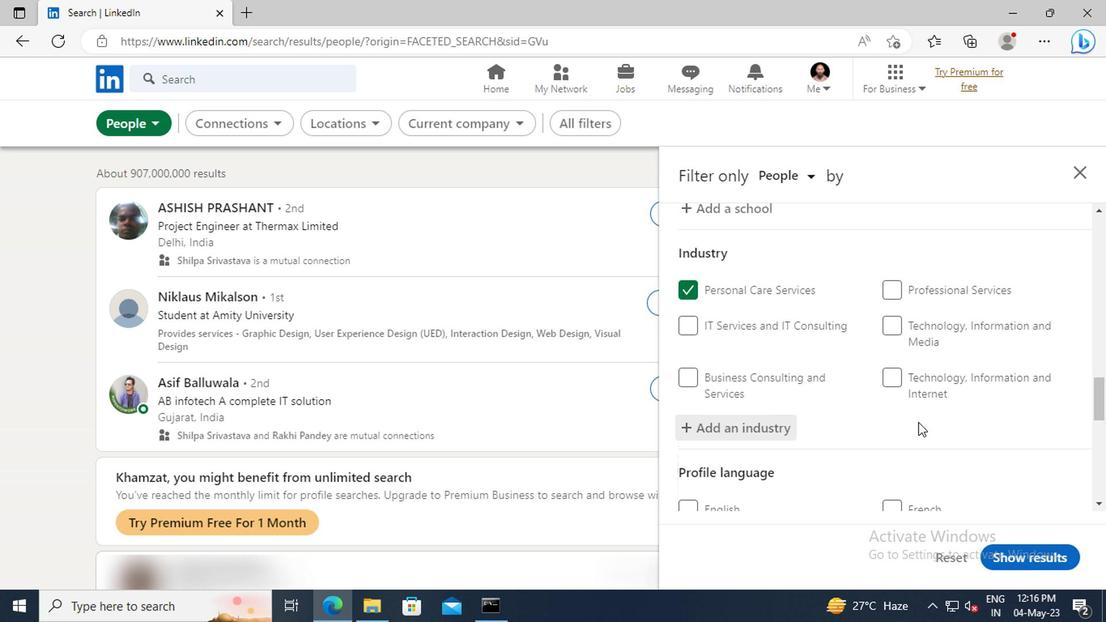 
Action: Mouse moved to (765, 409)
Screenshot: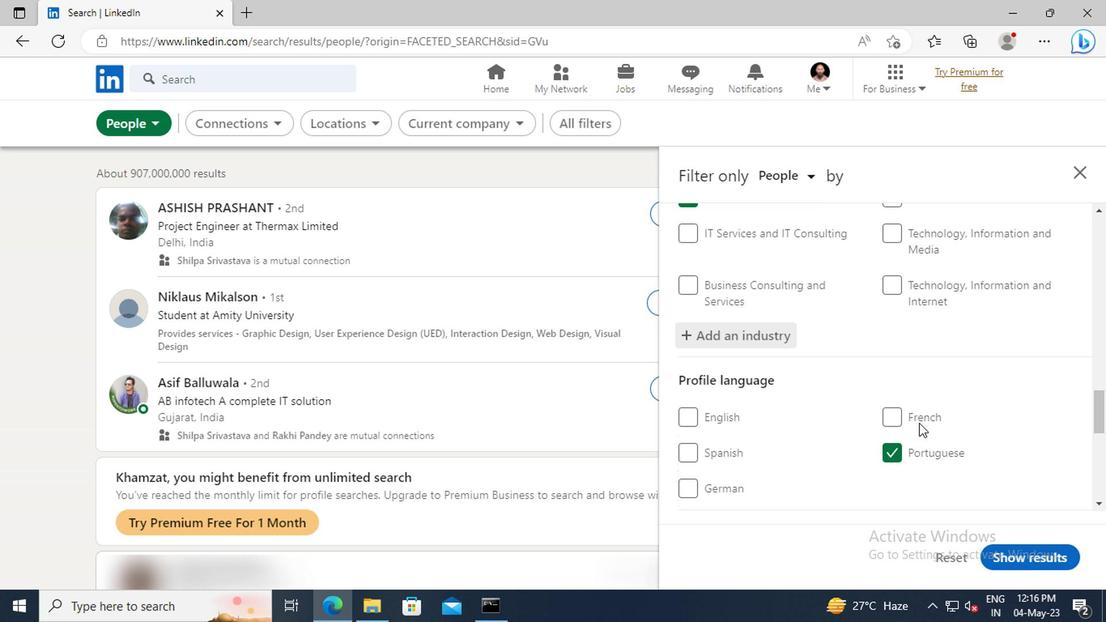 
Action: Mouse scrolled (765, 408) with delta (0, 0)
Screenshot: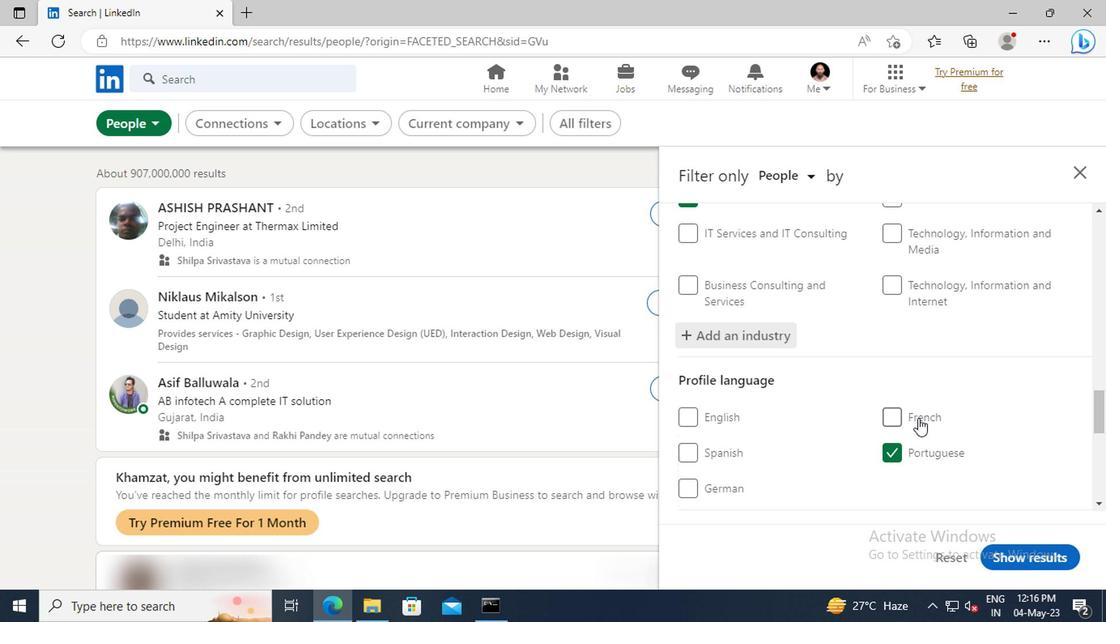 
Action: Mouse scrolled (765, 408) with delta (0, 0)
Screenshot: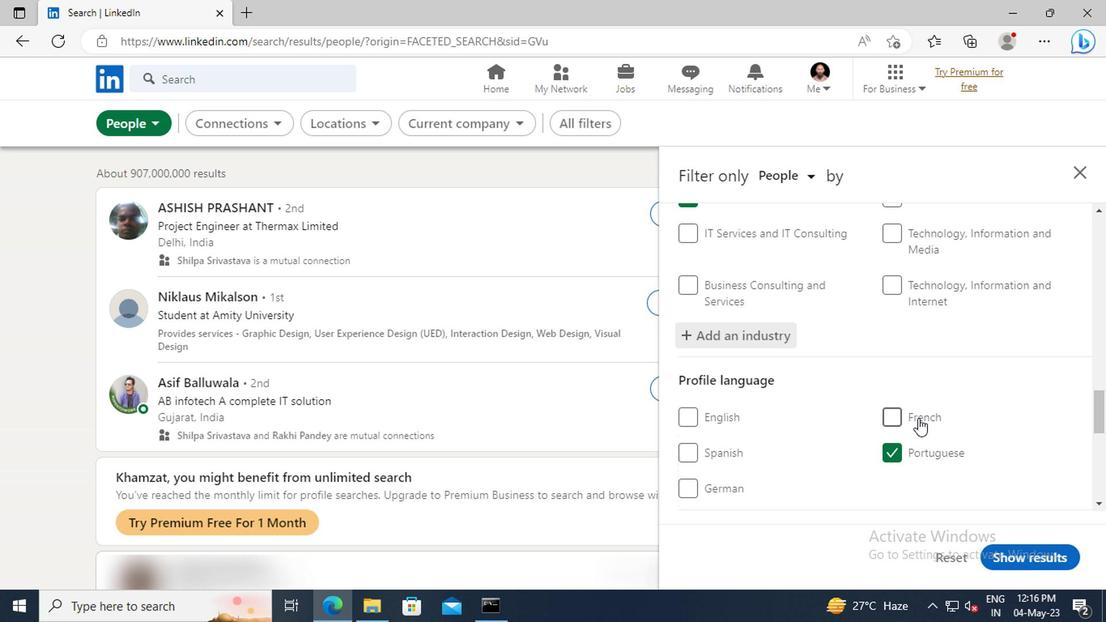 
Action: Mouse moved to (765, 399)
Screenshot: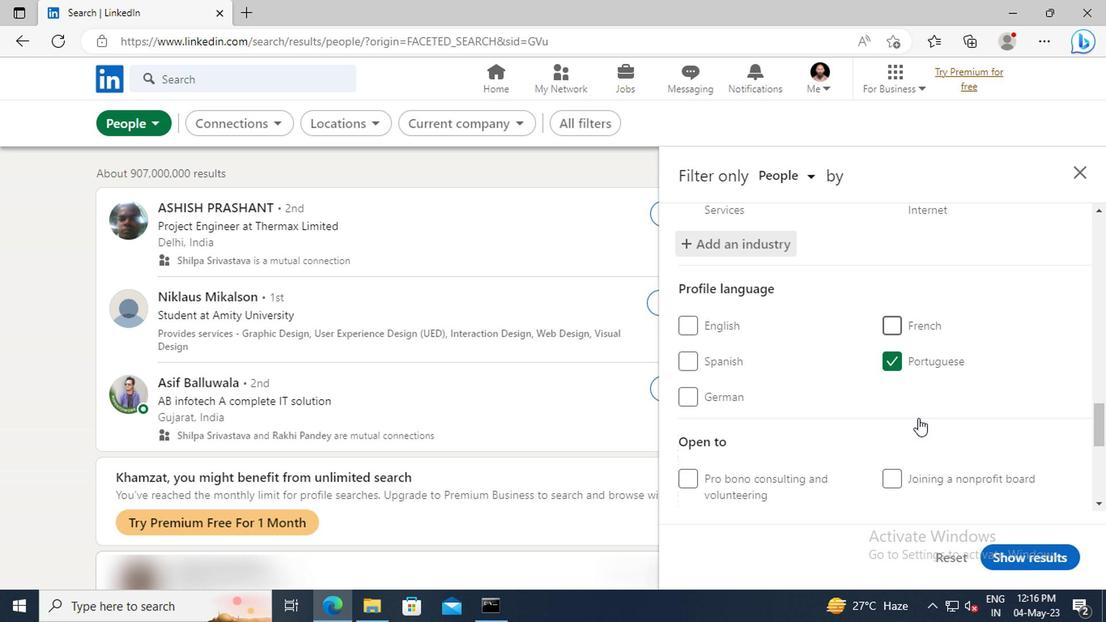 
Action: Mouse scrolled (765, 398) with delta (0, 0)
Screenshot: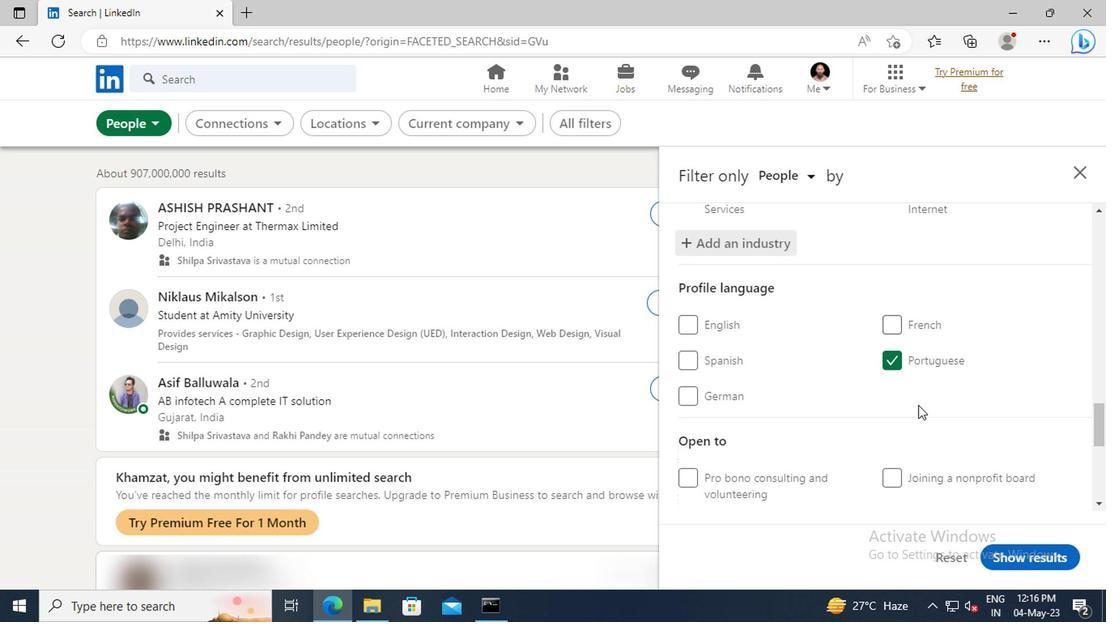 
Action: Mouse scrolled (765, 398) with delta (0, 0)
Screenshot: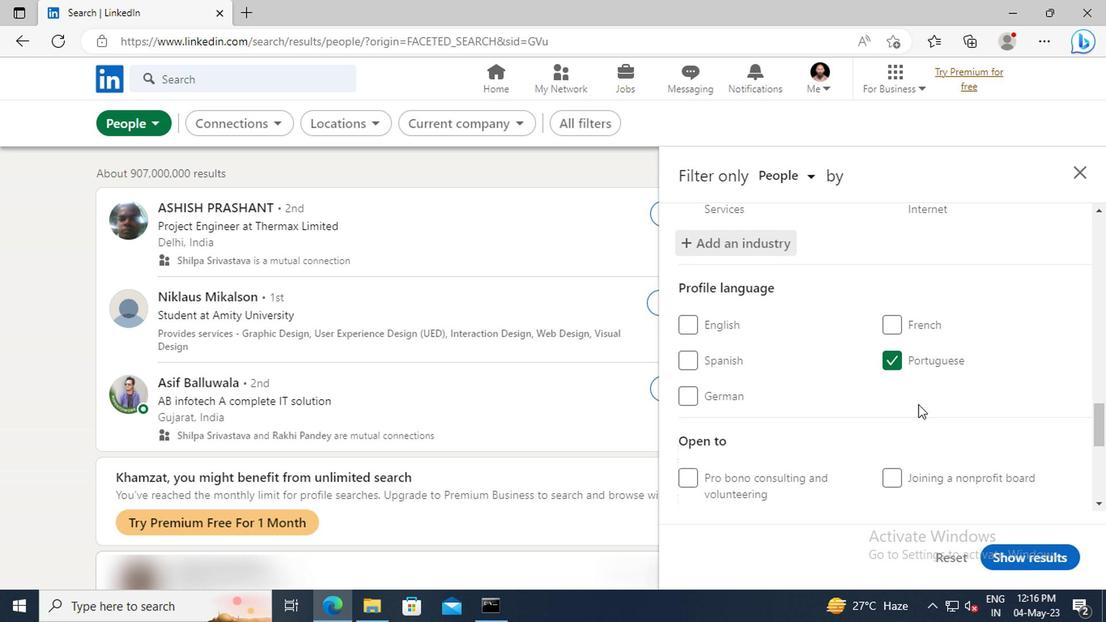 
Action: Mouse moved to (764, 395)
Screenshot: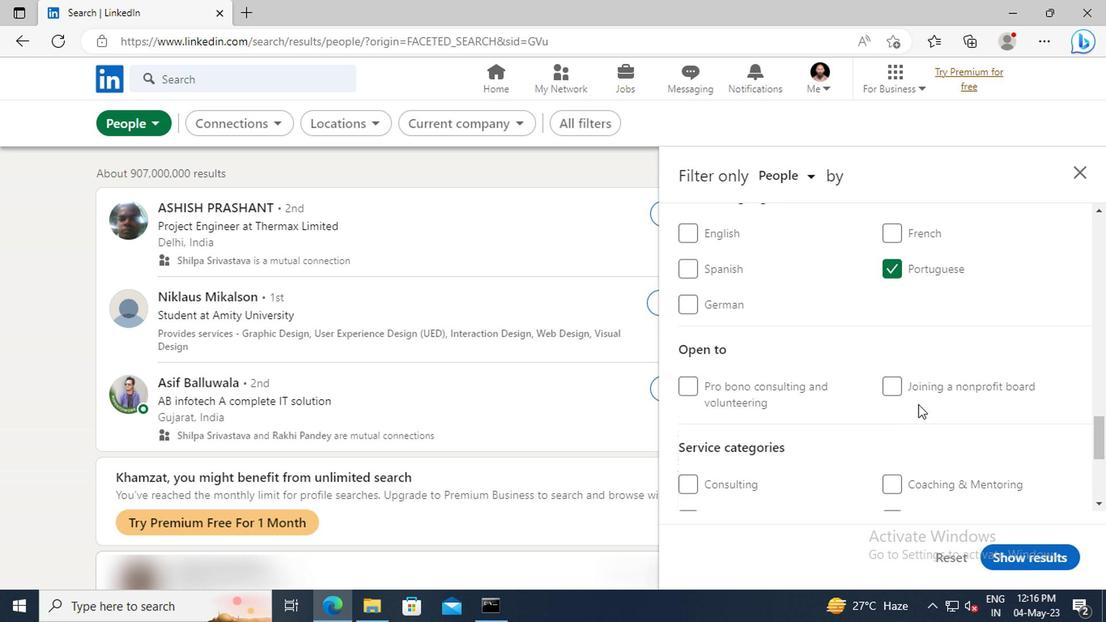 
Action: Mouse scrolled (764, 394) with delta (0, 0)
Screenshot: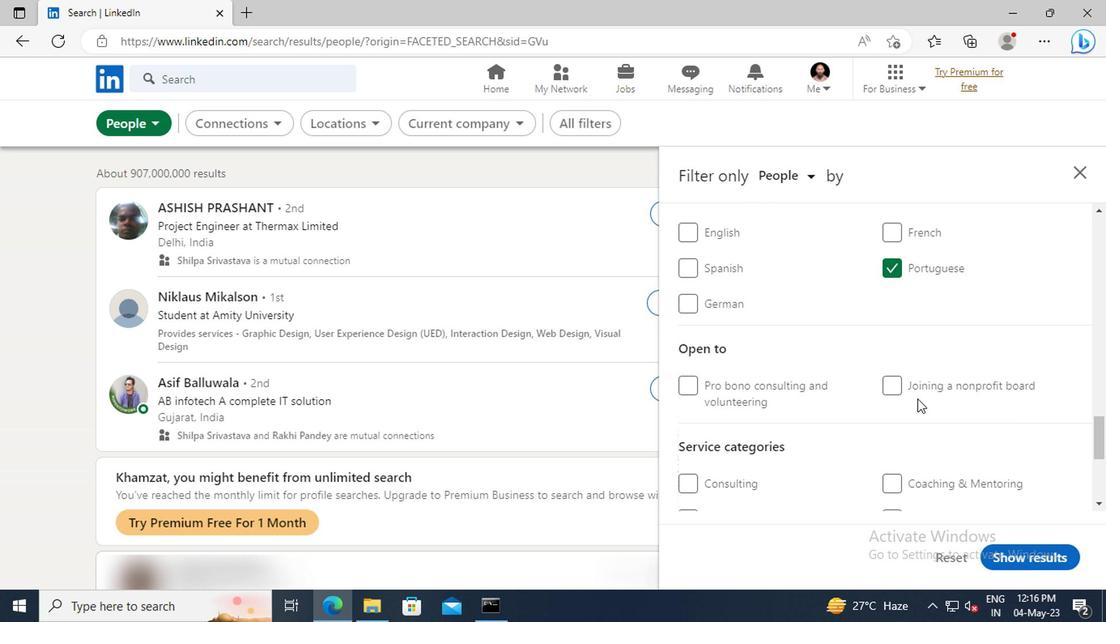 
Action: Mouse scrolled (764, 394) with delta (0, 0)
Screenshot: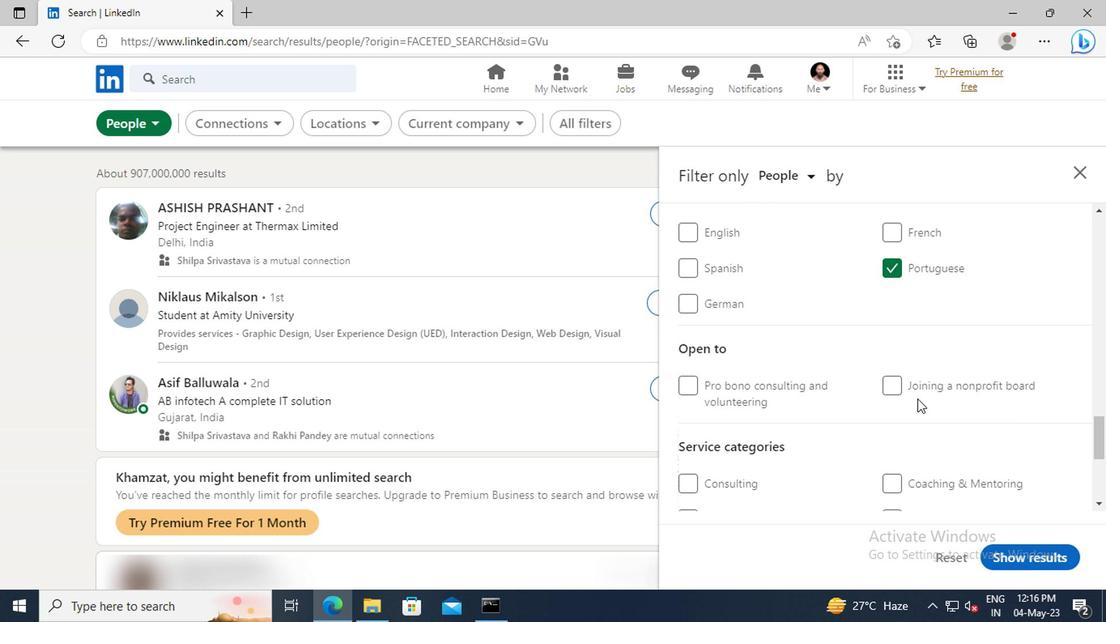 
Action: Mouse moved to (763, 388)
Screenshot: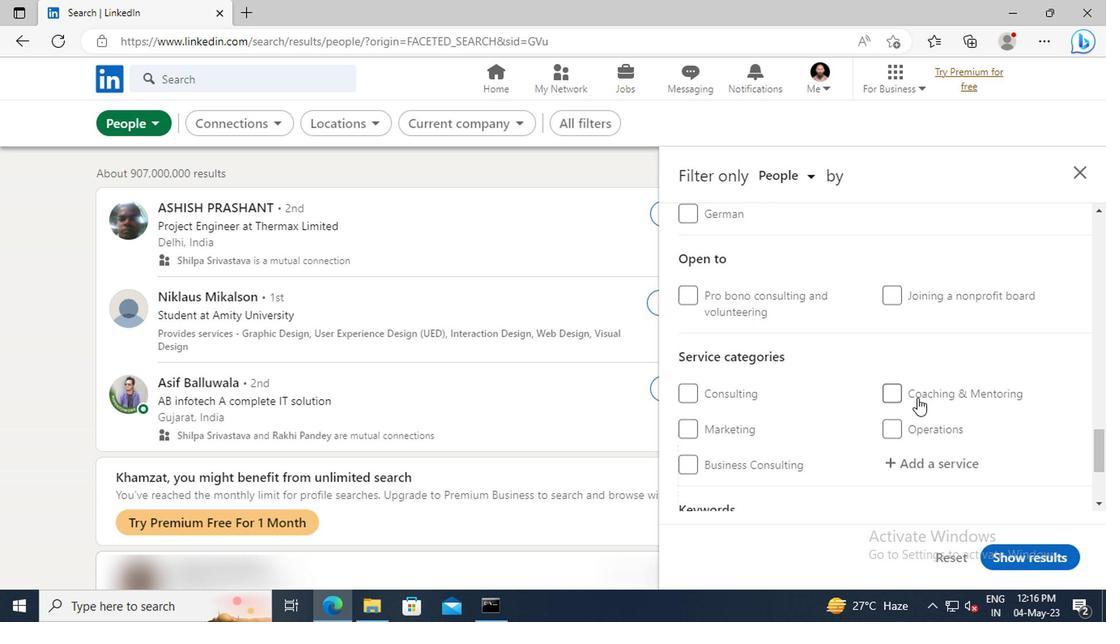 
Action: Mouse scrolled (763, 388) with delta (0, 0)
Screenshot: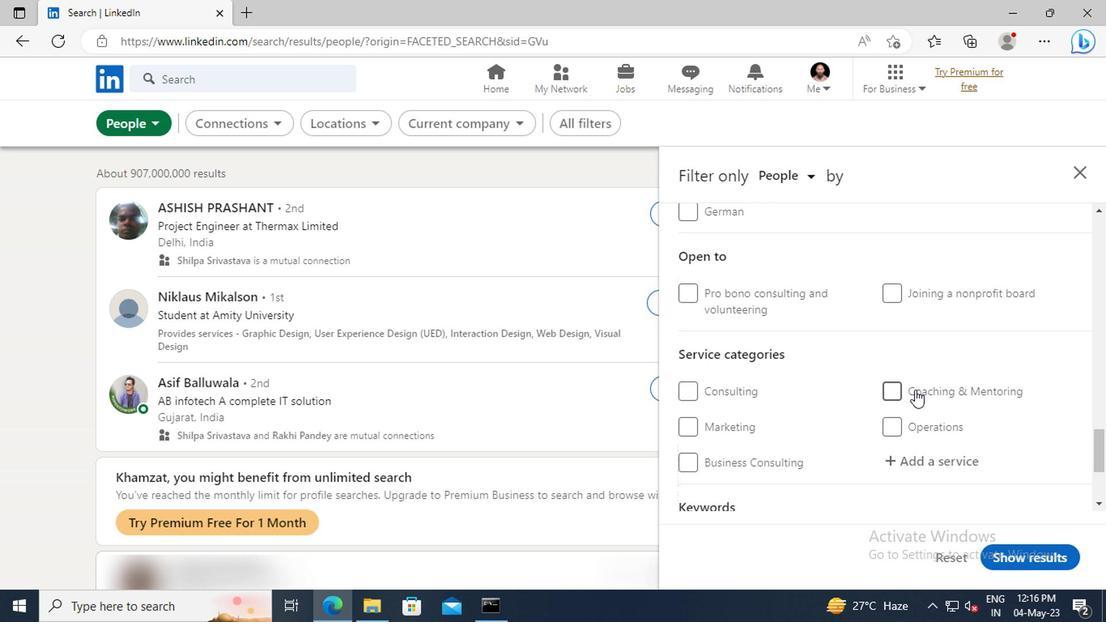 
Action: Mouse moved to (763, 405)
Screenshot: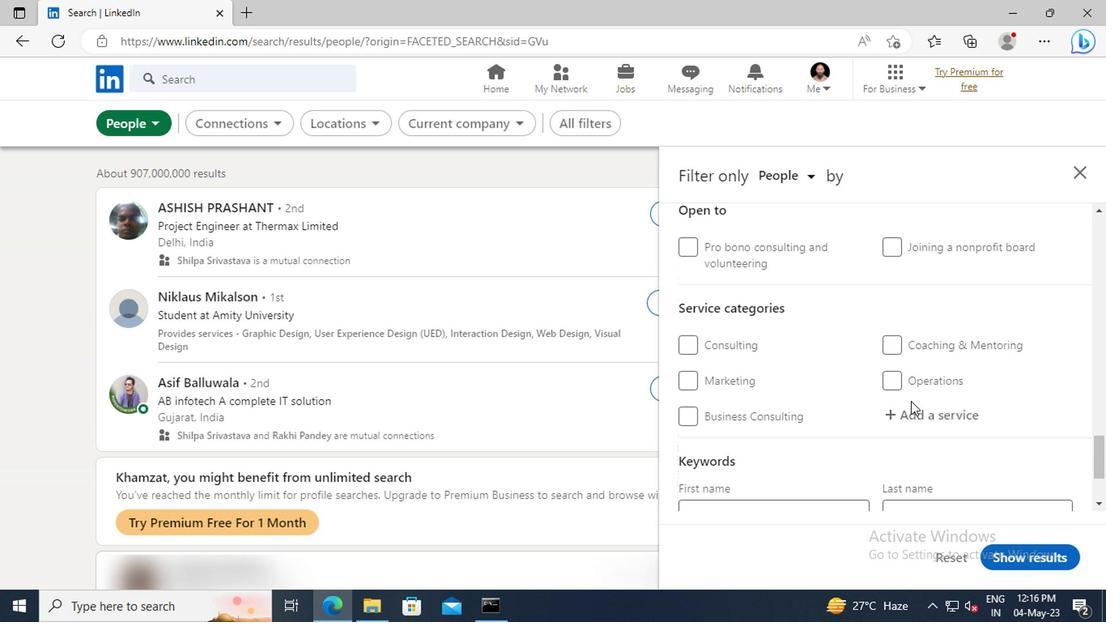 
Action: Mouse pressed left at (763, 405)
Screenshot: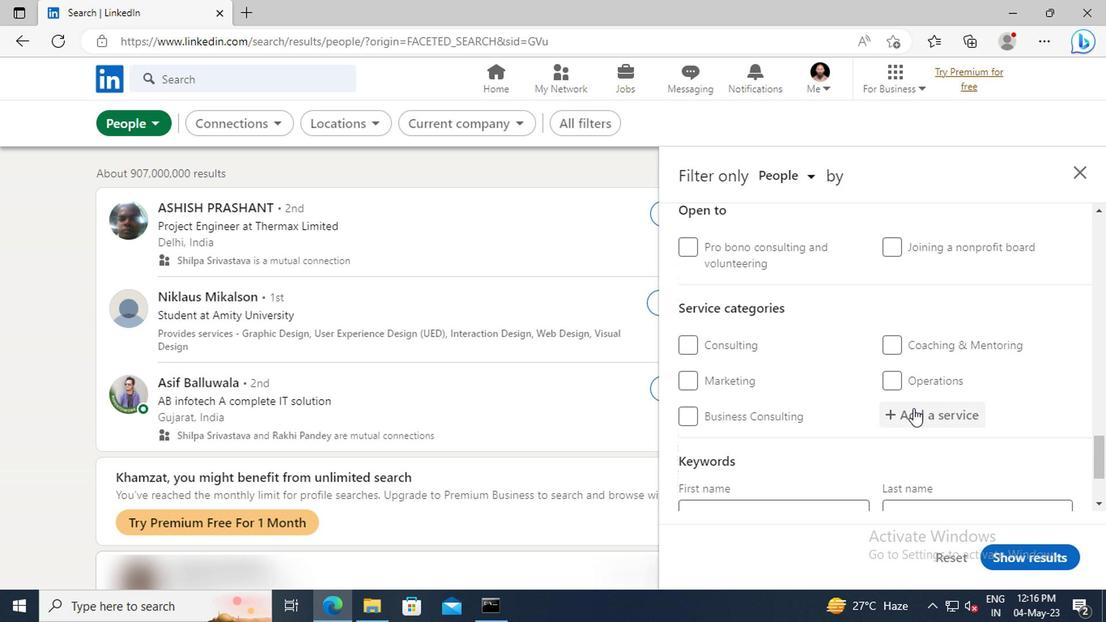 
Action: Mouse moved to (764, 406)
Screenshot: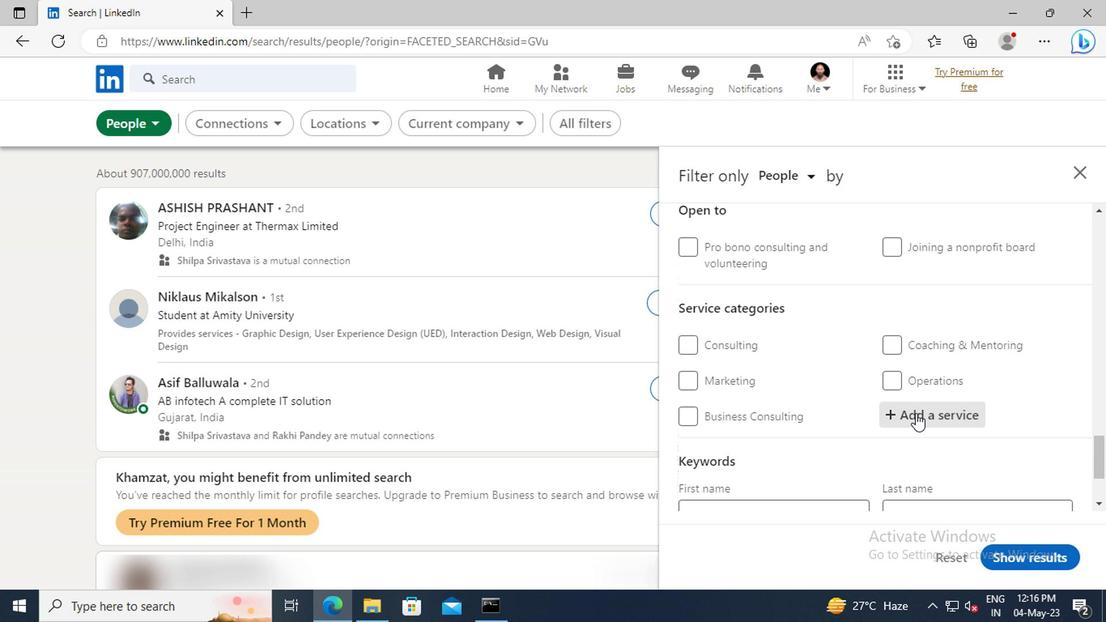 
Action: Key pressed <Key.shift>TRAI
Screenshot: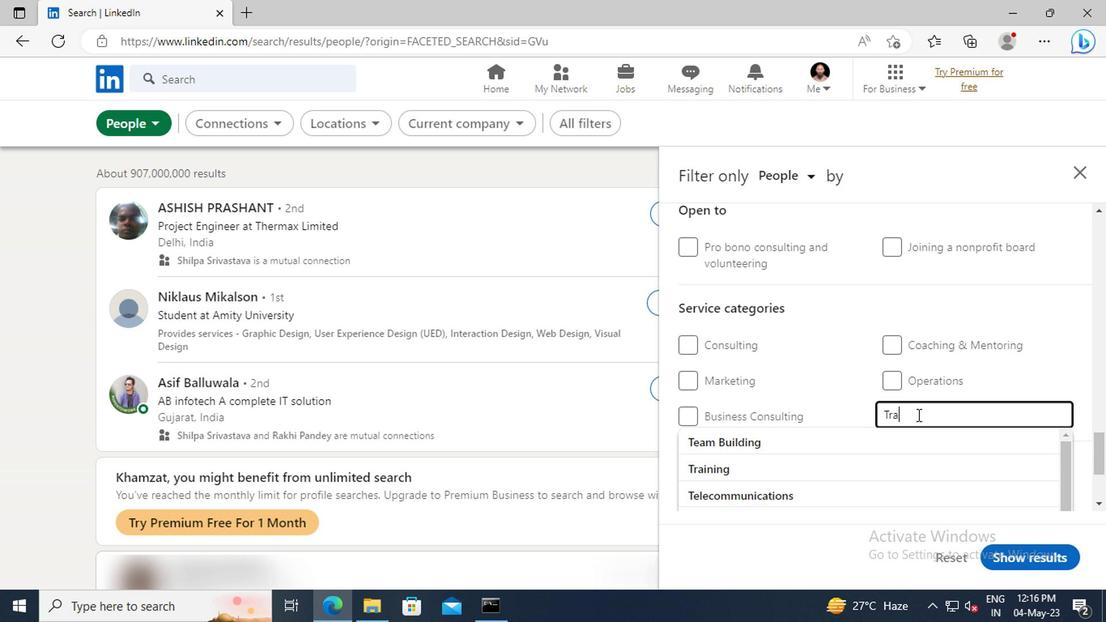 
Action: Mouse moved to (769, 424)
Screenshot: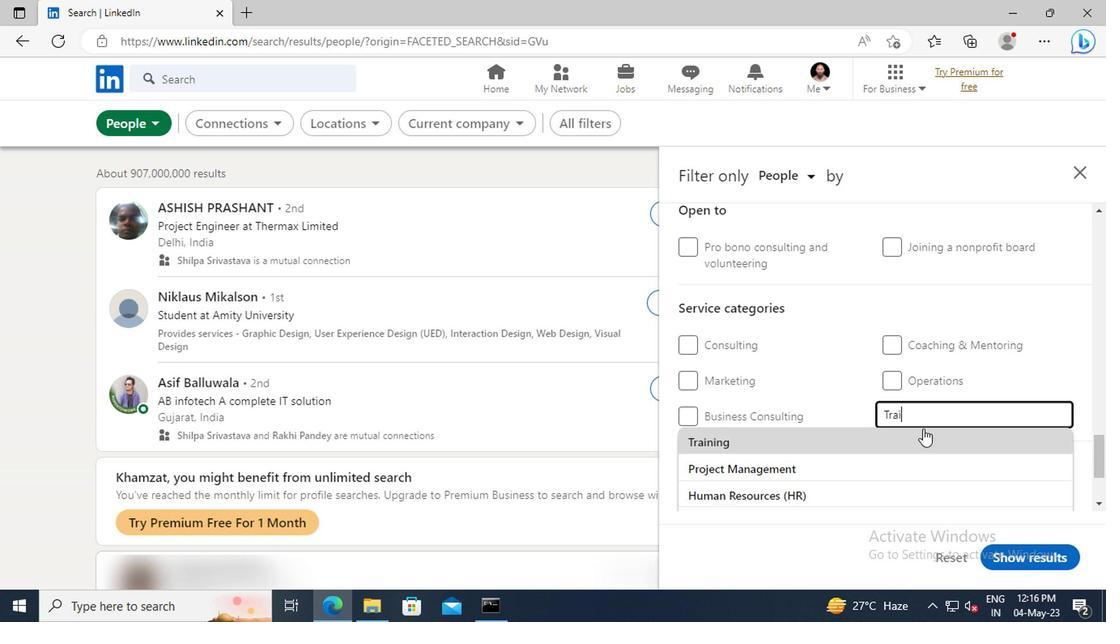 
Action: Mouse pressed left at (769, 424)
Screenshot: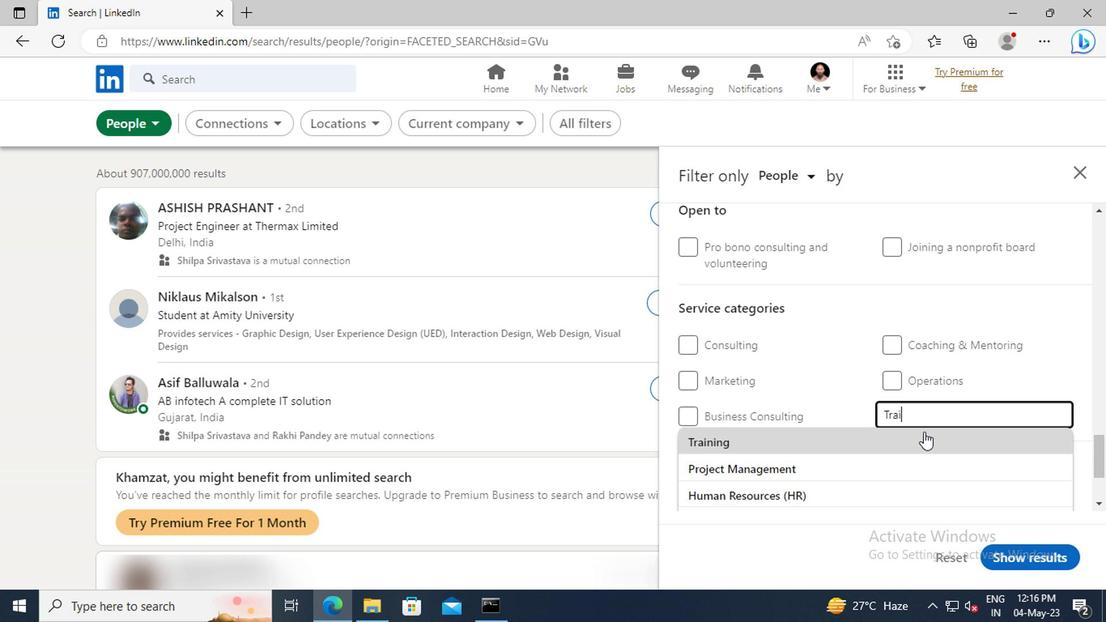 
Action: Mouse scrolled (769, 424) with delta (0, 0)
Screenshot: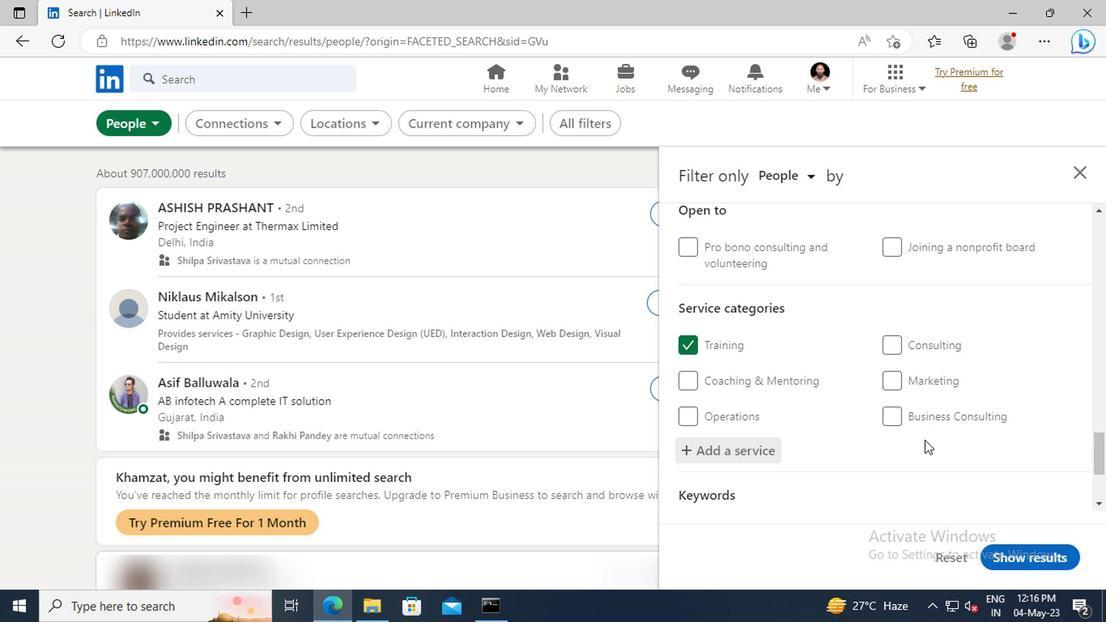 
Action: Mouse scrolled (769, 424) with delta (0, 0)
Screenshot: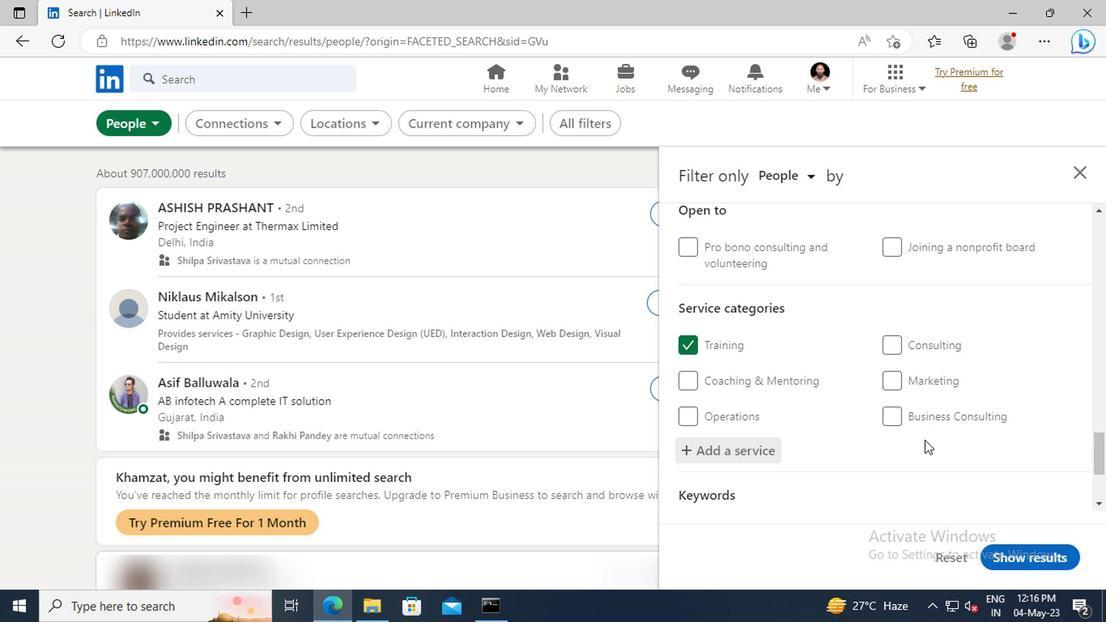 
Action: Mouse scrolled (769, 424) with delta (0, 0)
Screenshot: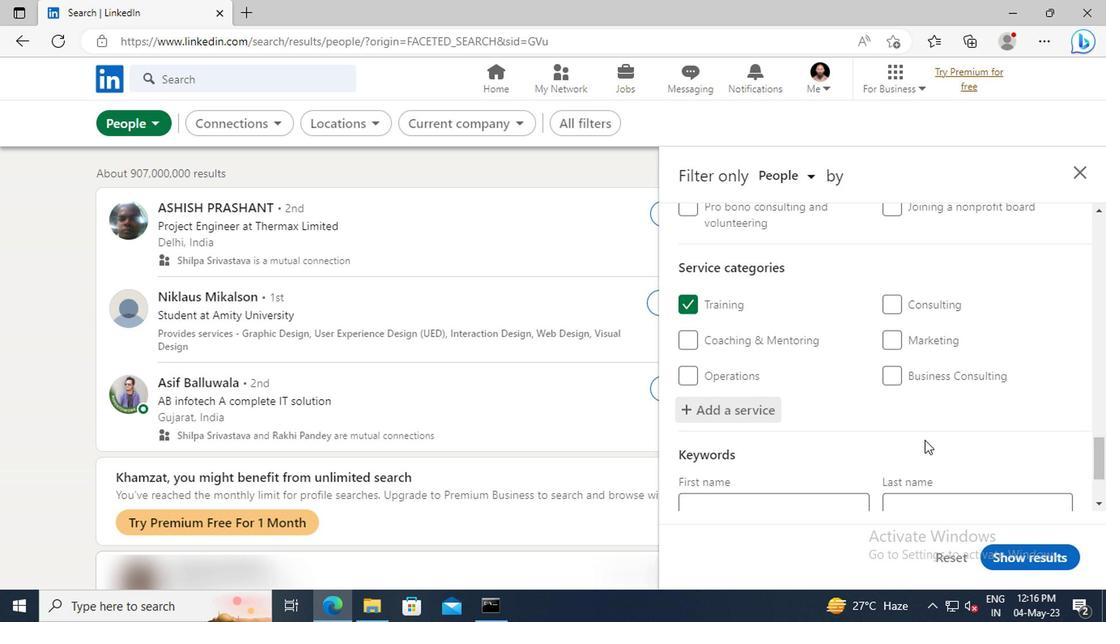 
Action: Mouse scrolled (769, 424) with delta (0, 0)
Screenshot: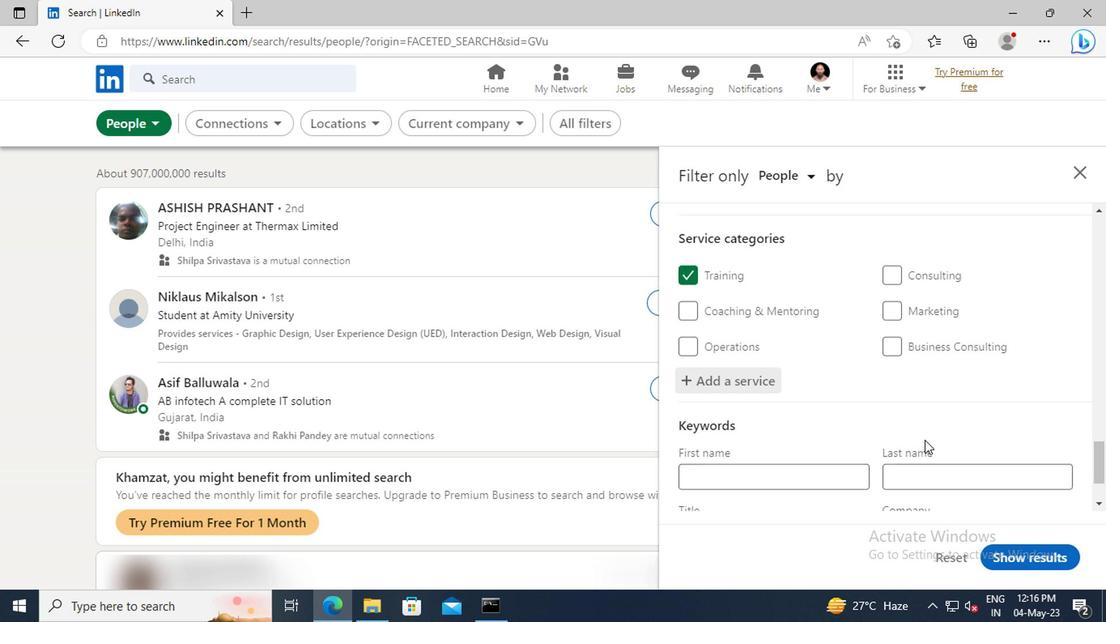 
Action: Mouse scrolled (769, 424) with delta (0, 0)
Screenshot: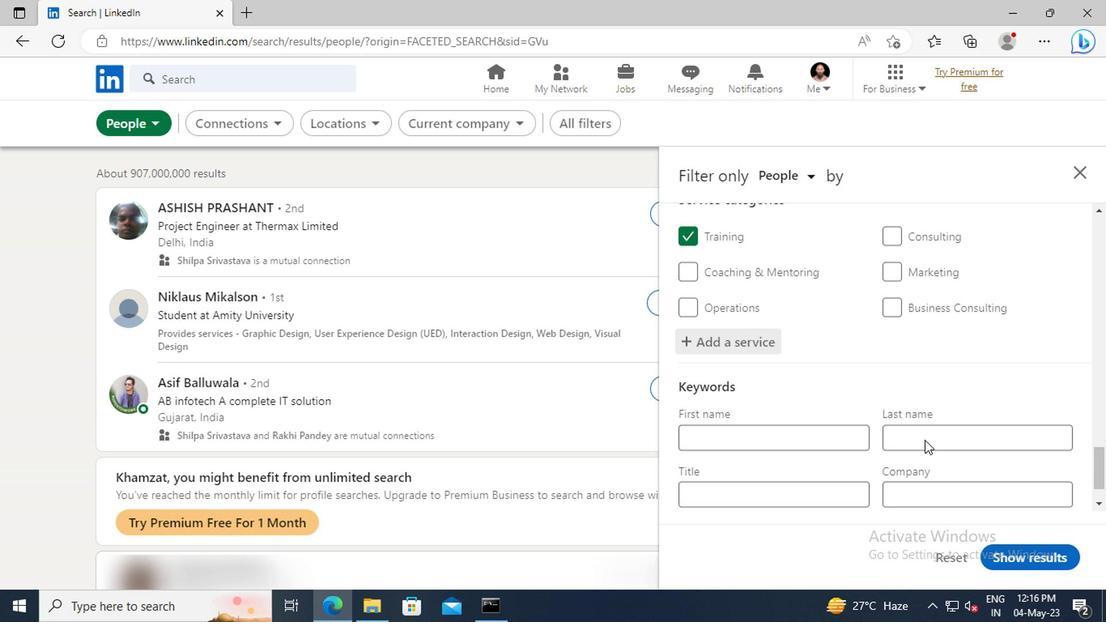 
Action: Mouse moved to (697, 425)
Screenshot: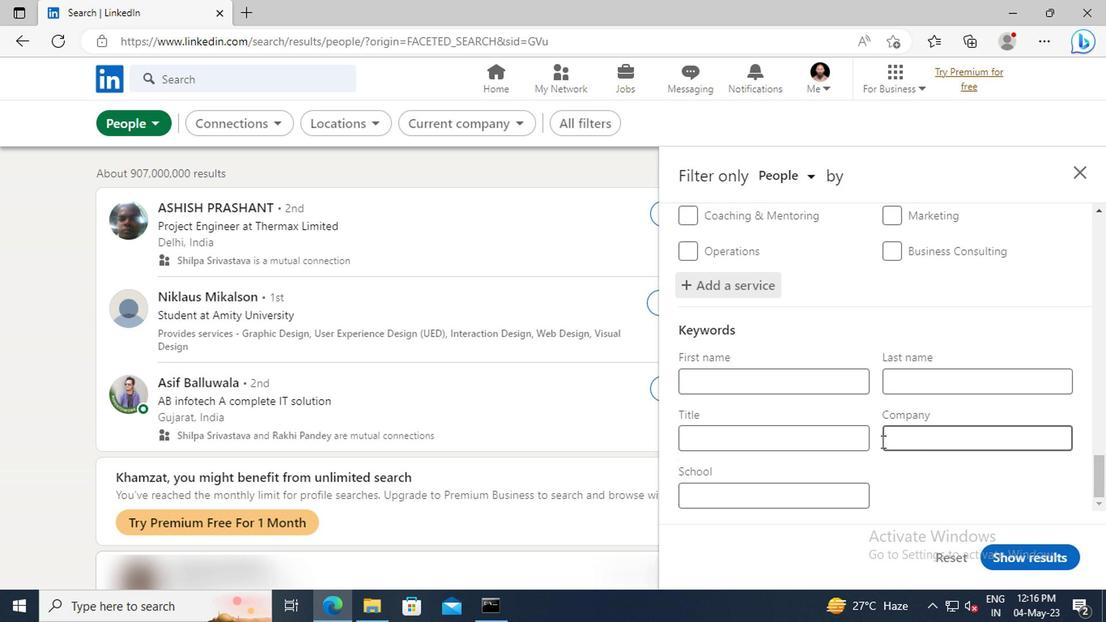
Action: Mouse pressed left at (697, 425)
Screenshot: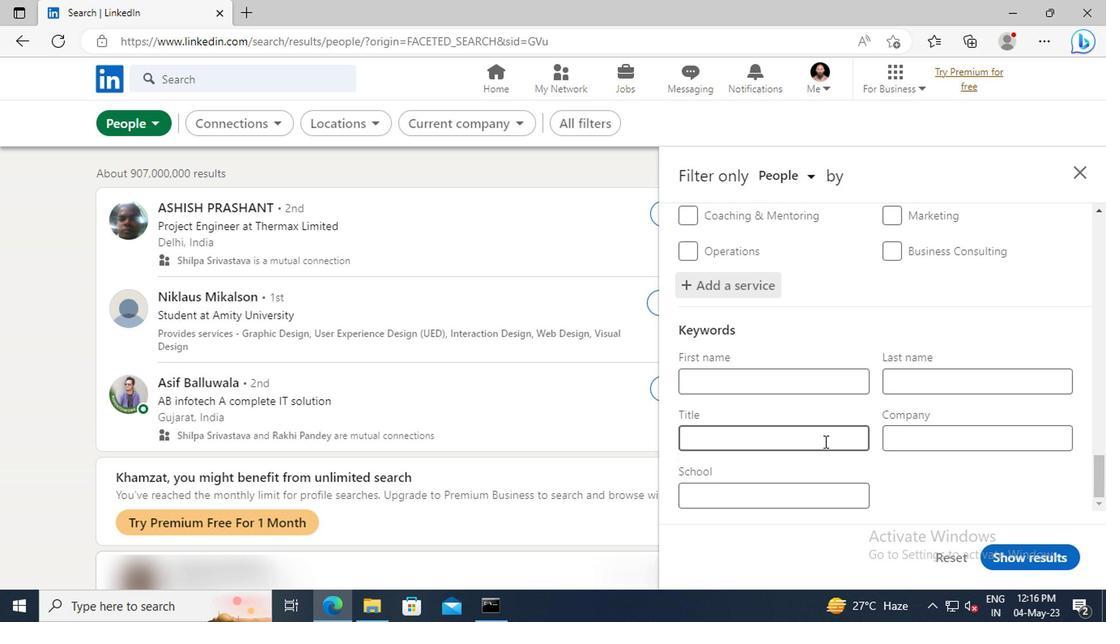 
Action: Key pressed <Key.shift>
Screenshot: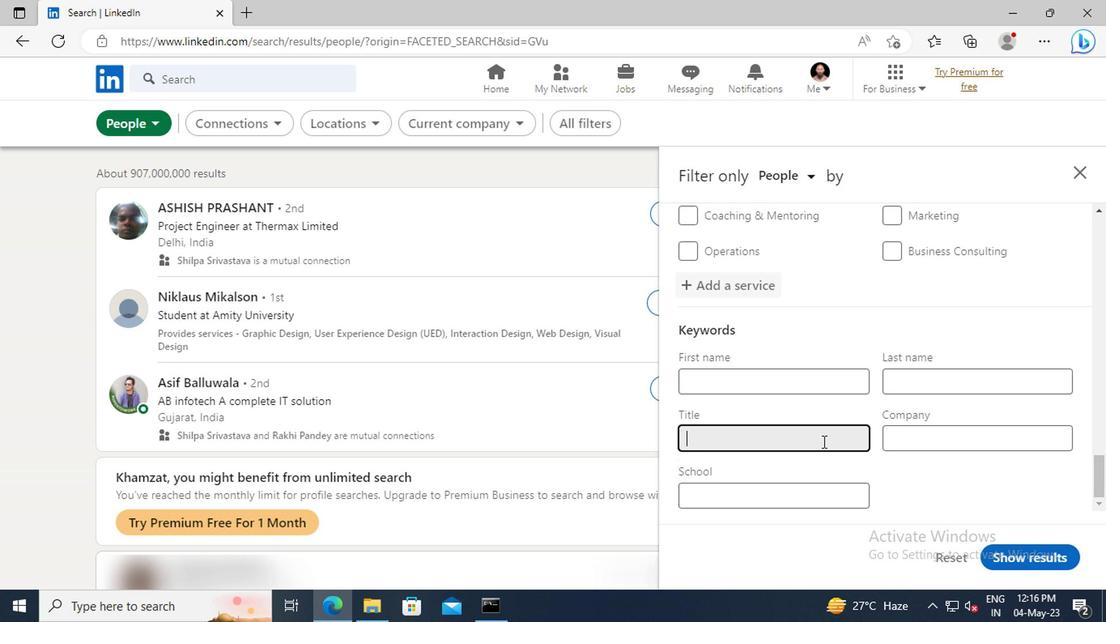 
Action: Mouse moved to (697, 427)
Screenshot: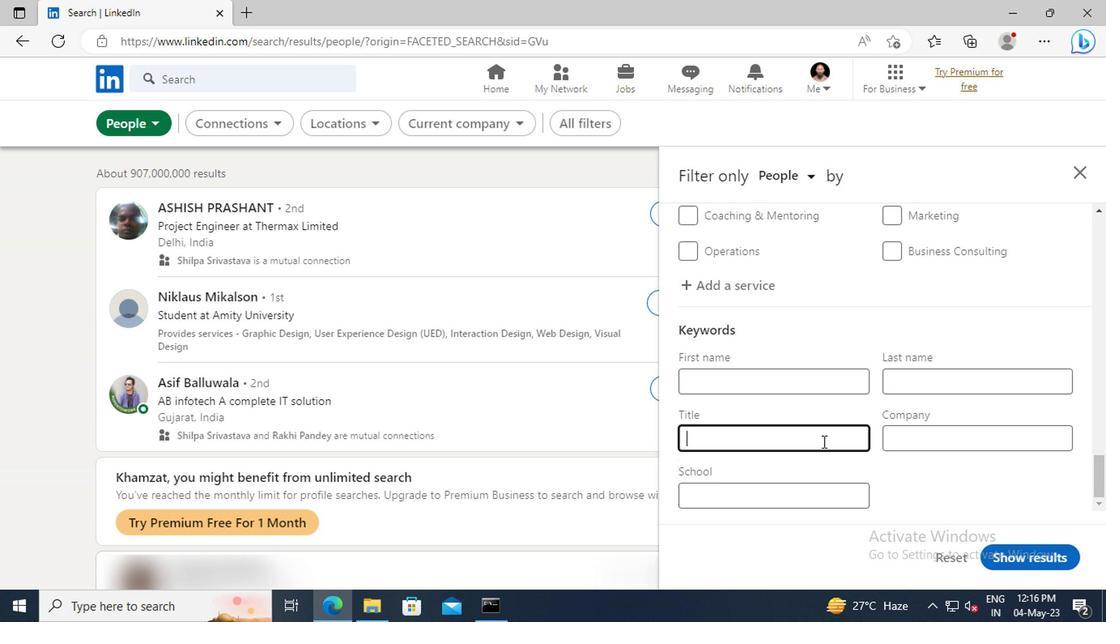 
Action: Key pressed ECONOMIST<Key.enter>
Screenshot: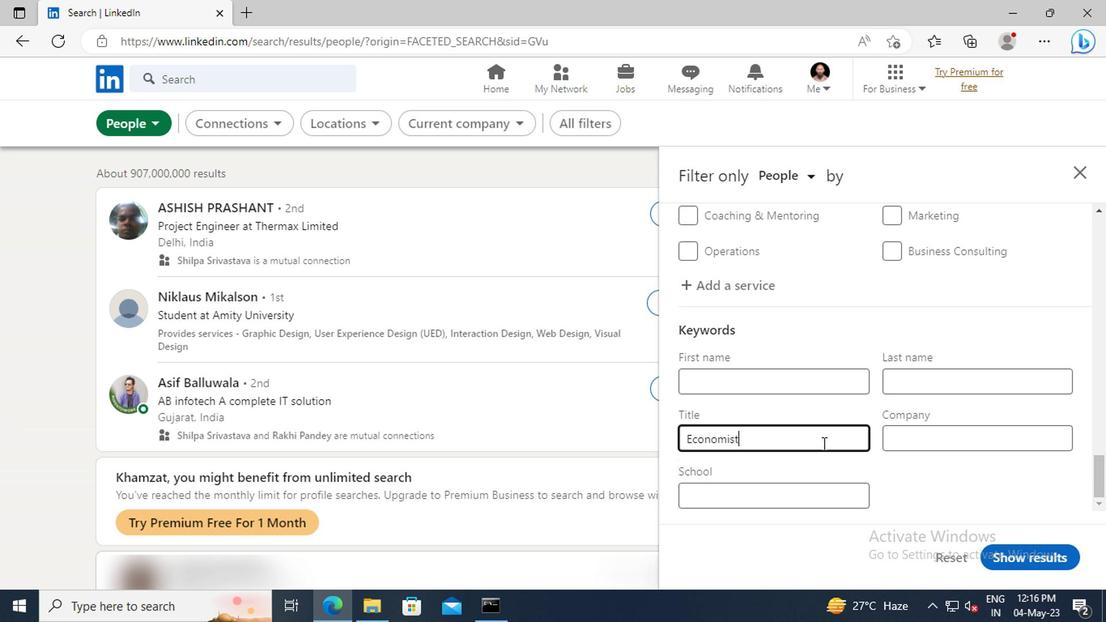 
Action: Mouse moved to (828, 503)
Screenshot: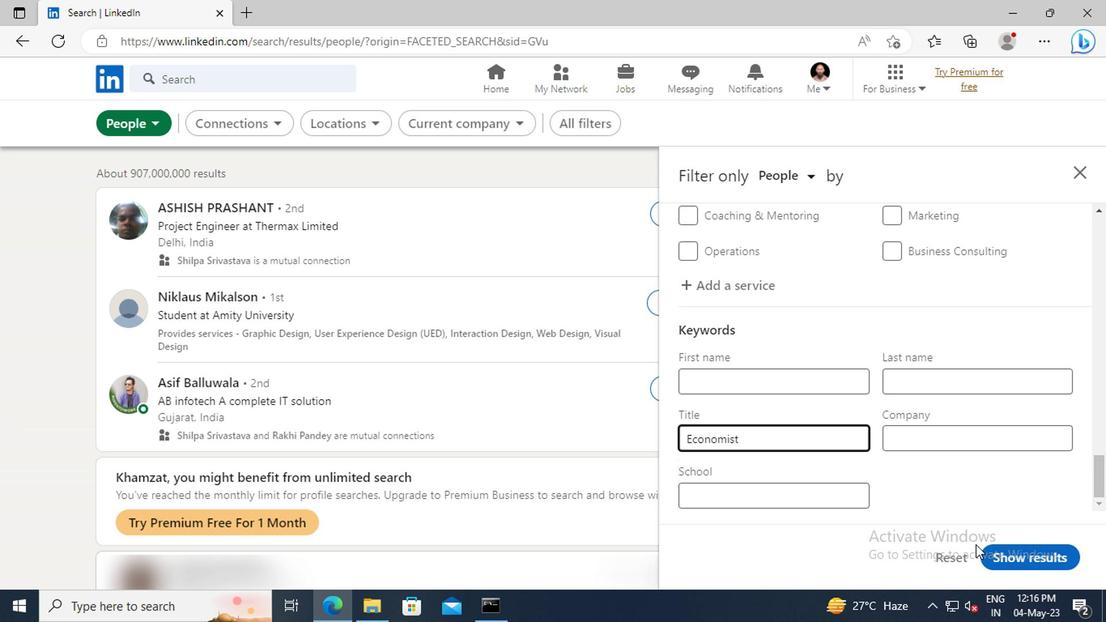 
Action: Mouse pressed left at (828, 503)
Screenshot: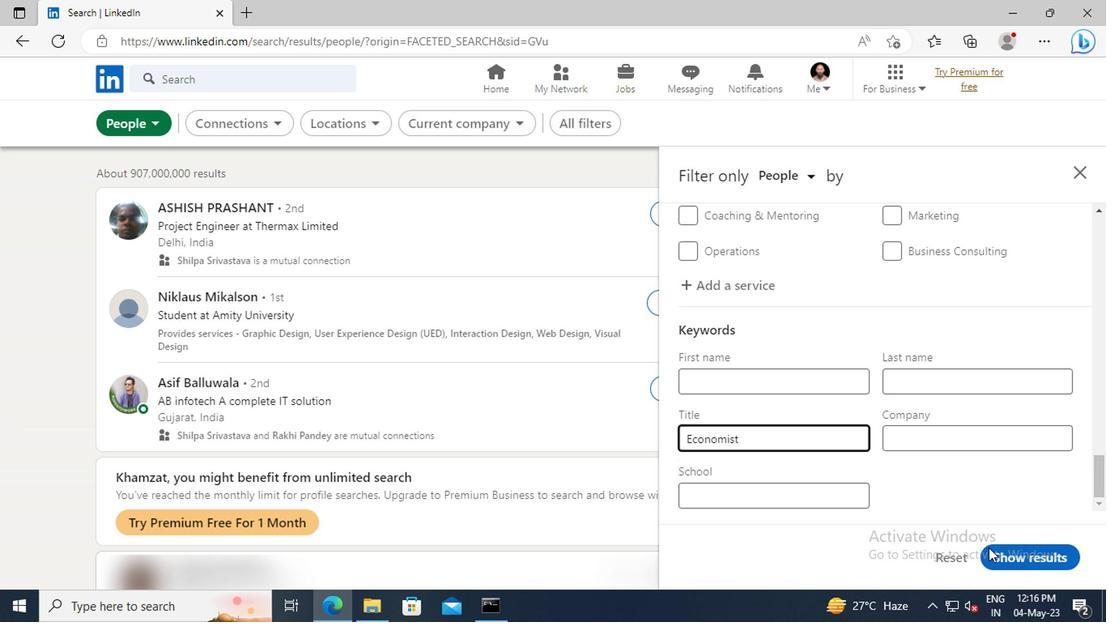 
